 Task: Look for space in Barra Velha, Brazil from 7th July, 2023 to 14th July, 2023 for 1 adult in price range Rs.6000 to Rs.14000. Place can be shared room with 1  bedroom having 1 bed and 1 bathroom. Property type can be house, flat, guest house, hotel. Amenities needed are: wifi, washing machine. Booking option can be shelf check-in. Required host language is Spanish.
Action: Mouse moved to (573, 118)
Screenshot: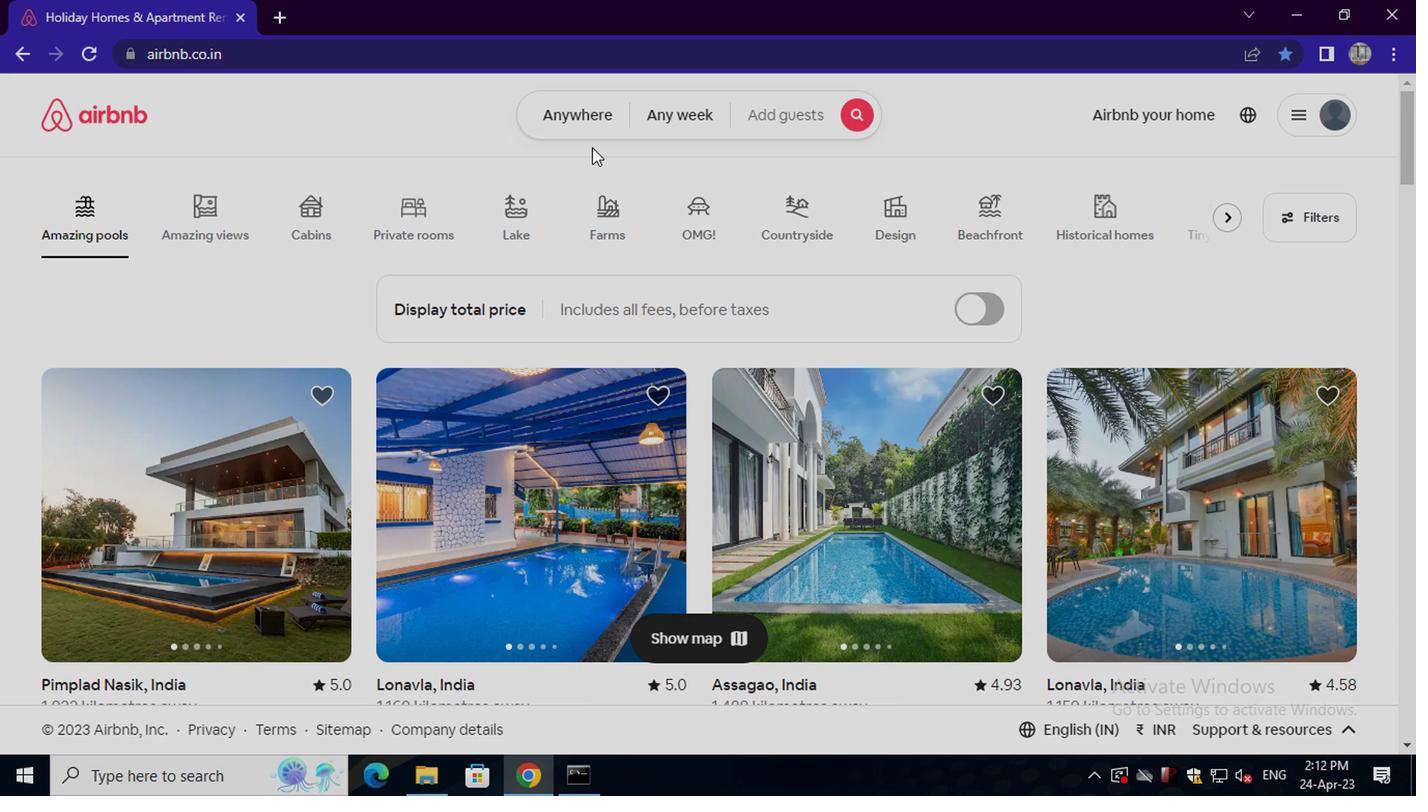 
Action: Mouse pressed left at (573, 118)
Screenshot: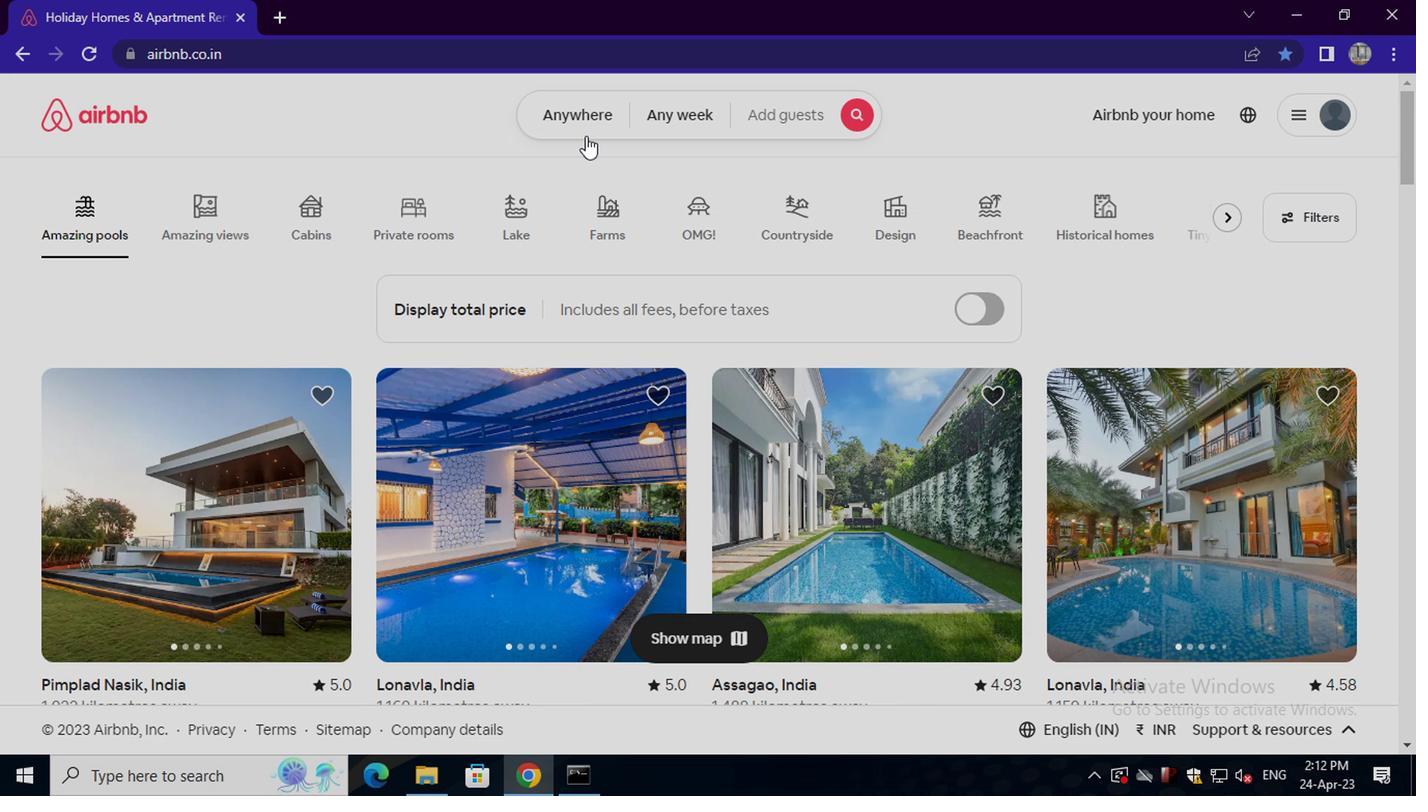 
Action: Mouse moved to (427, 197)
Screenshot: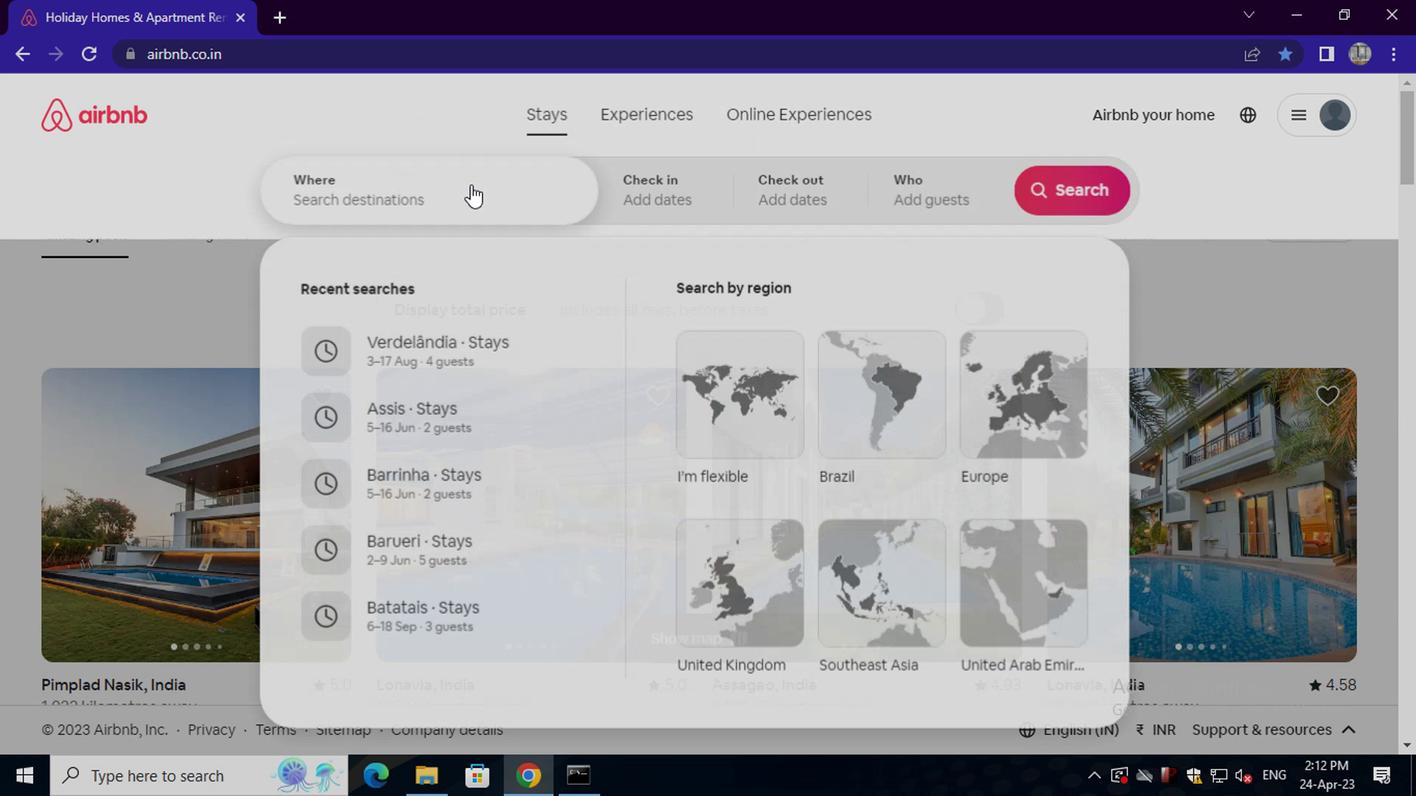 
Action: Mouse pressed left at (427, 197)
Screenshot: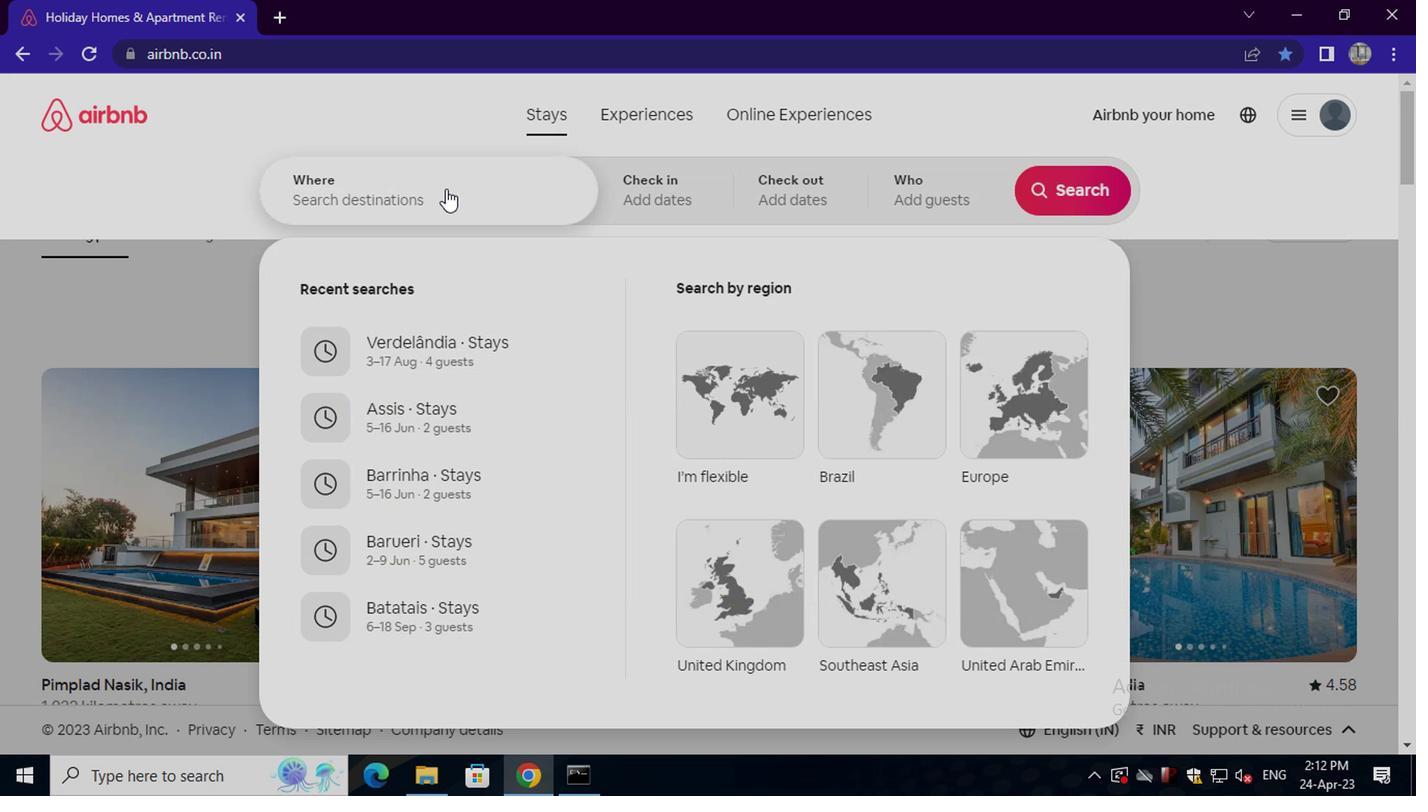 
Action: Key pressed barra<Key.space>velha,<Key.space>brazil<Key.enter>
Screenshot: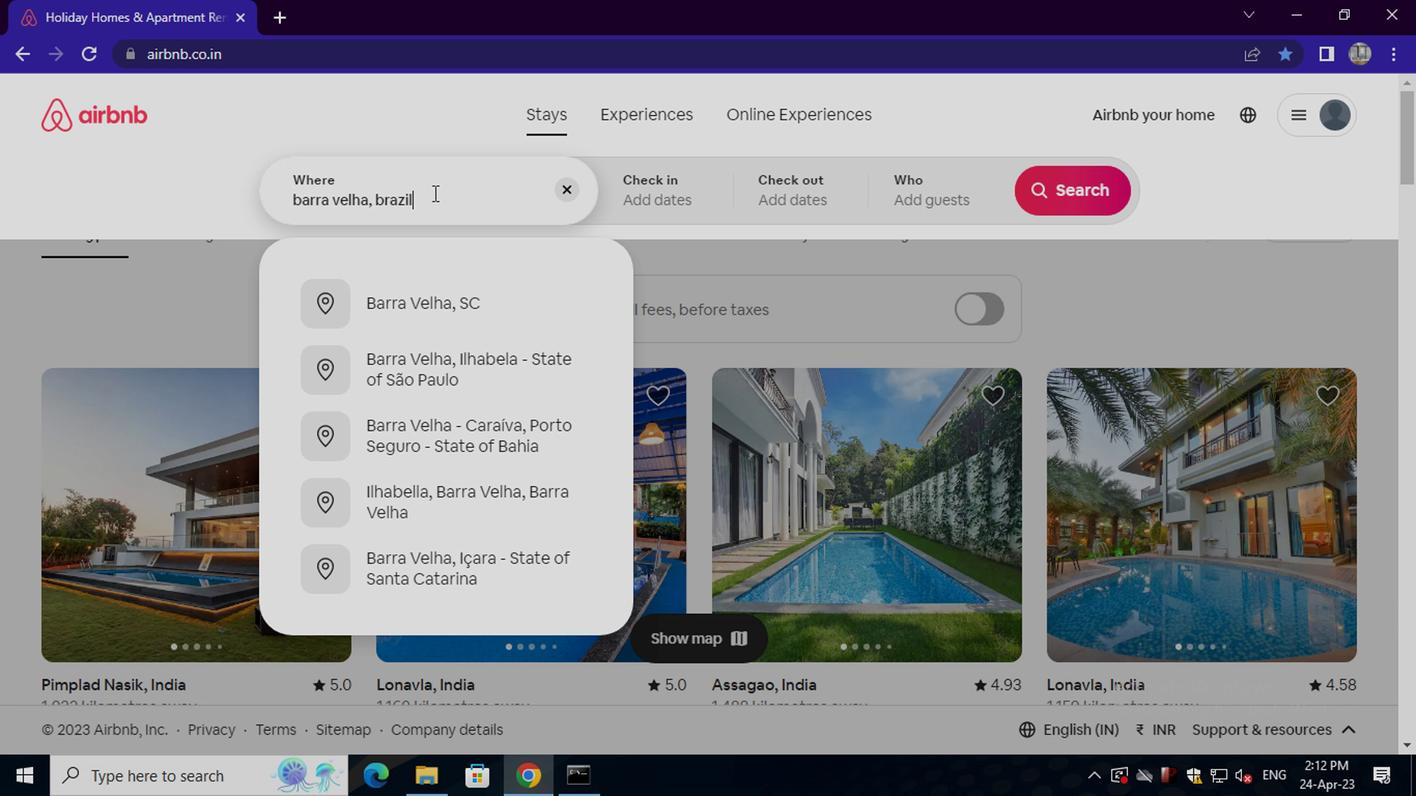 
Action: Mouse moved to (1047, 348)
Screenshot: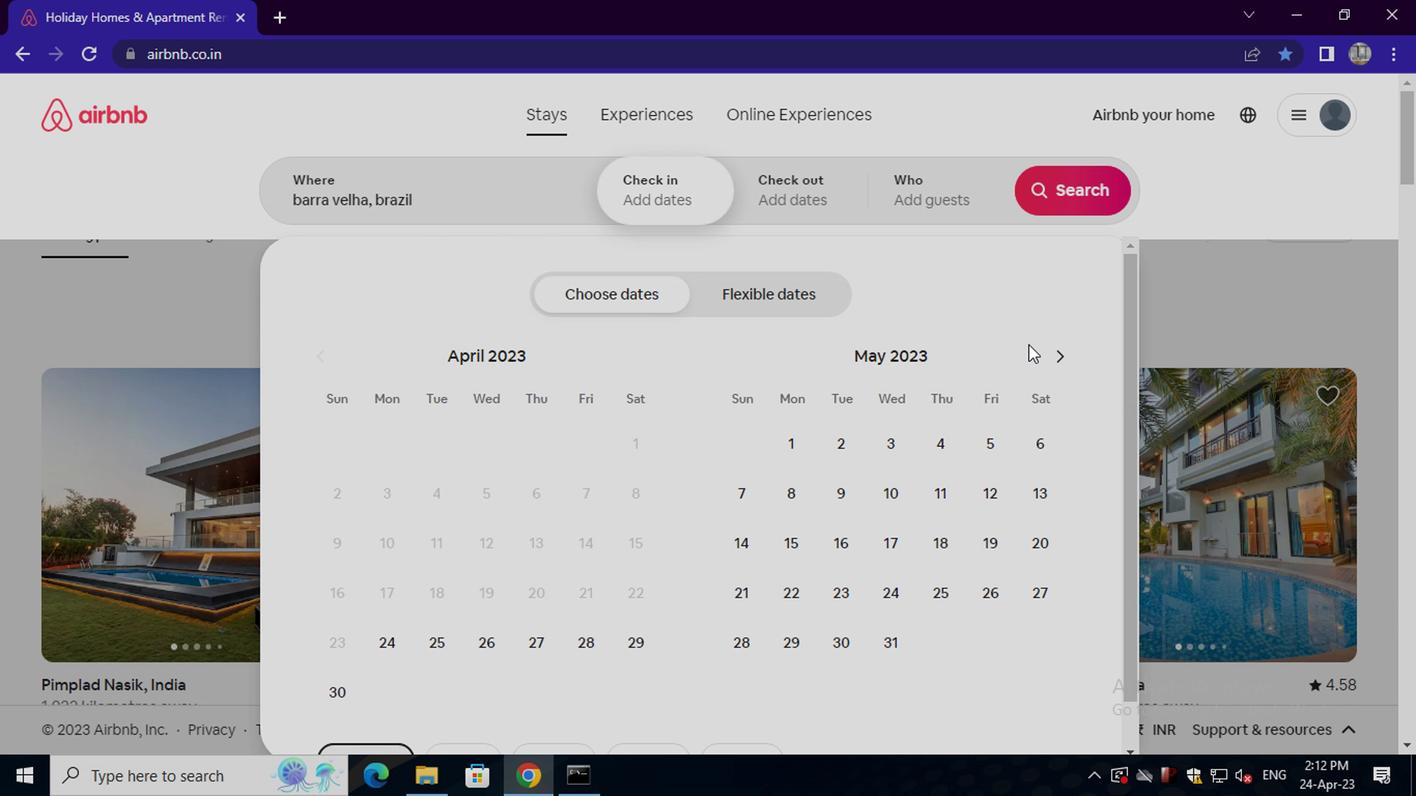 
Action: Mouse pressed left at (1047, 348)
Screenshot: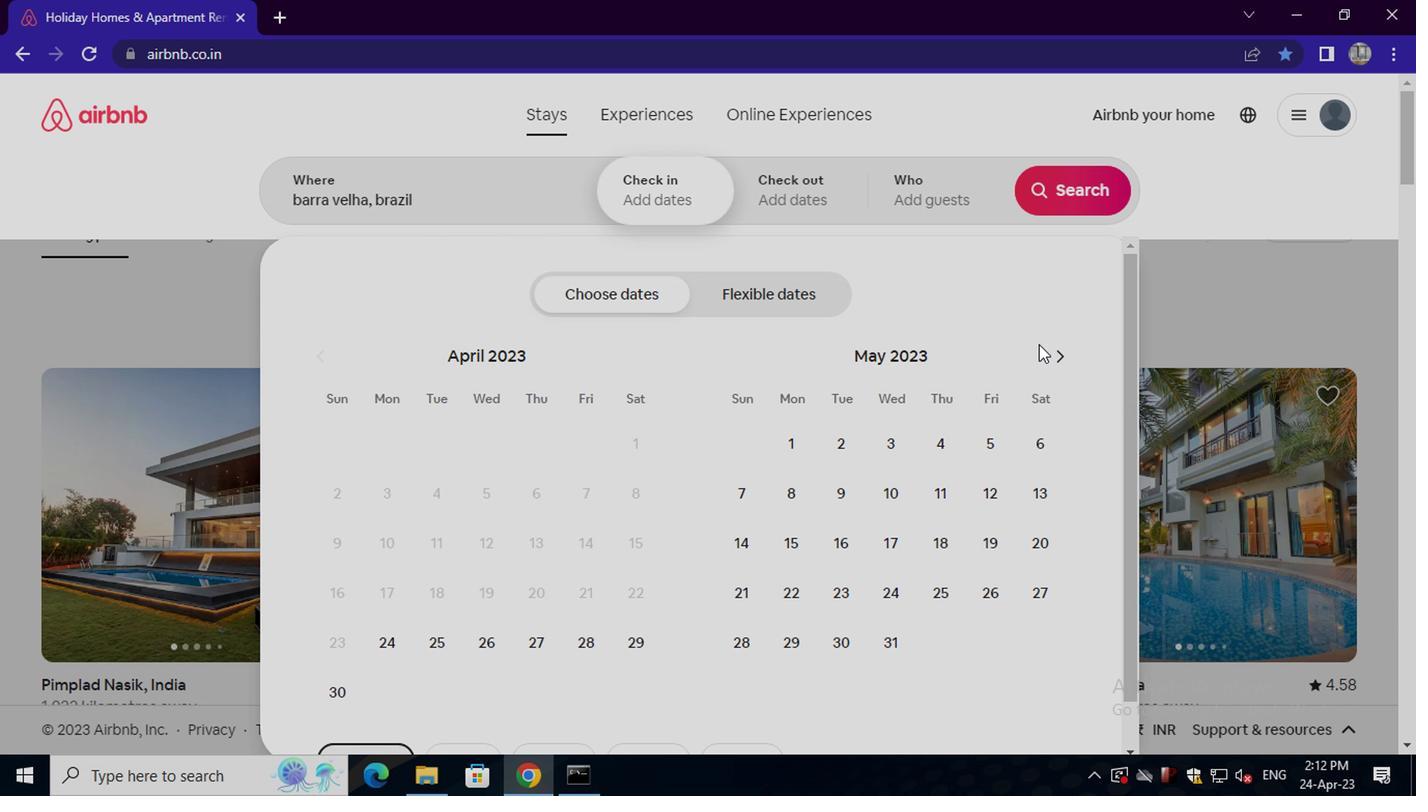 
Action: Mouse pressed left at (1047, 348)
Screenshot: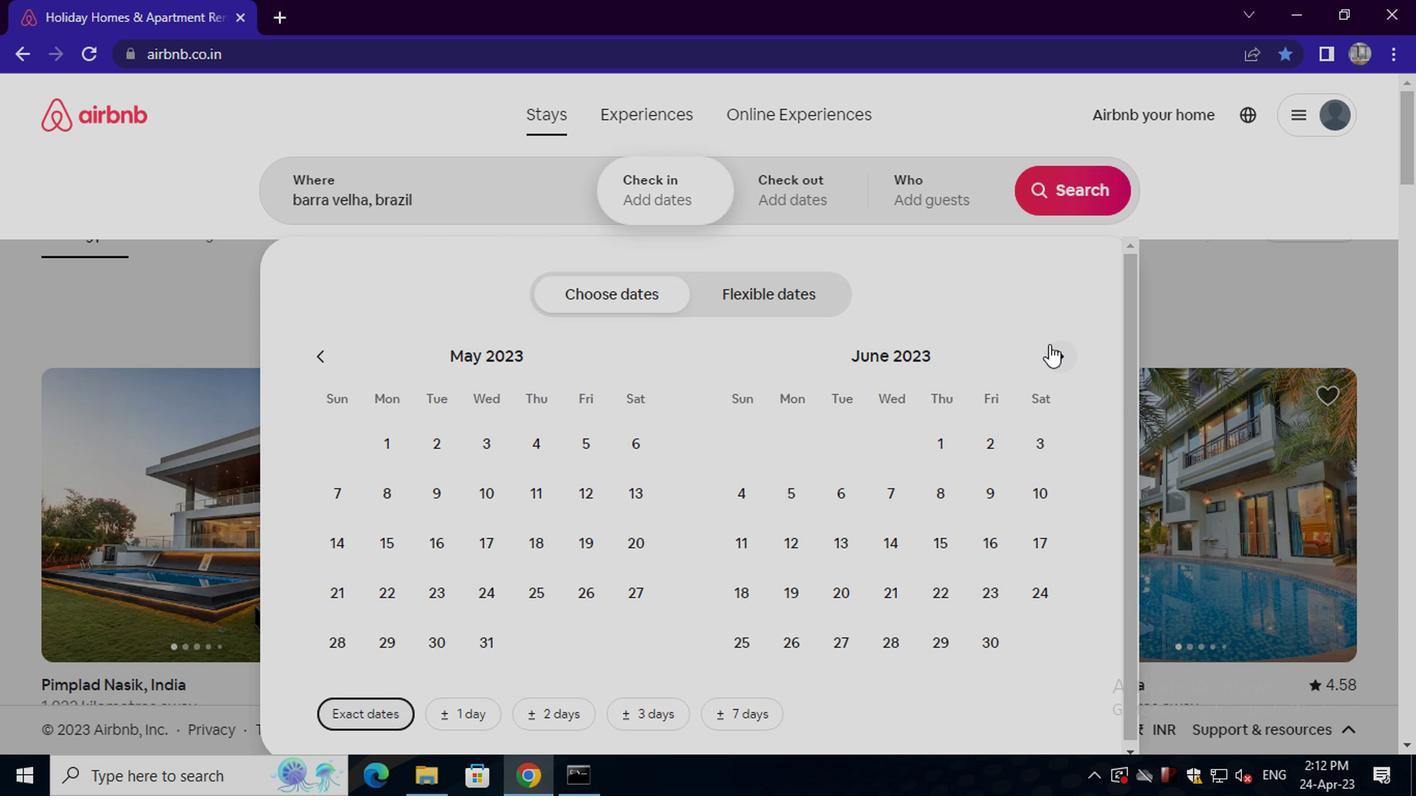 
Action: Mouse moved to (980, 479)
Screenshot: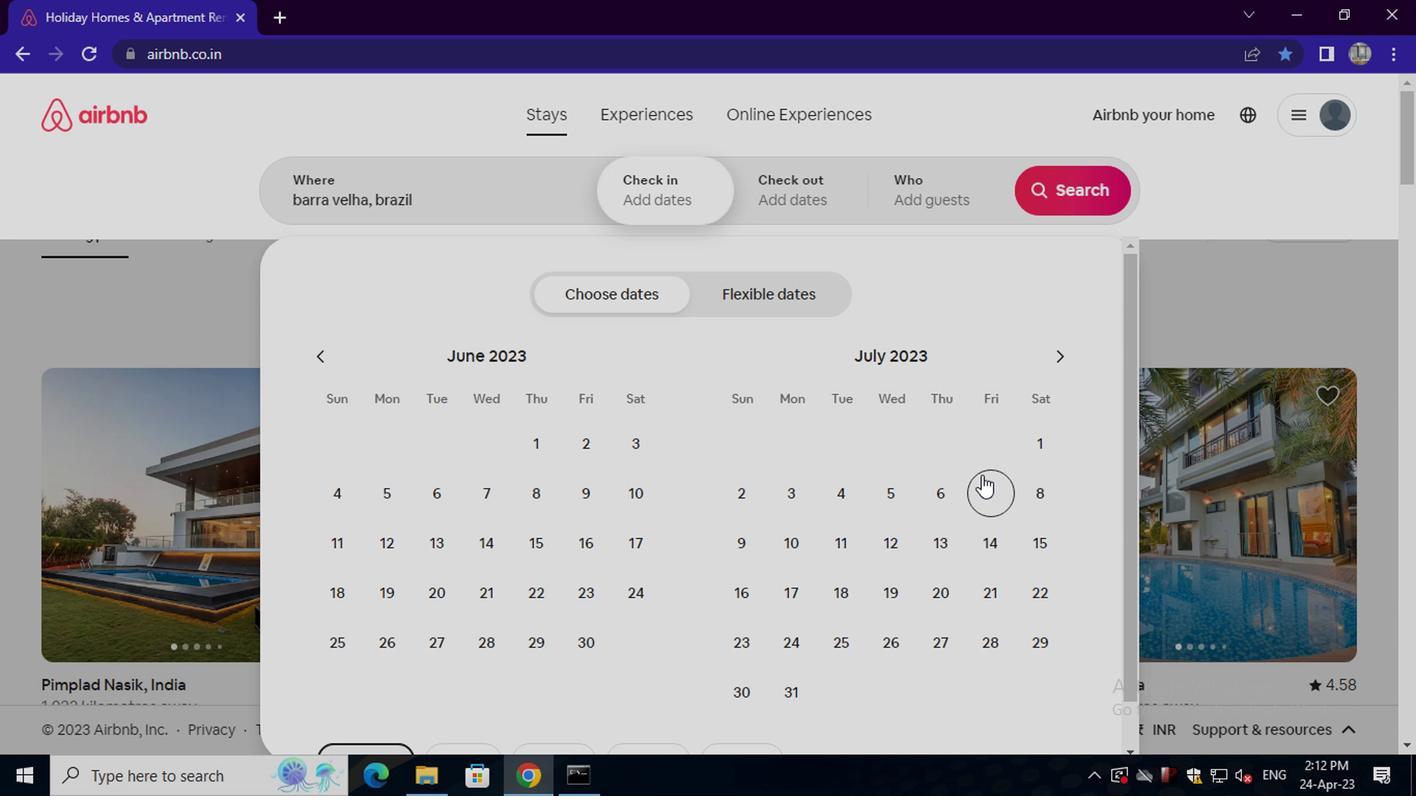 
Action: Mouse pressed left at (980, 479)
Screenshot: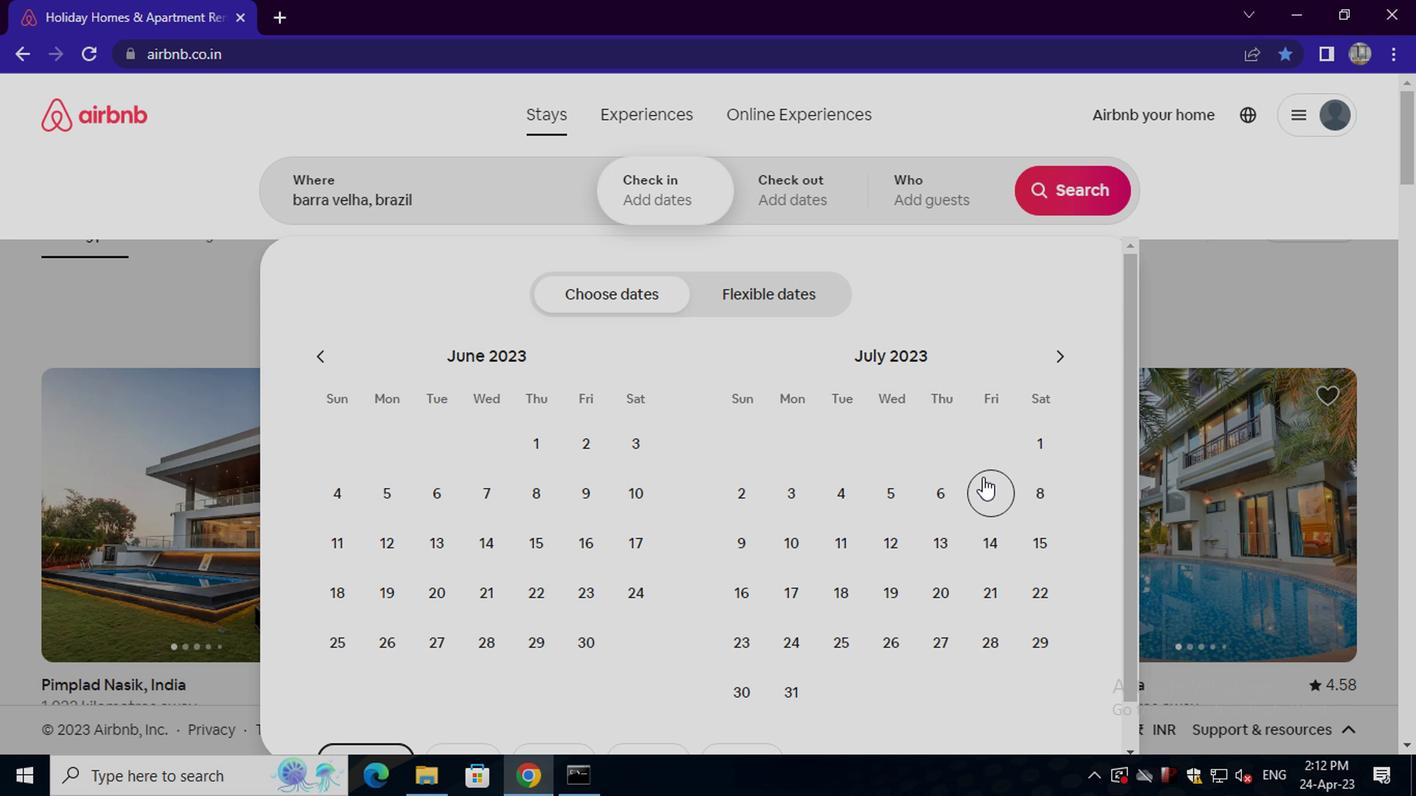 
Action: Mouse moved to (986, 550)
Screenshot: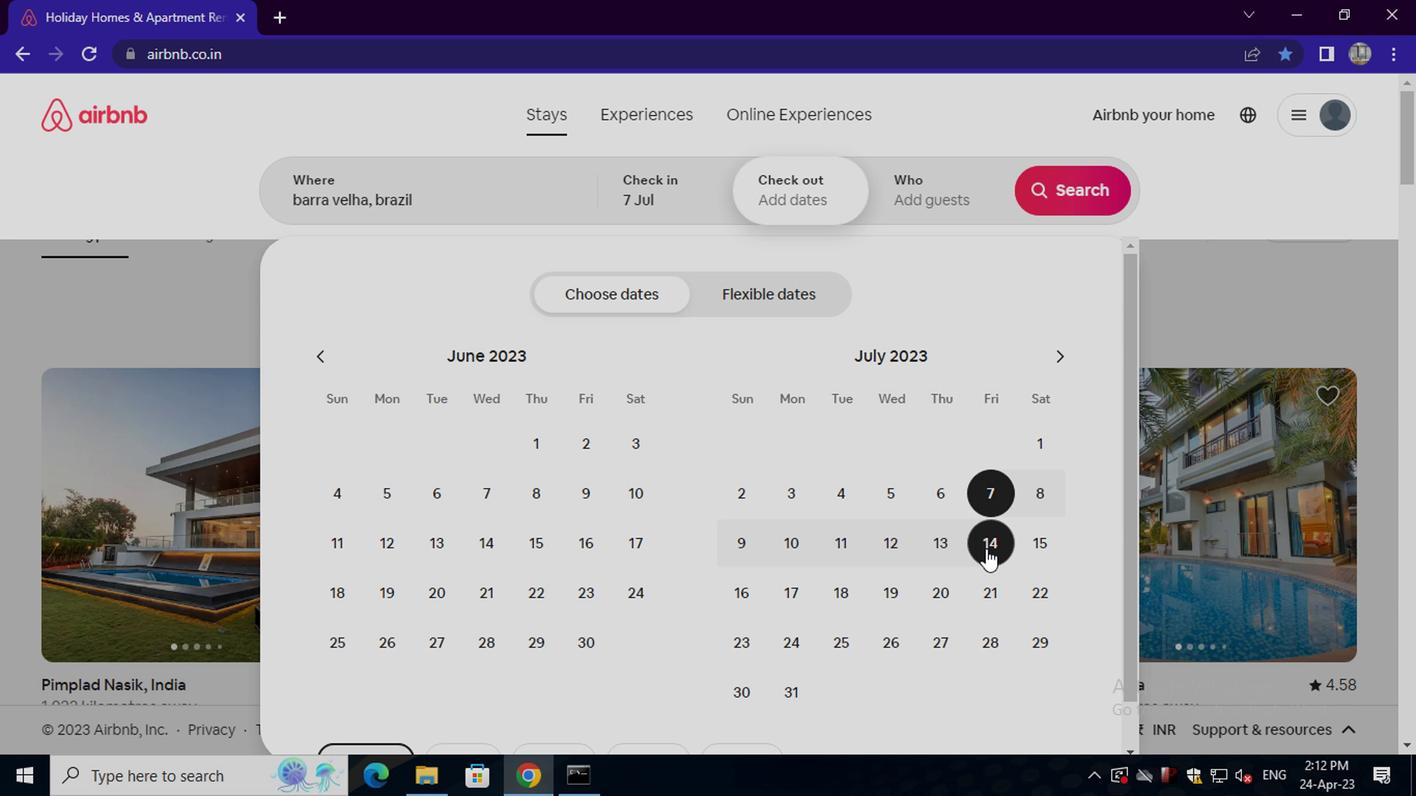 
Action: Mouse pressed left at (986, 550)
Screenshot: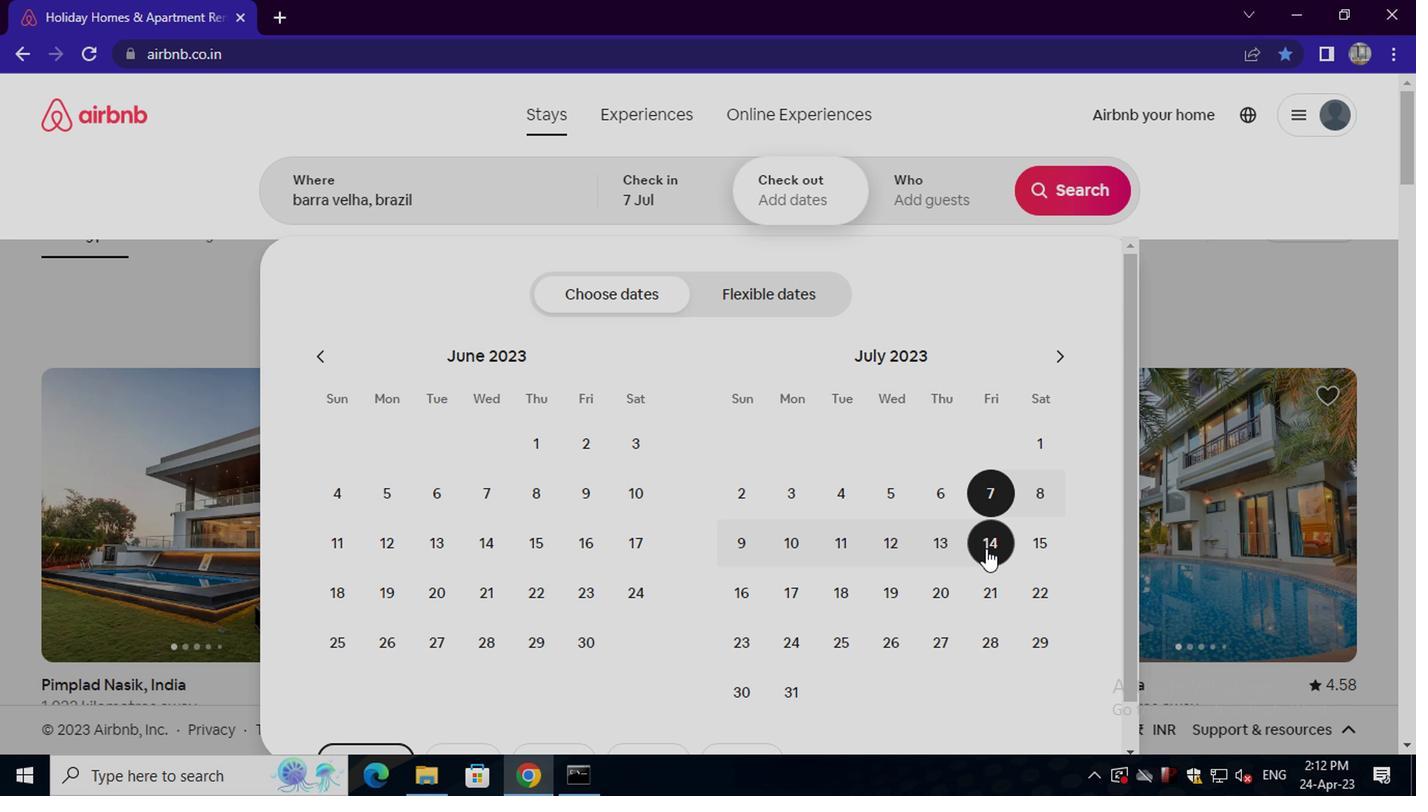 
Action: Mouse moved to (955, 210)
Screenshot: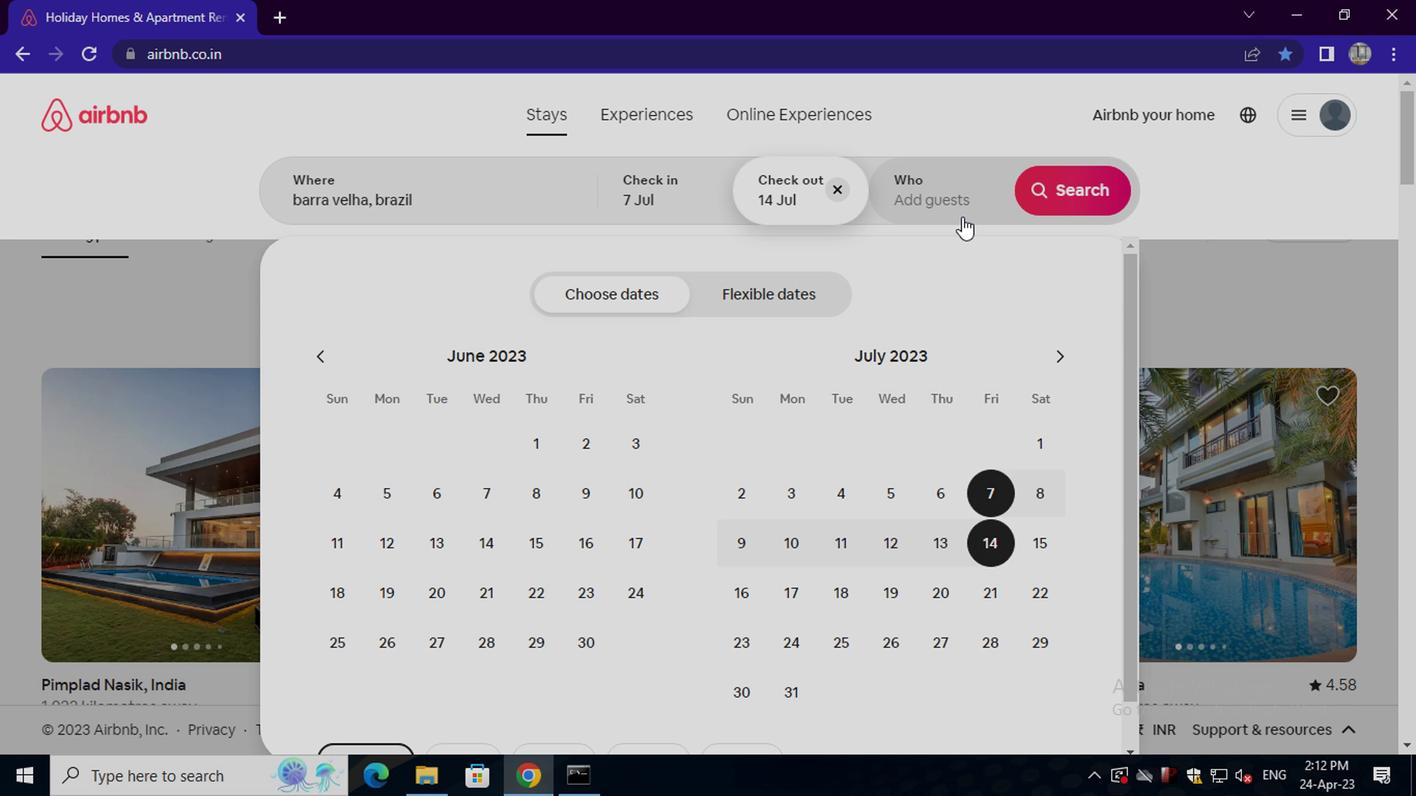 
Action: Mouse pressed left at (955, 210)
Screenshot: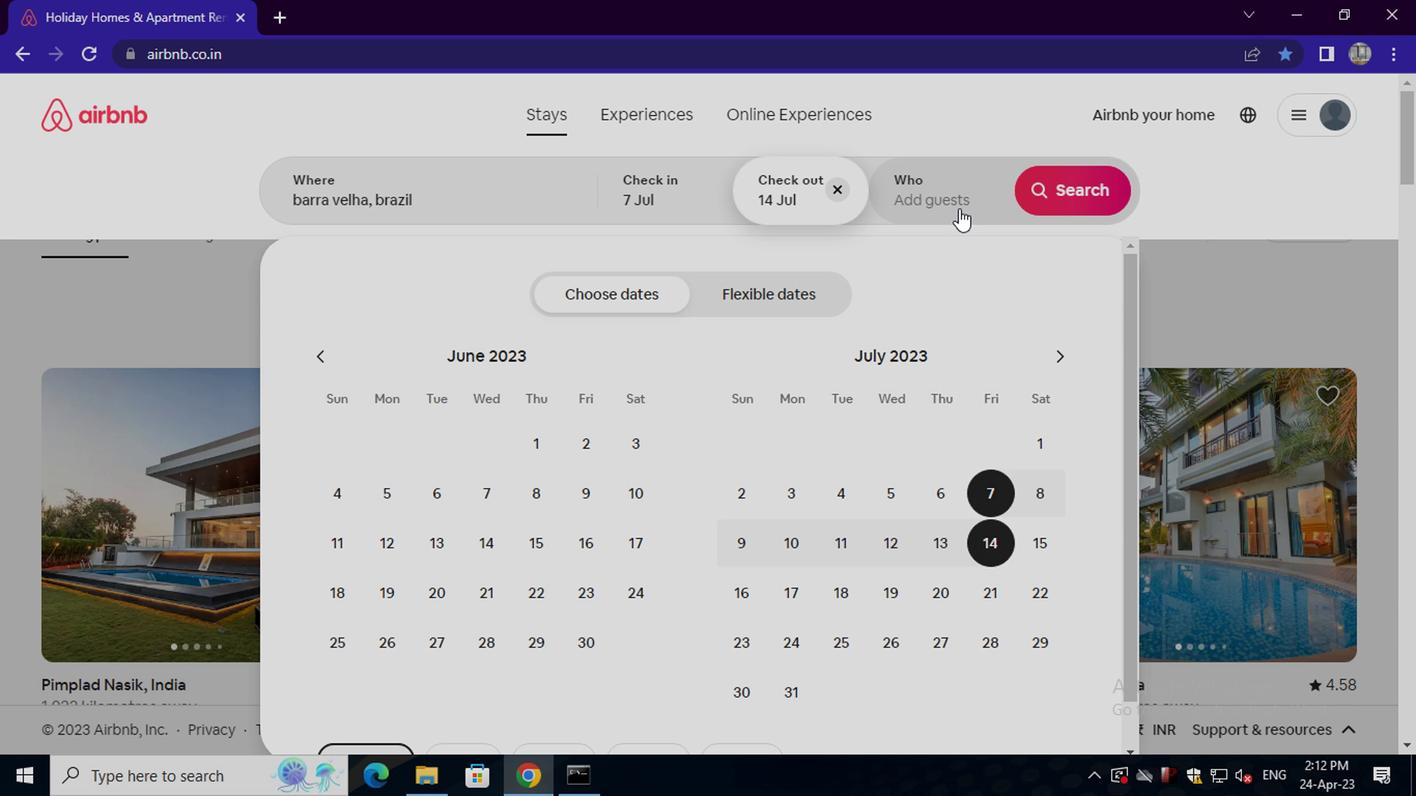 
Action: Mouse moved to (1075, 311)
Screenshot: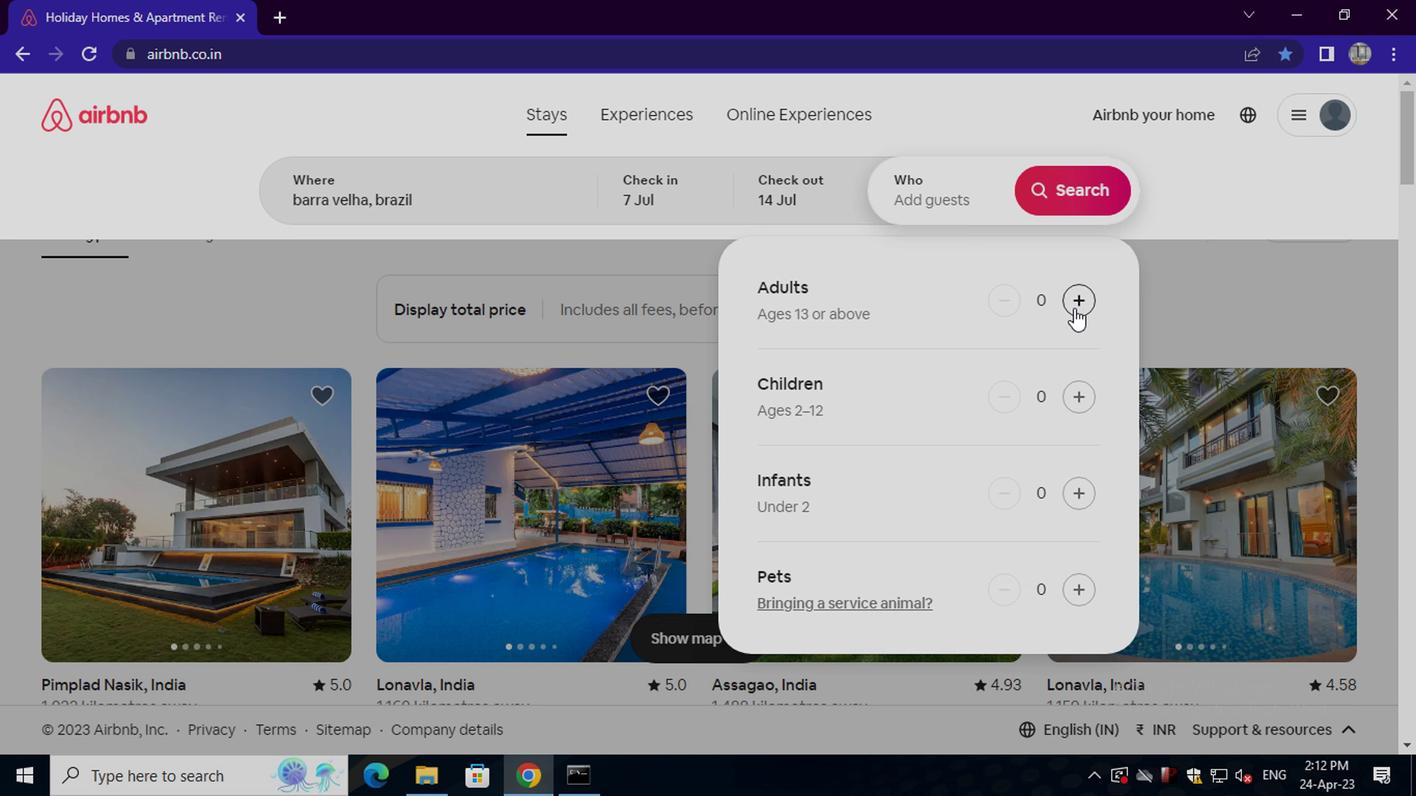 
Action: Mouse pressed left at (1075, 311)
Screenshot: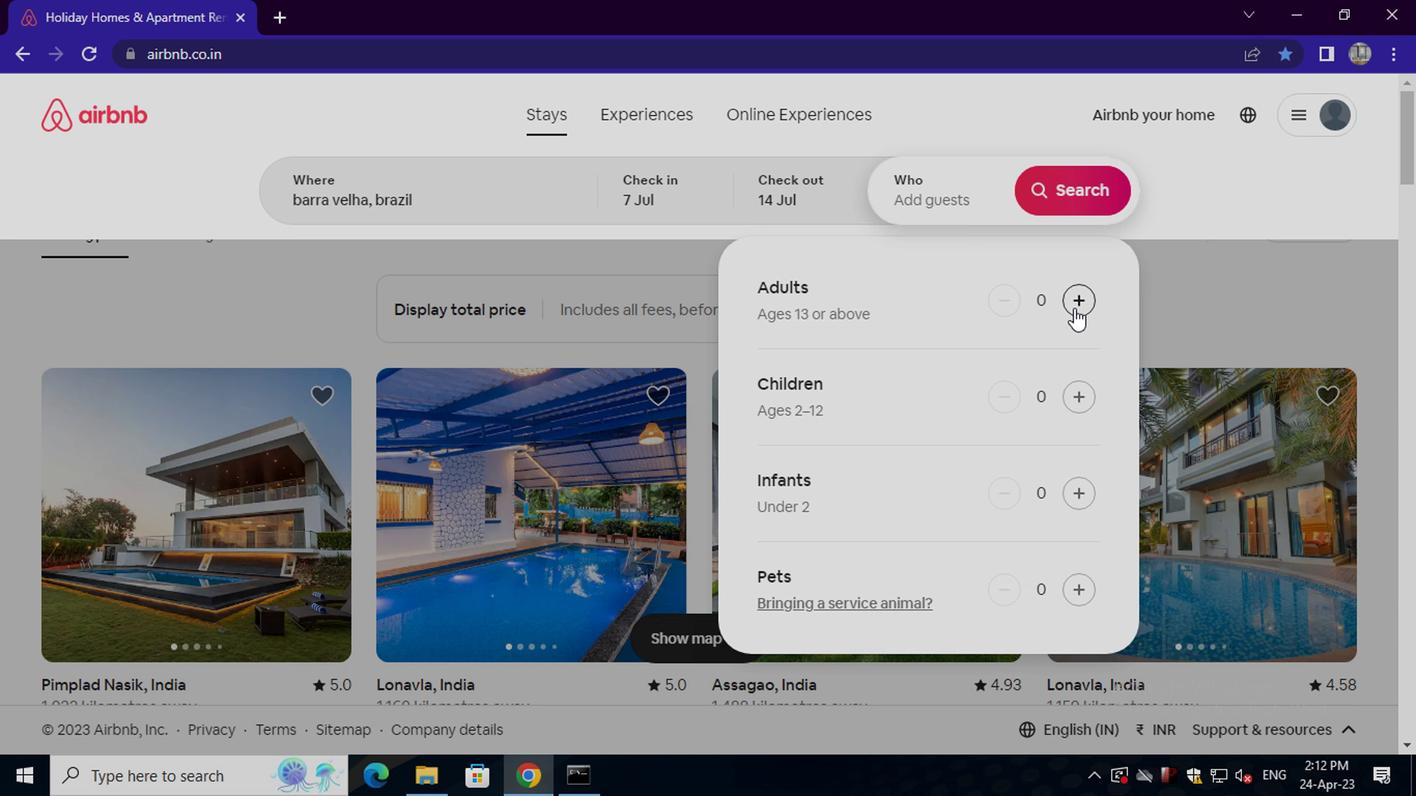
Action: Mouse moved to (1077, 196)
Screenshot: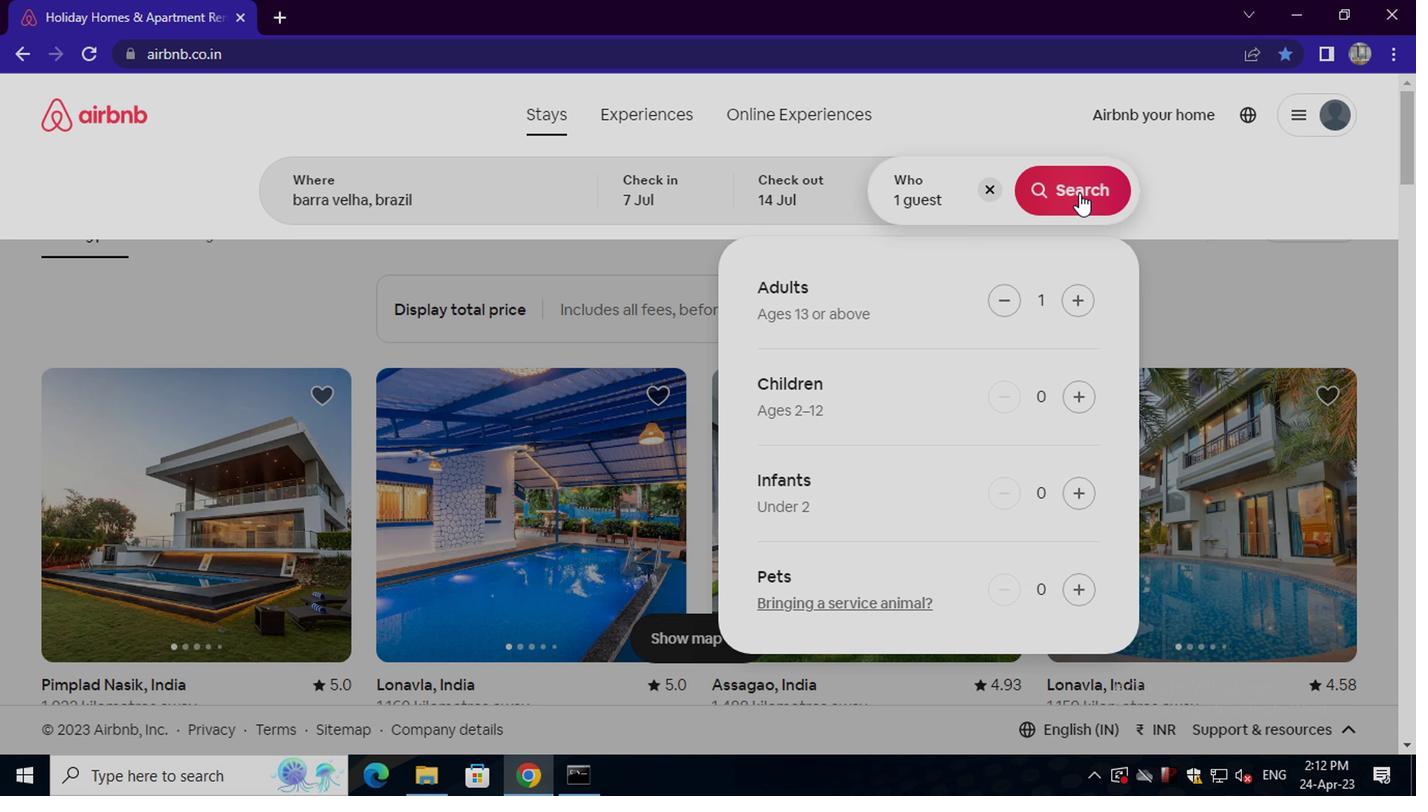 
Action: Mouse pressed left at (1077, 196)
Screenshot: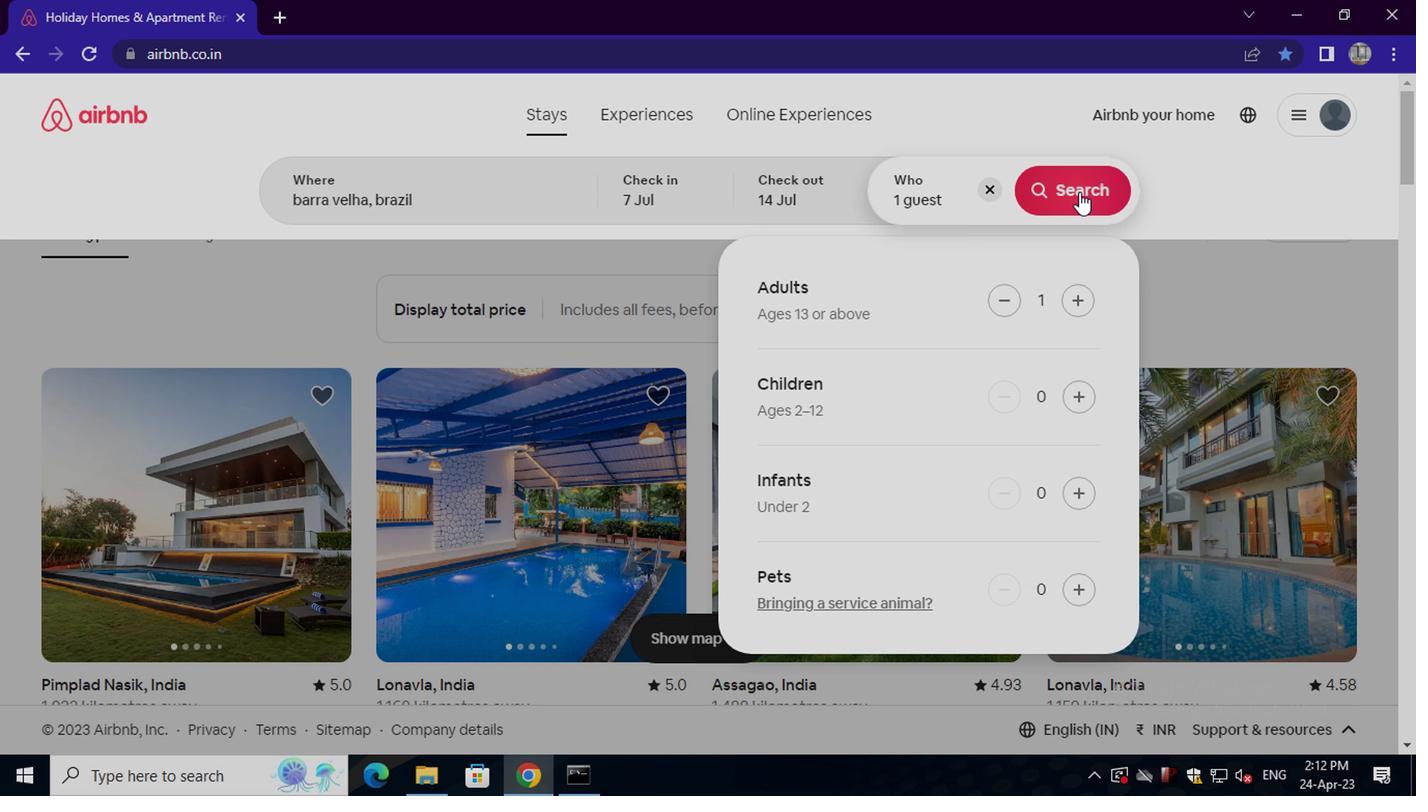 
Action: Mouse moved to (1326, 192)
Screenshot: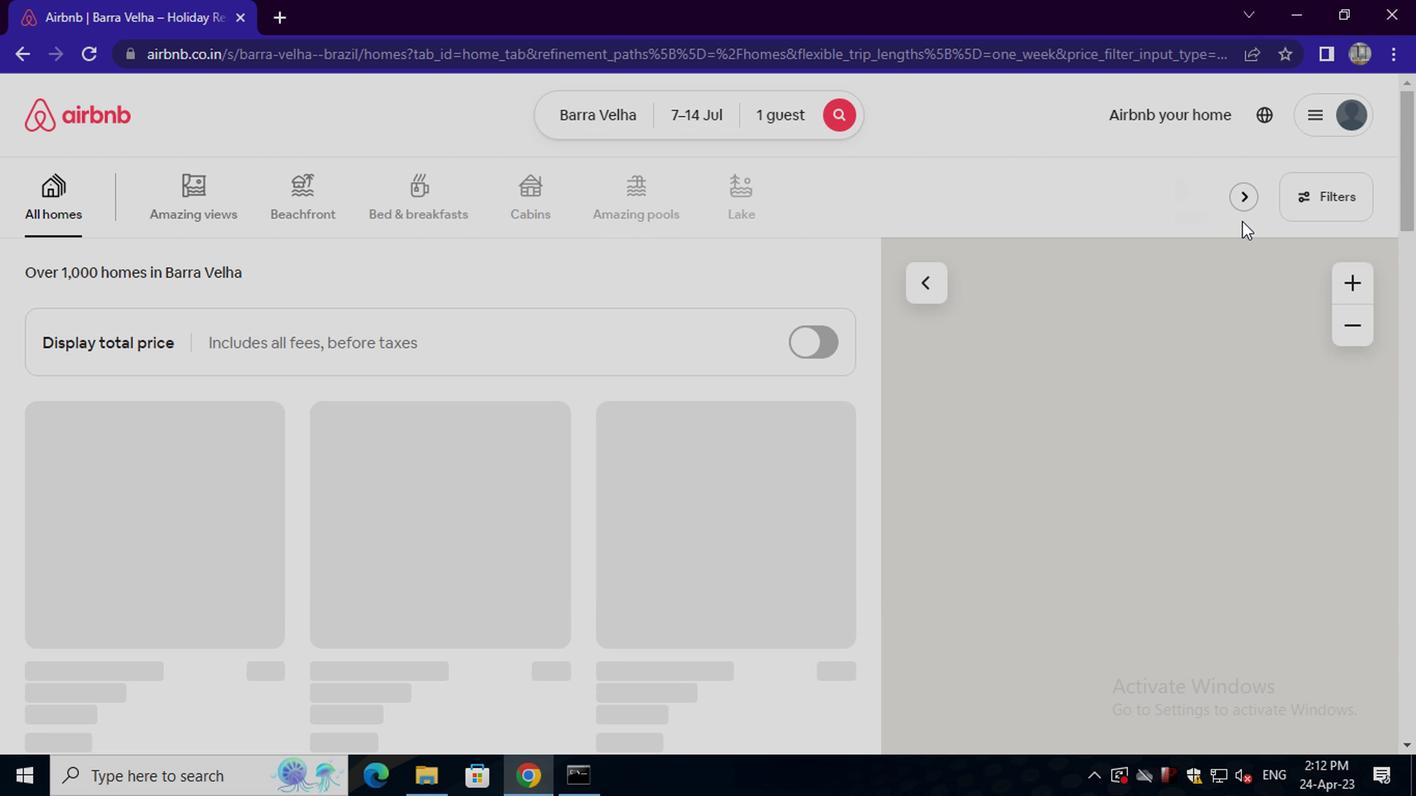 
Action: Mouse pressed left at (1326, 192)
Screenshot: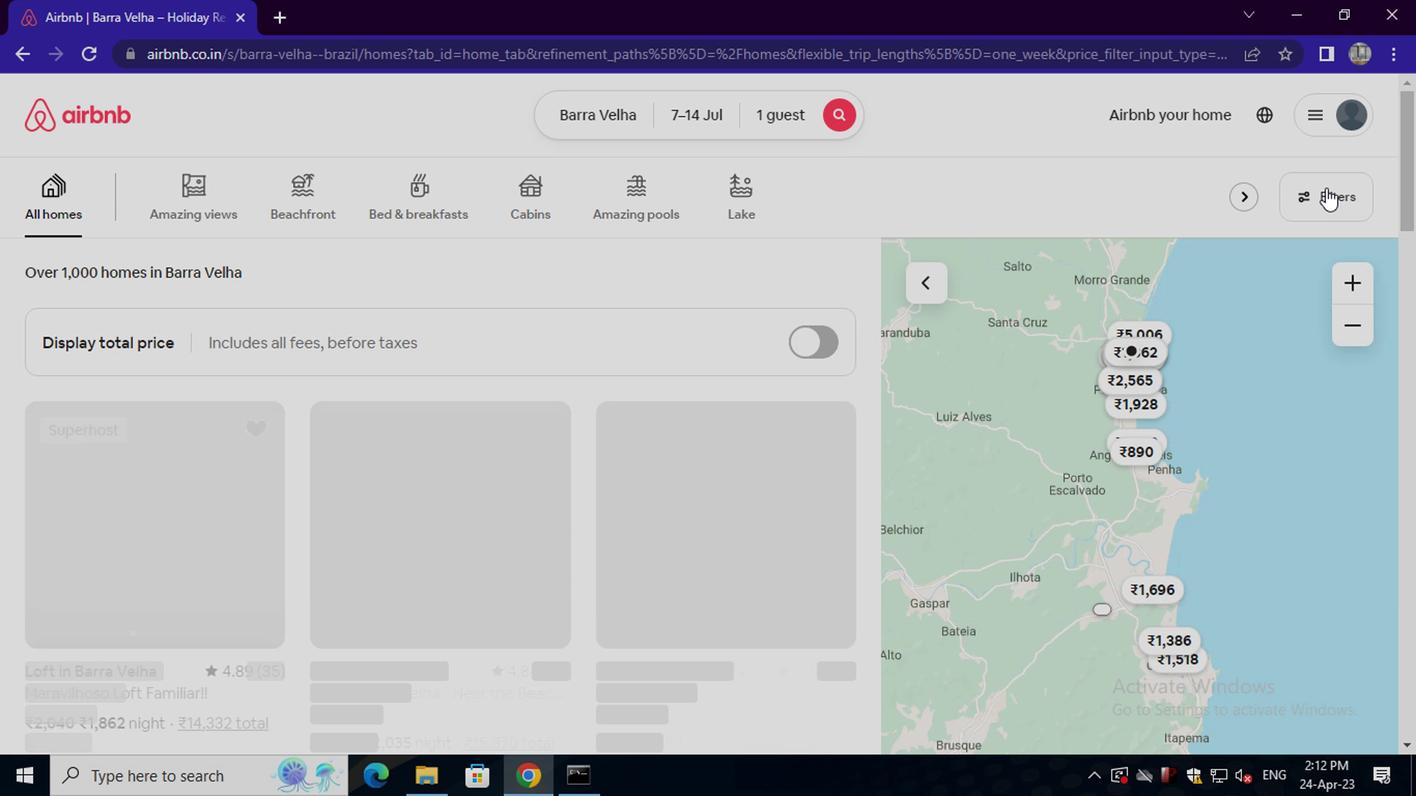 
Action: Mouse moved to (483, 444)
Screenshot: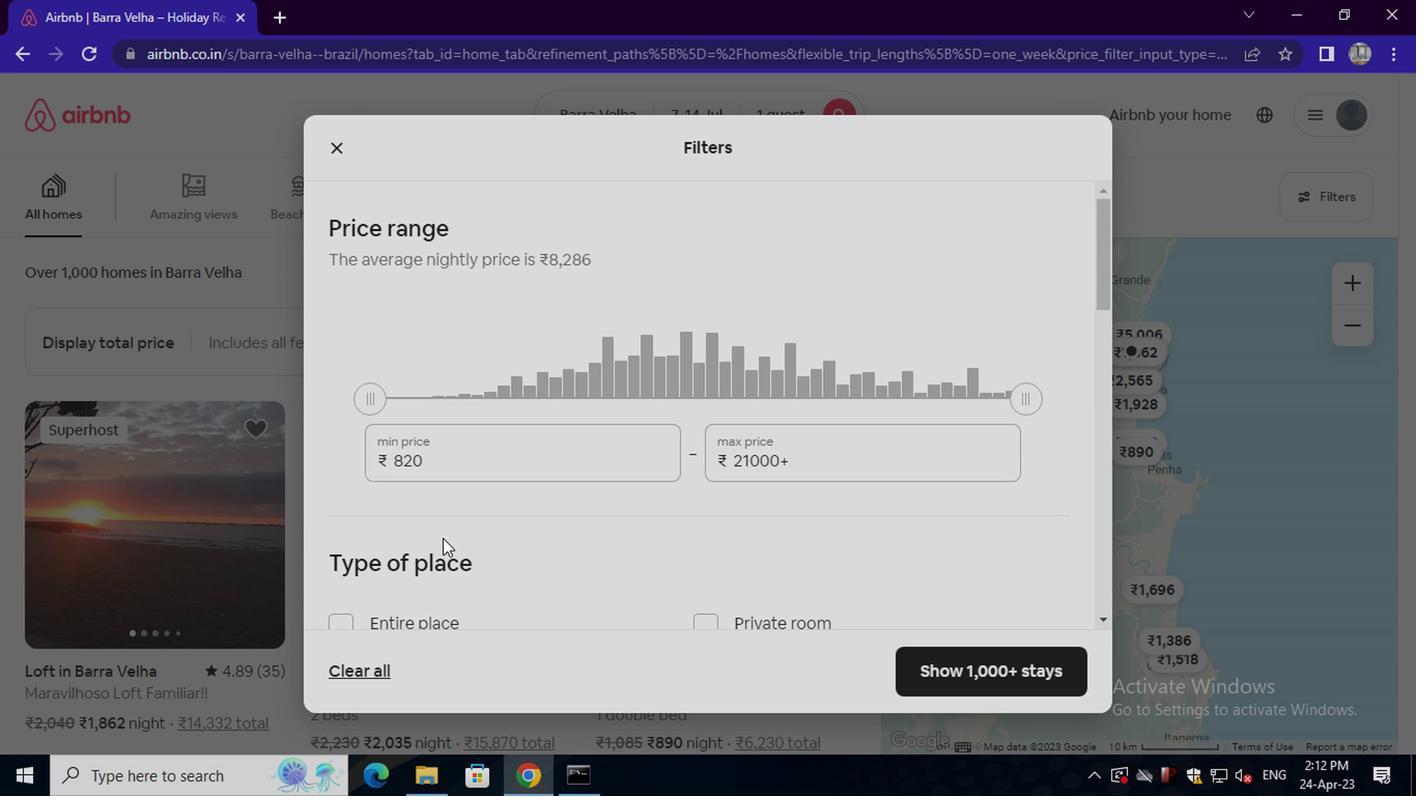 
Action: Mouse pressed left at (483, 444)
Screenshot: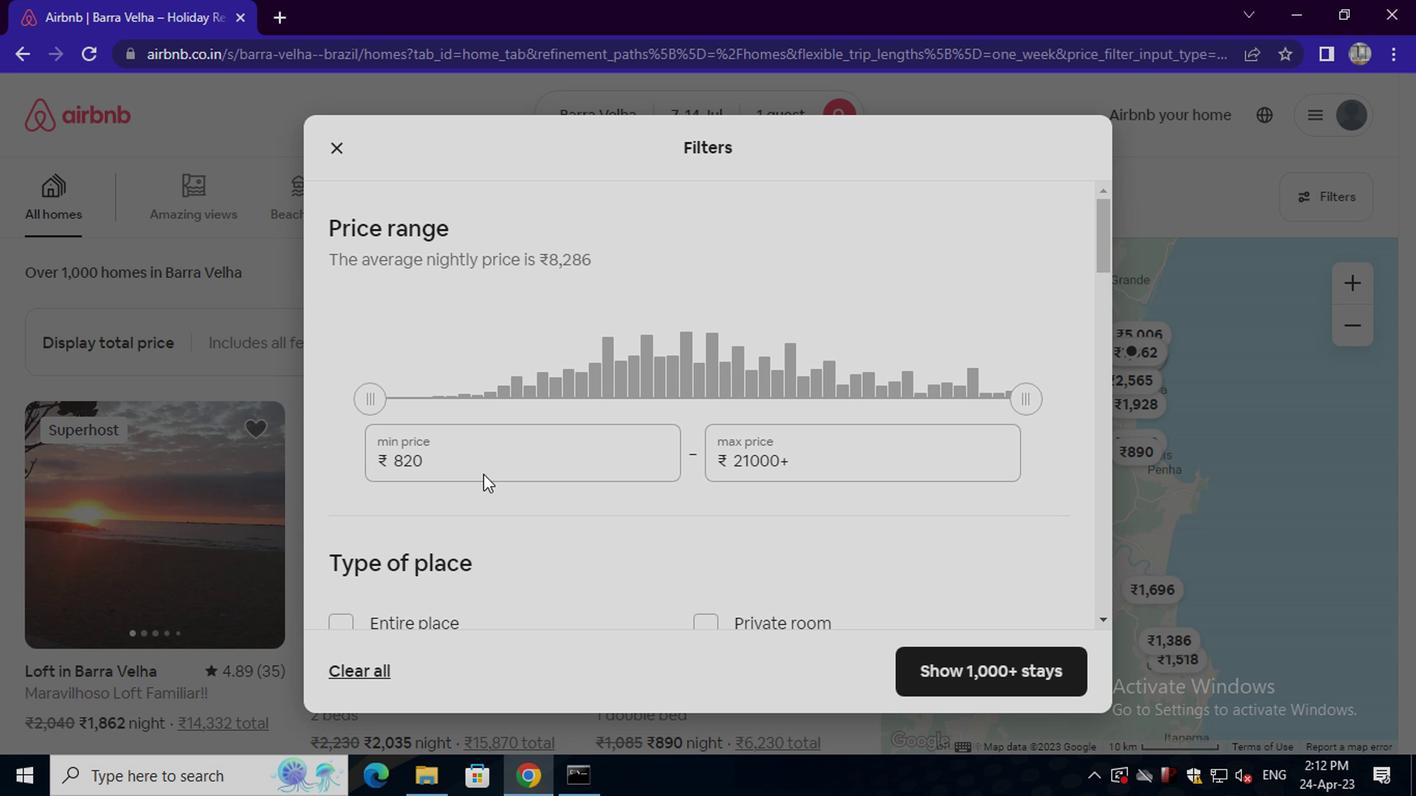 
Action: Mouse moved to (482, 452)
Screenshot: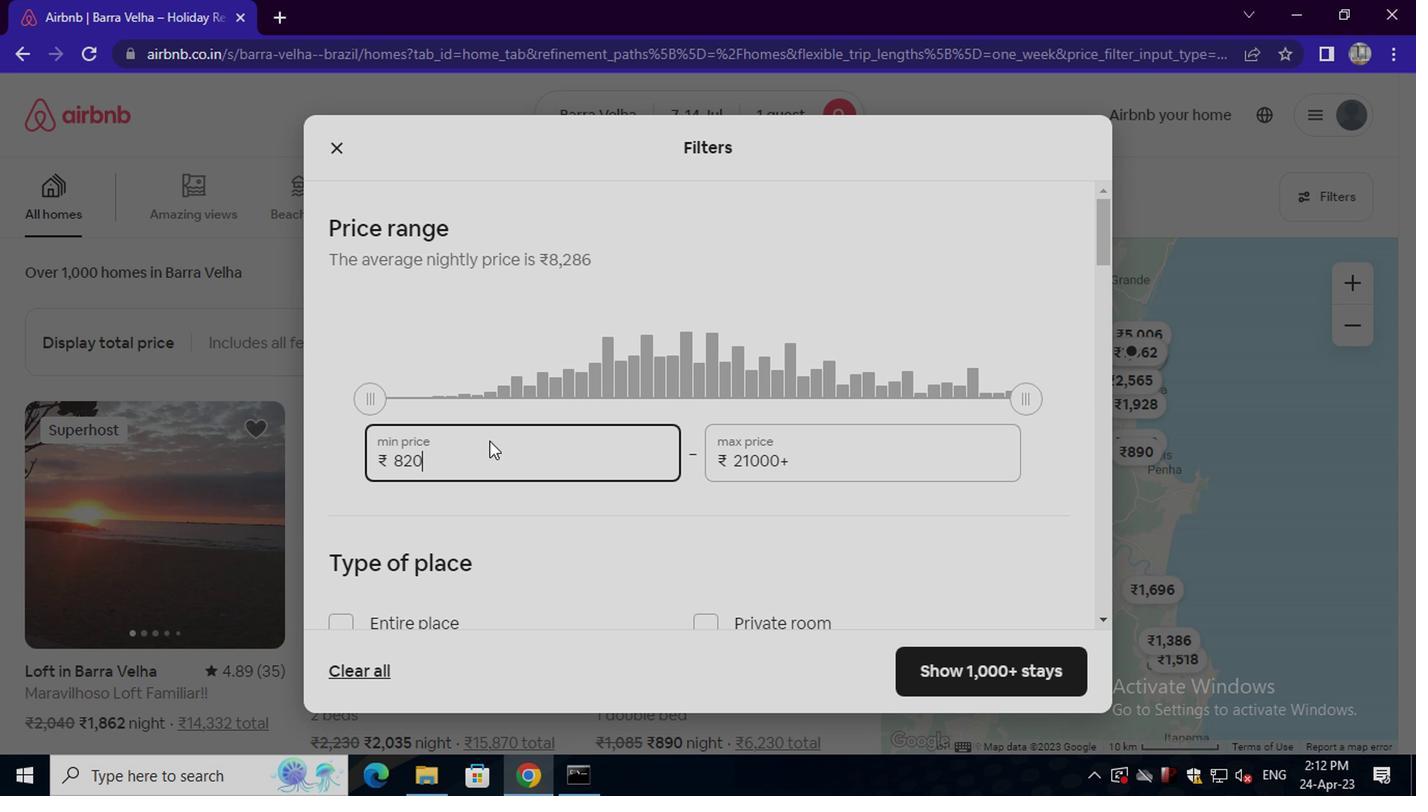 
Action: Key pressed <Key.backspace><Key.backspace><Key.backspace><Key.backspace><Key.backspace><Key.backspace><Key.backspace><Key.backspace><Key.backspace><Key.backspace>6000
Screenshot: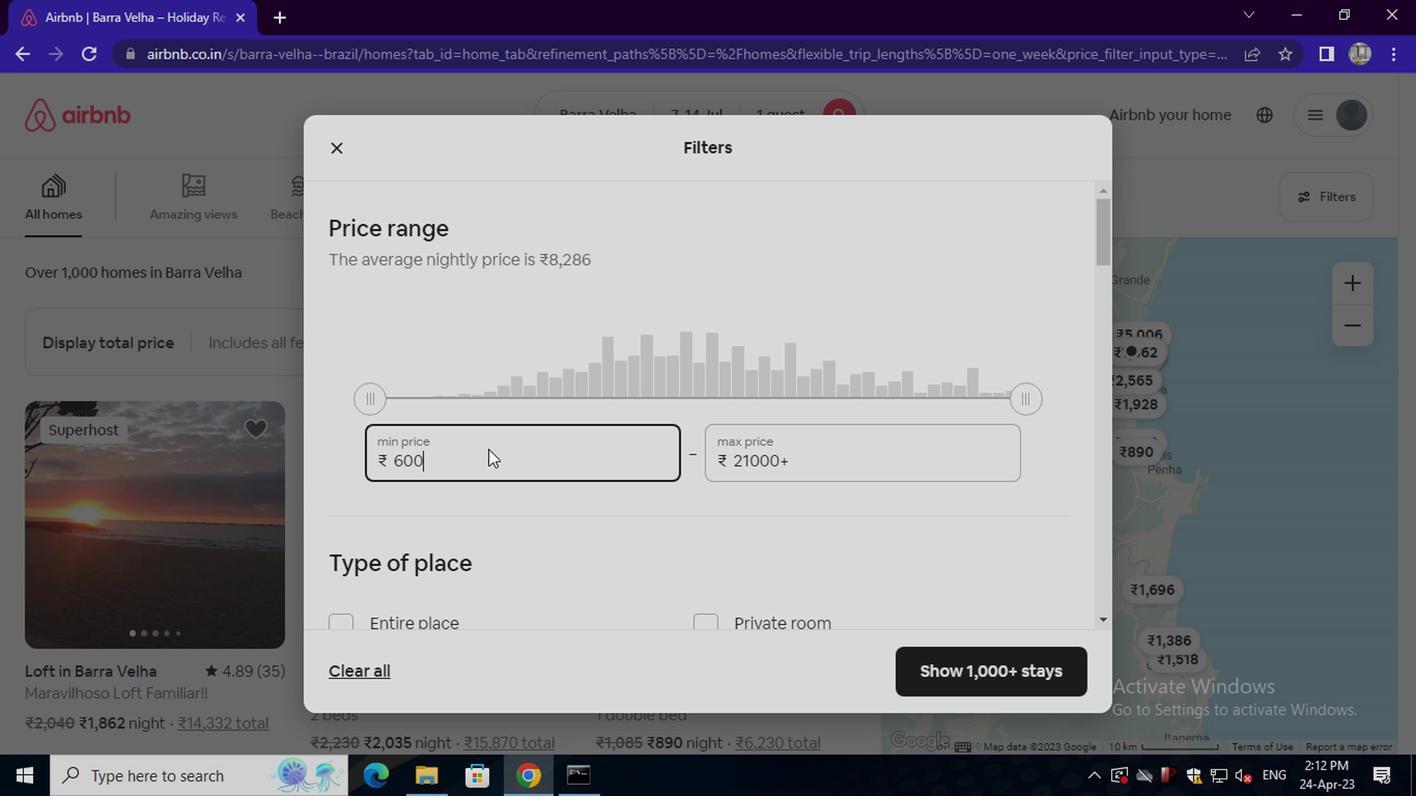 
Action: Mouse moved to (864, 458)
Screenshot: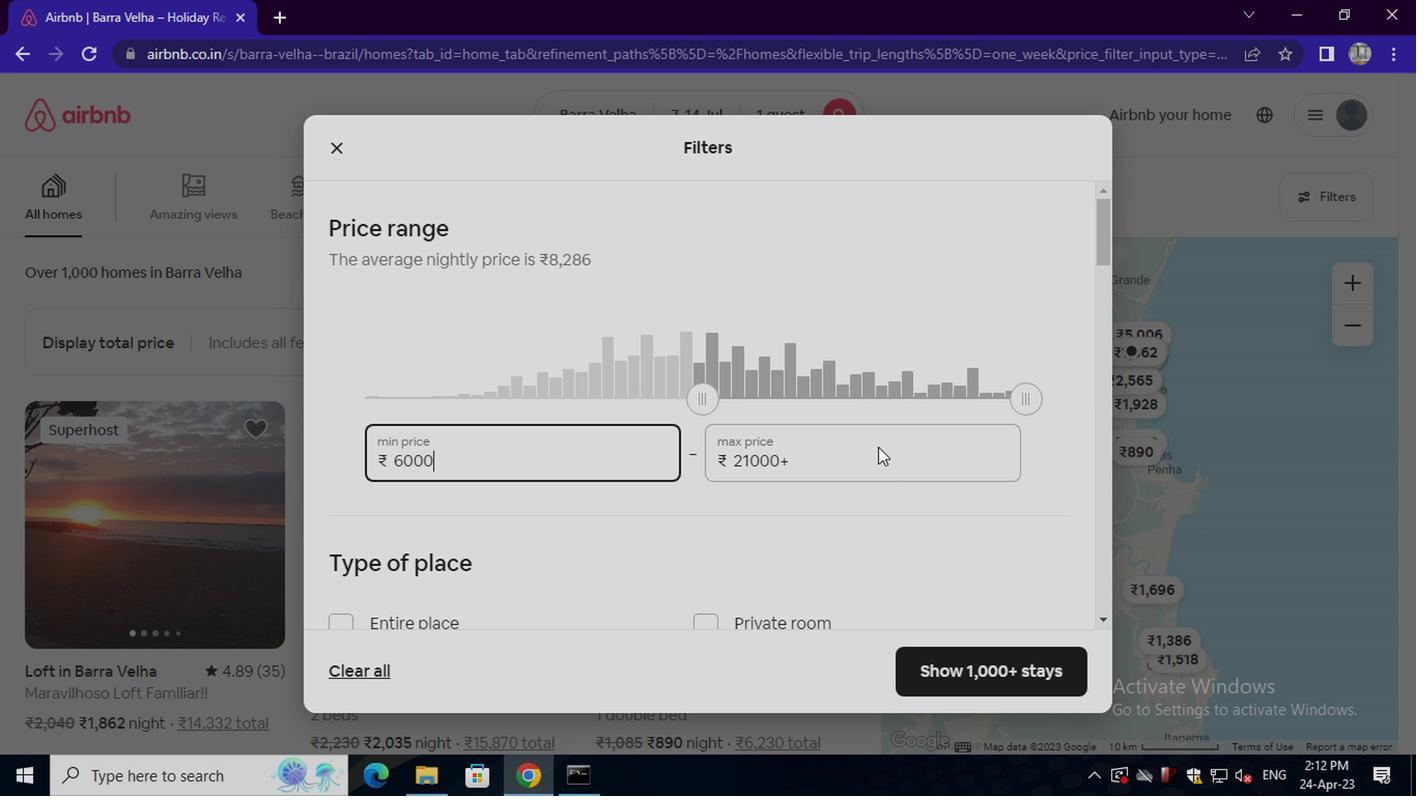 
Action: Mouse pressed left at (864, 458)
Screenshot: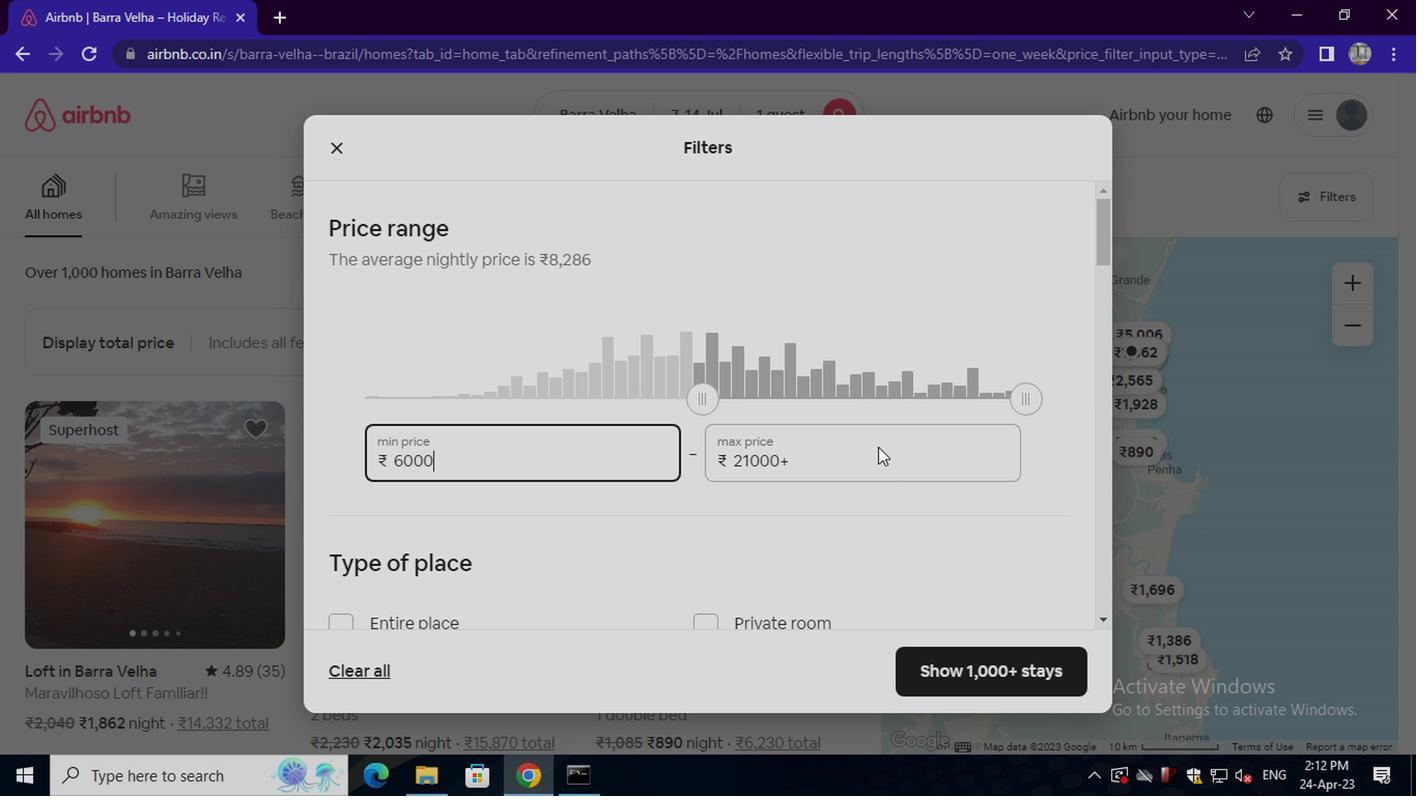 
Action: Mouse moved to (864, 458)
Screenshot: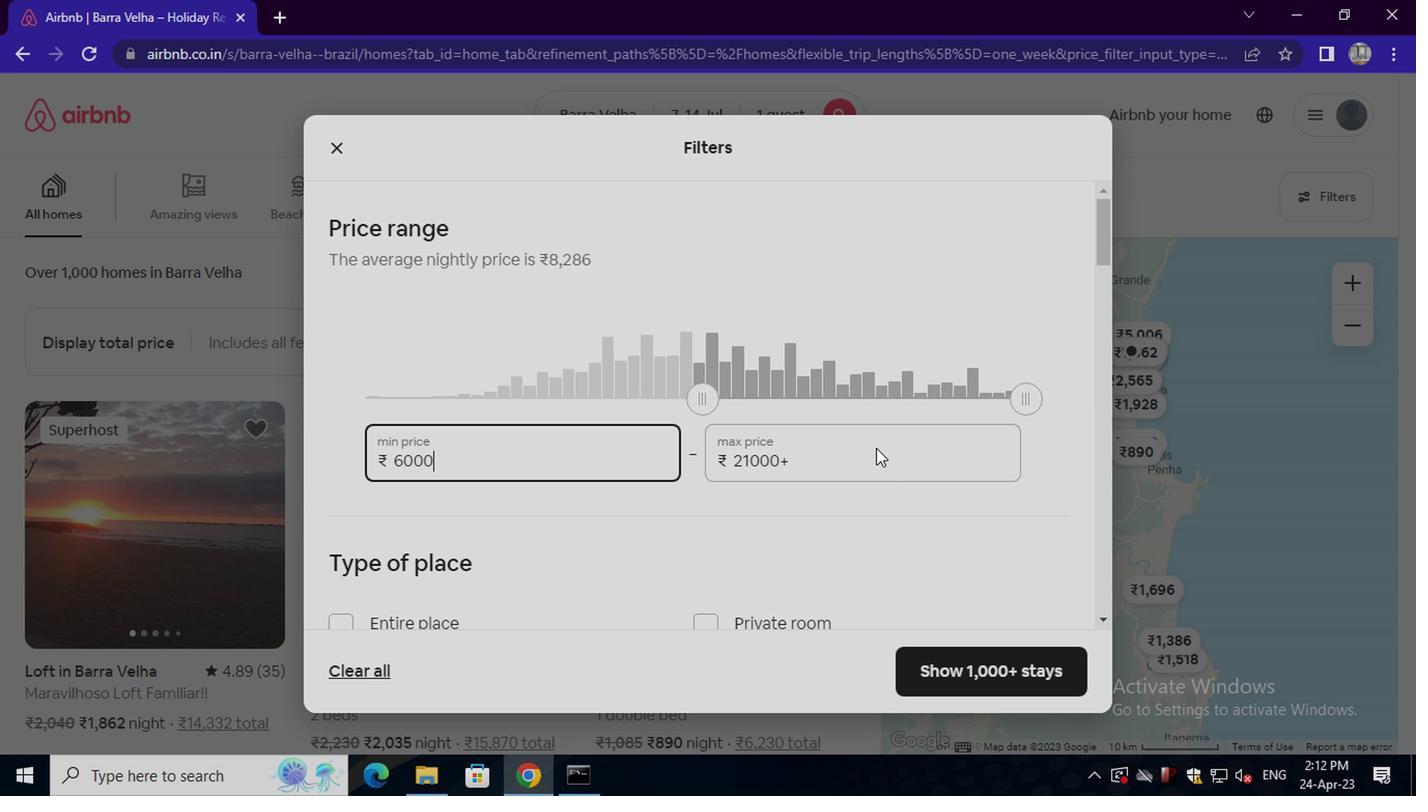 
Action: Key pressed <Key.backspace><Key.backspace><Key.backspace><Key.backspace><Key.backspace><Key.backspace><Key.backspace><Key.backspace><Key.backspace><Key.backspace><Key.backspace><Key.backspace><Key.backspace><Key.backspace>14000
Screenshot: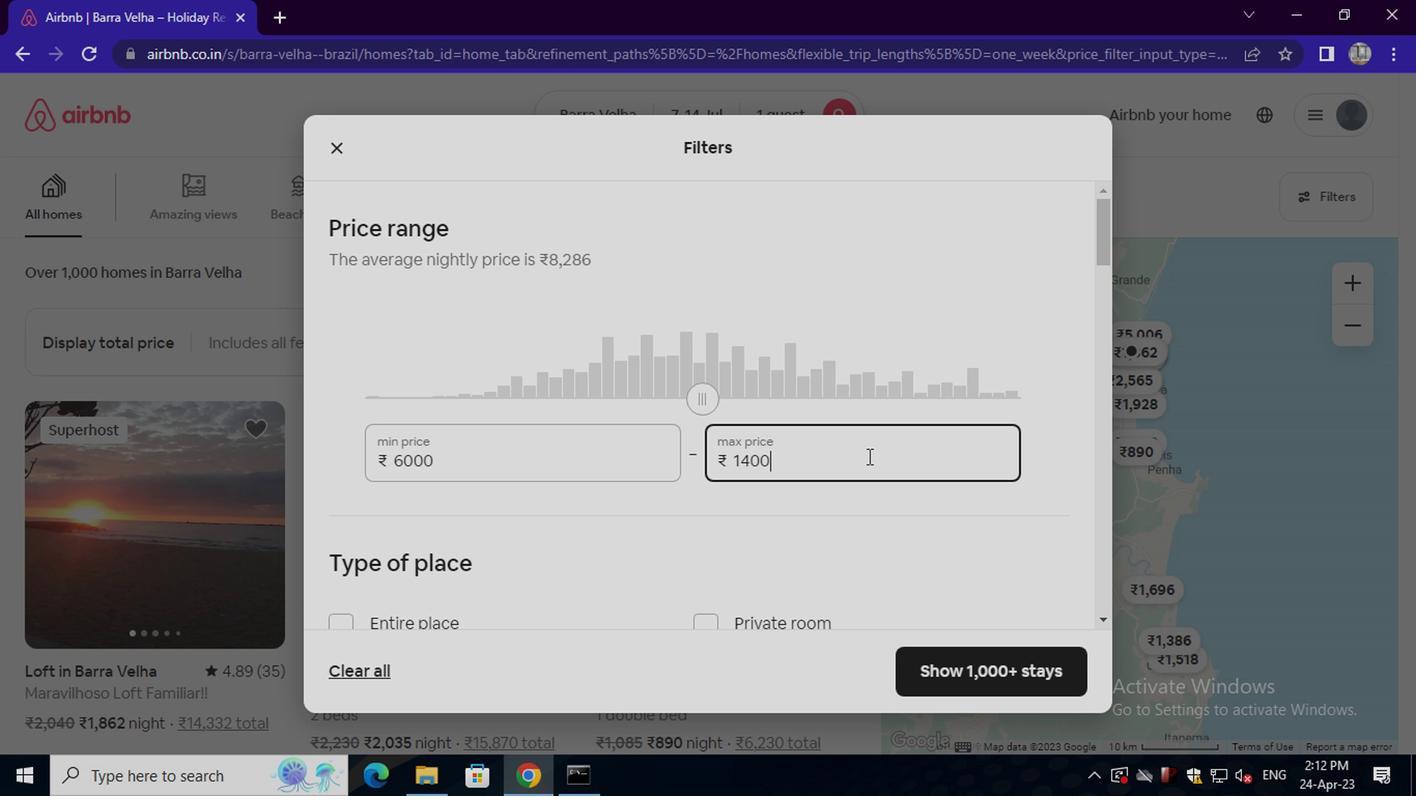 
Action: Mouse moved to (836, 471)
Screenshot: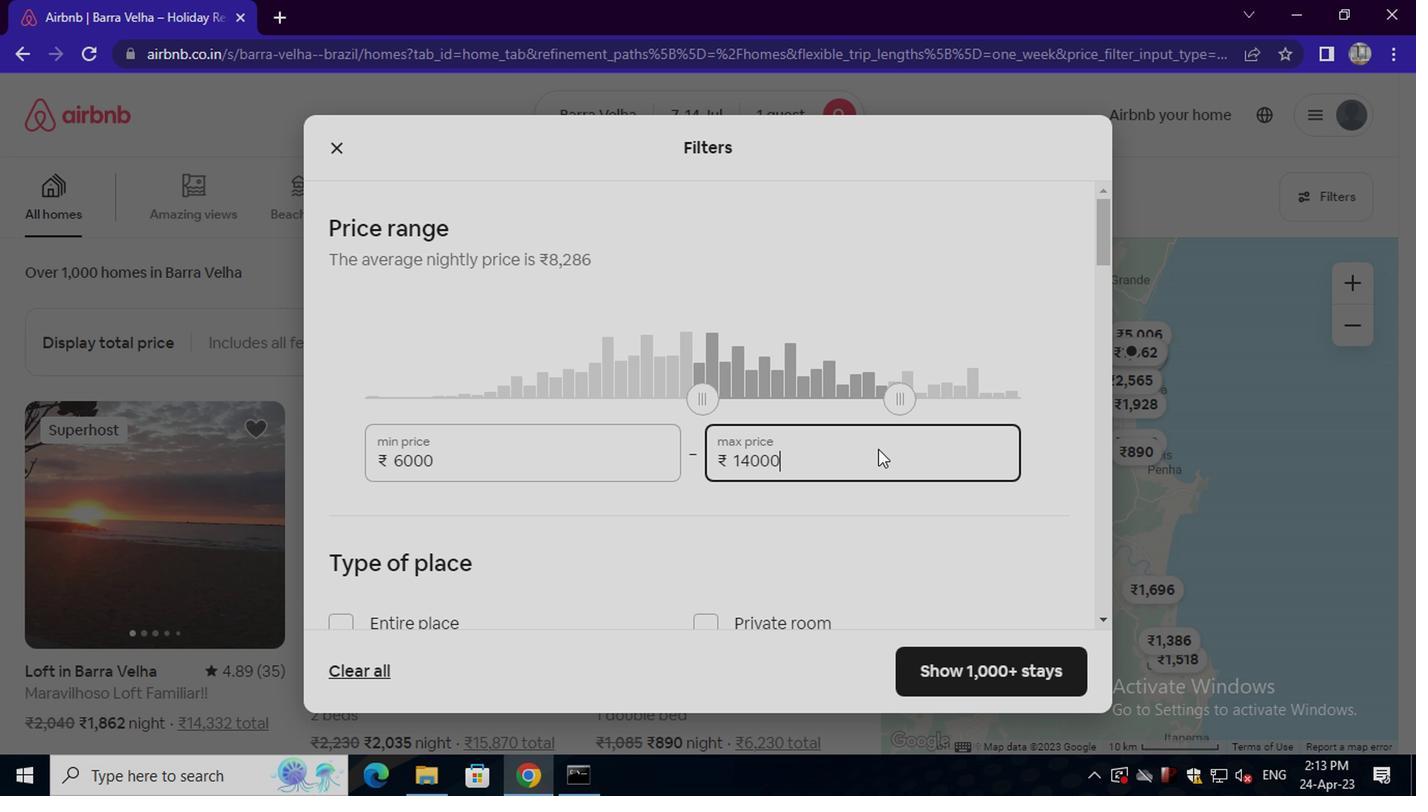 
Action: Mouse scrolled (836, 470) with delta (0, 0)
Screenshot: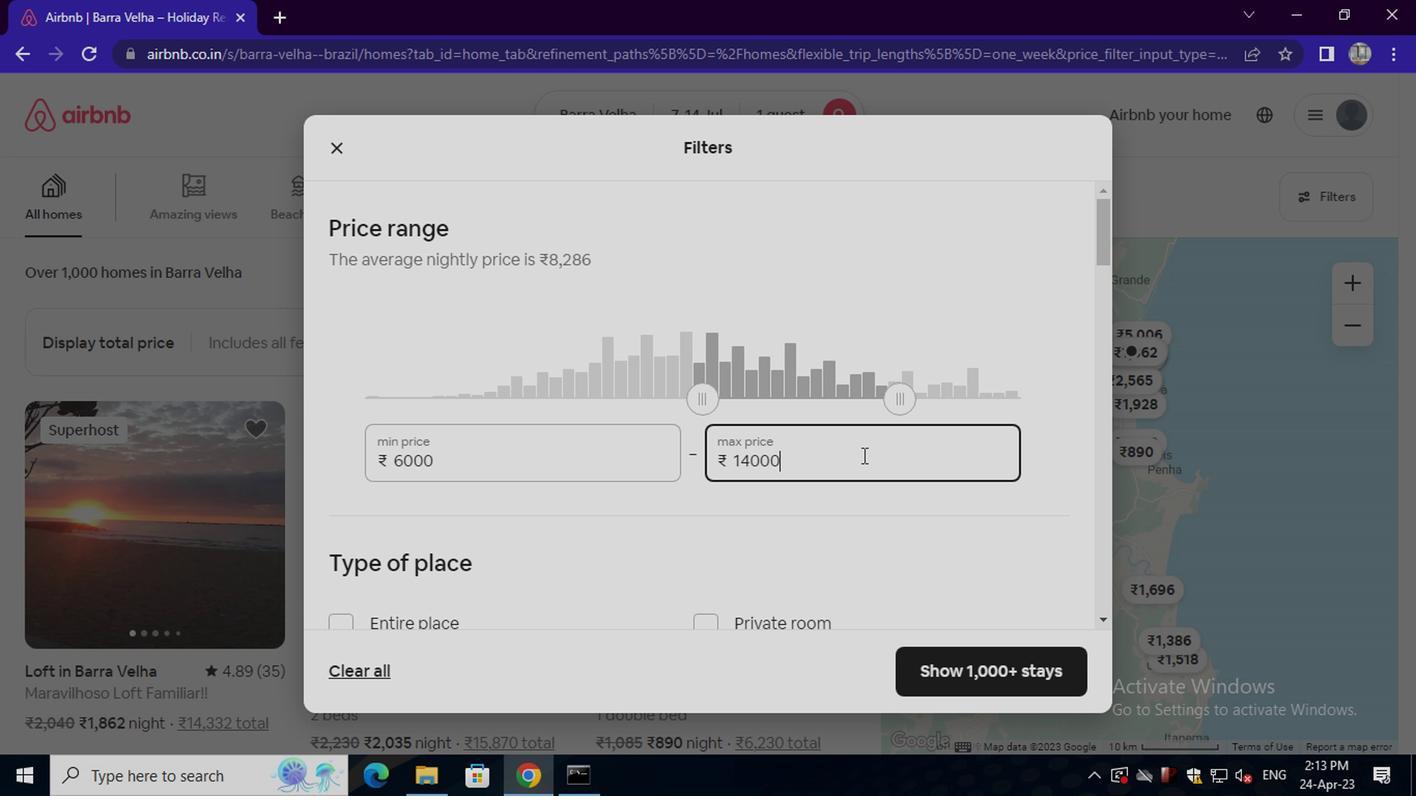 
Action: Mouse scrolled (836, 470) with delta (0, 0)
Screenshot: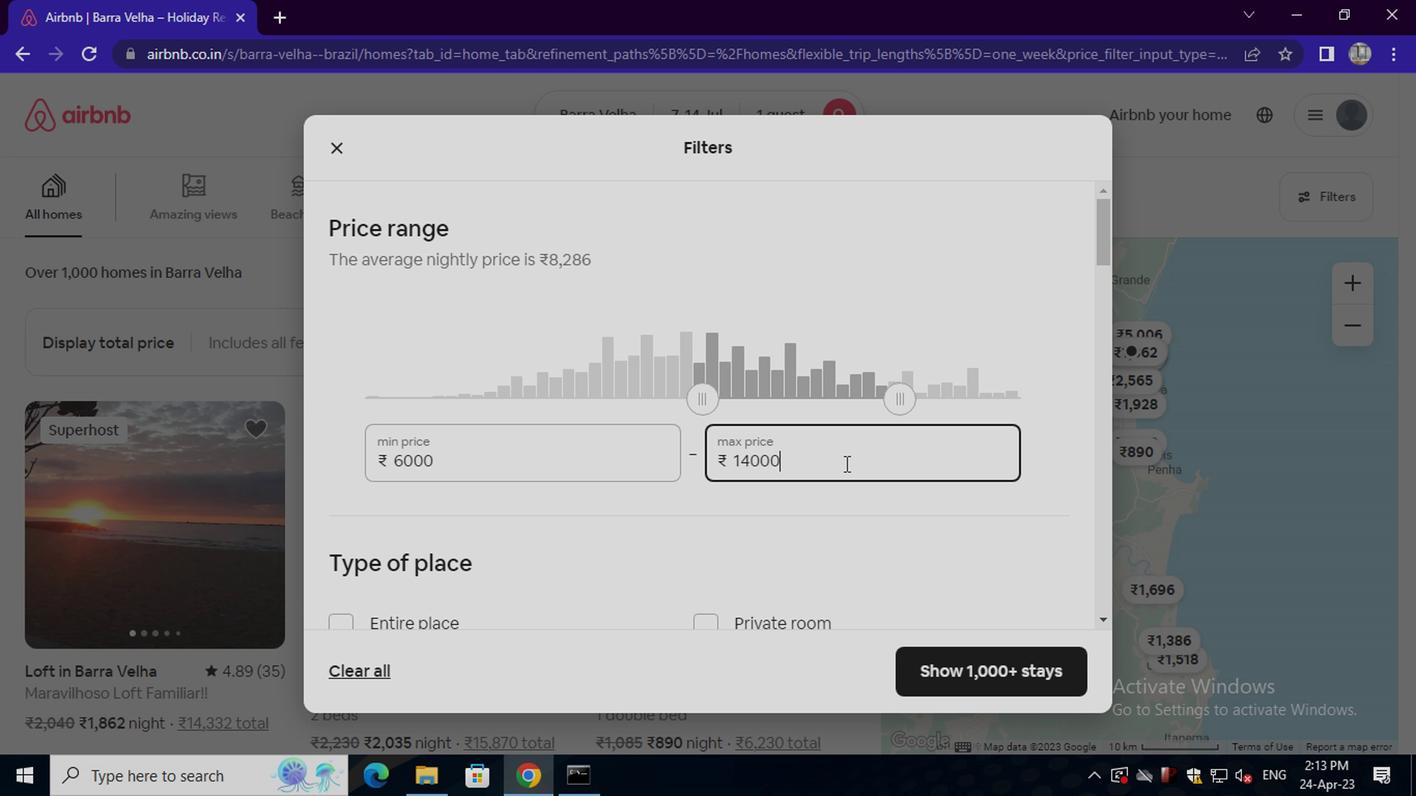 
Action: Mouse moved to (390, 504)
Screenshot: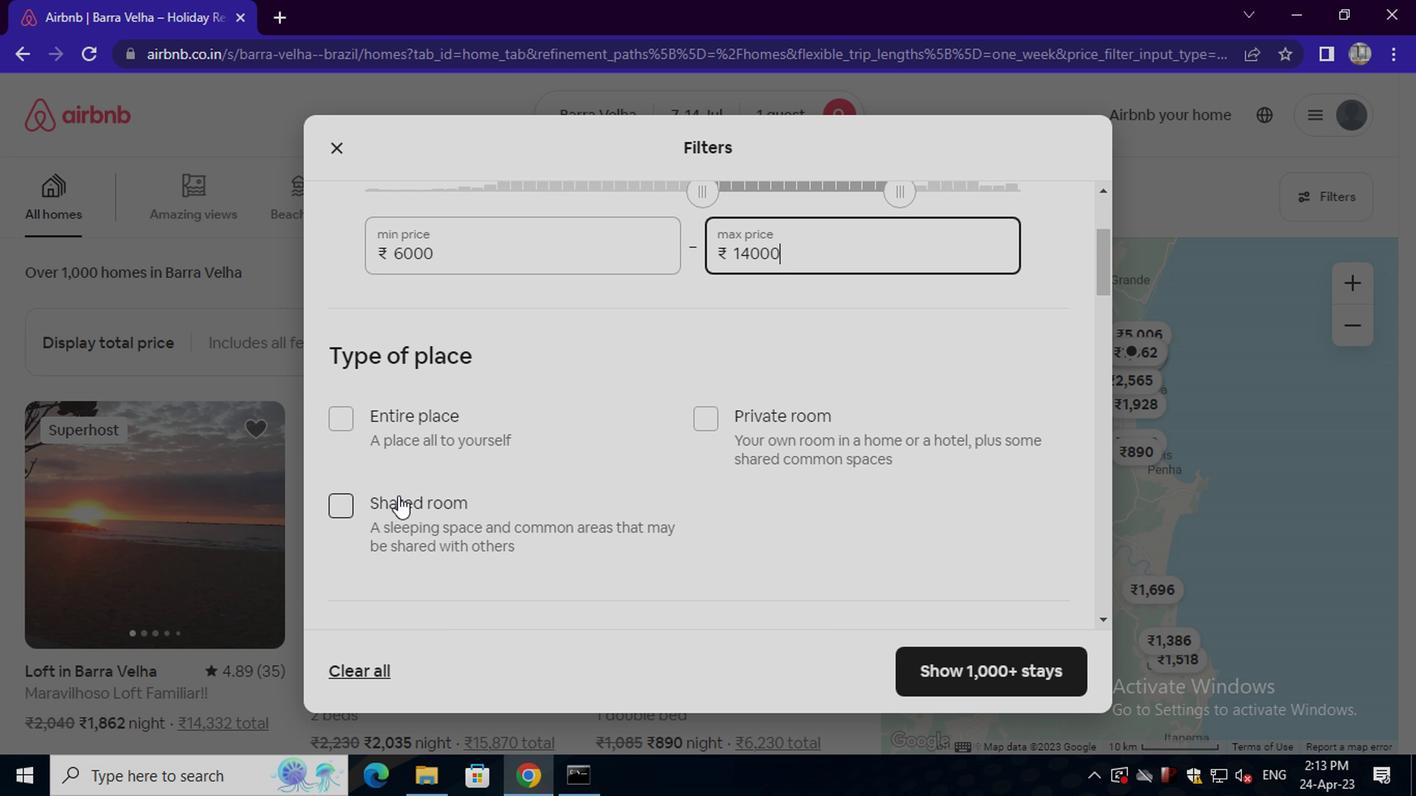 
Action: Mouse pressed left at (390, 504)
Screenshot: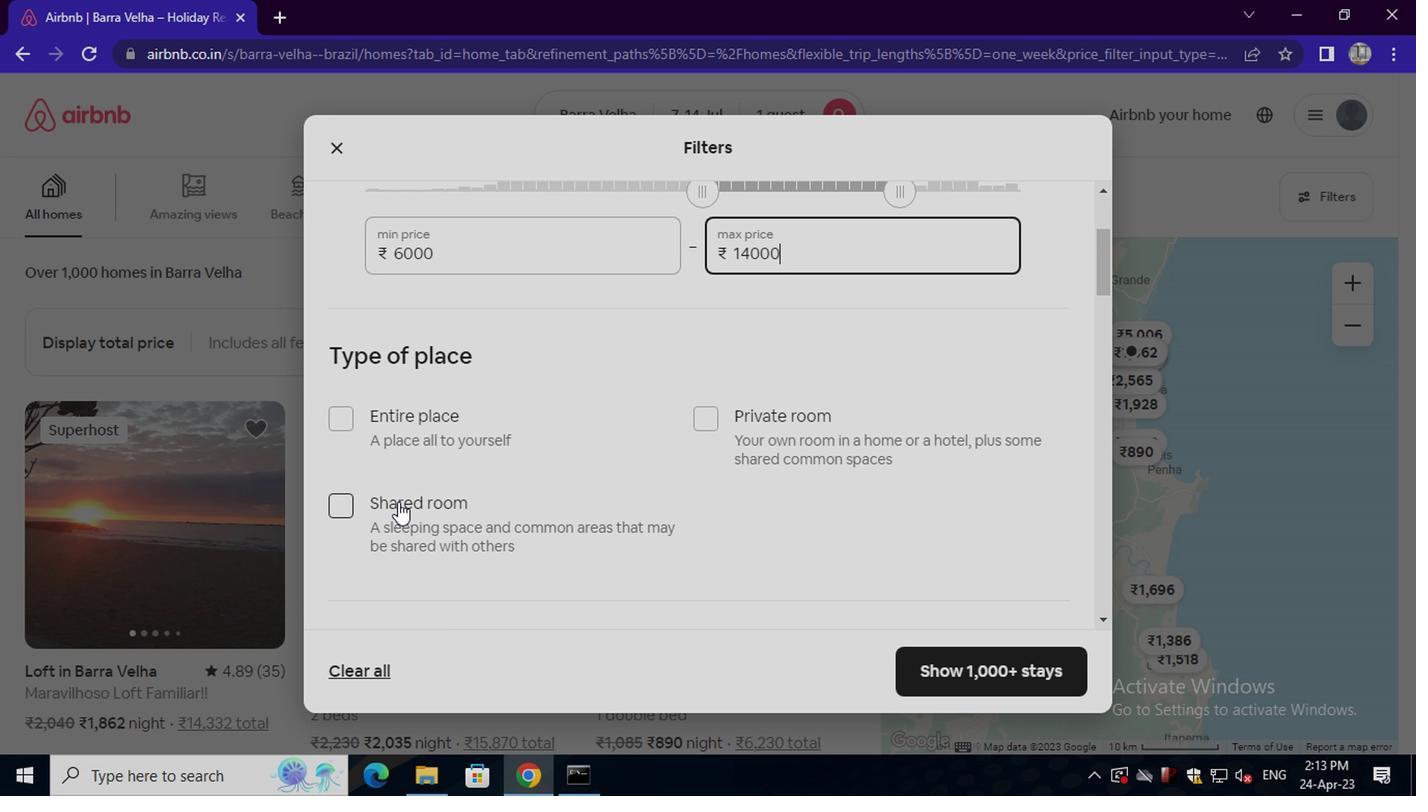 
Action: Mouse scrolled (390, 503) with delta (0, -1)
Screenshot: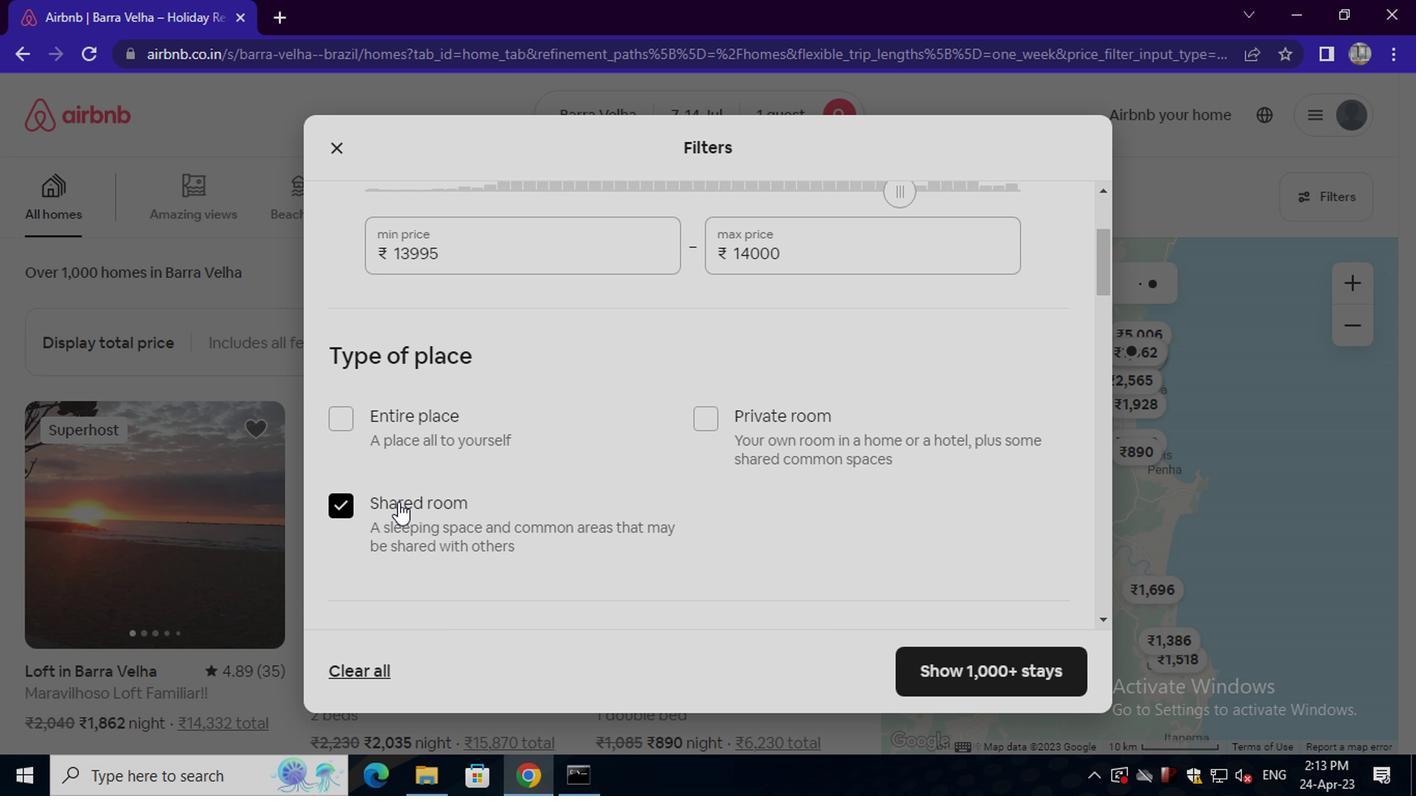 
Action: Mouse scrolled (390, 503) with delta (0, -1)
Screenshot: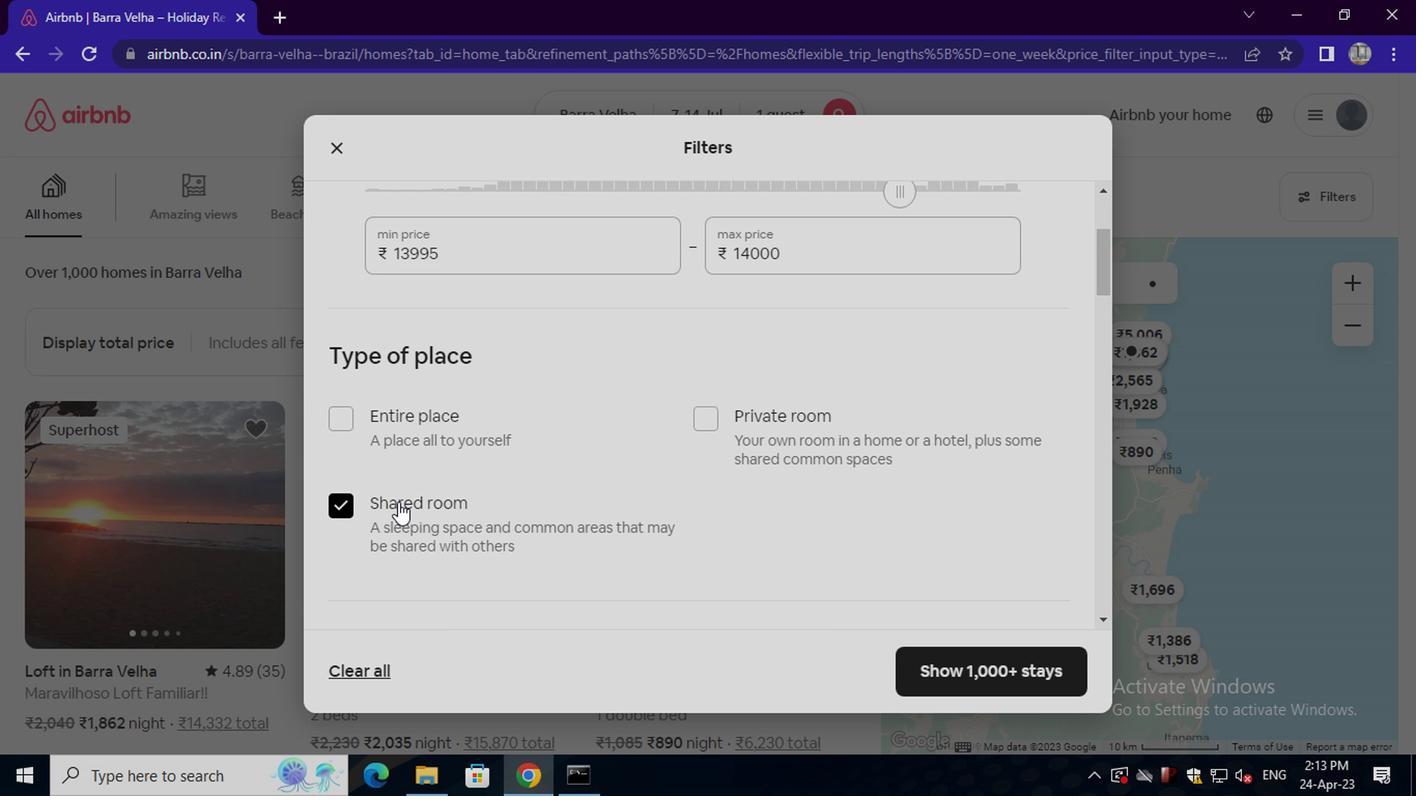 
Action: Mouse scrolled (390, 503) with delta (0, -1)
Screenshot: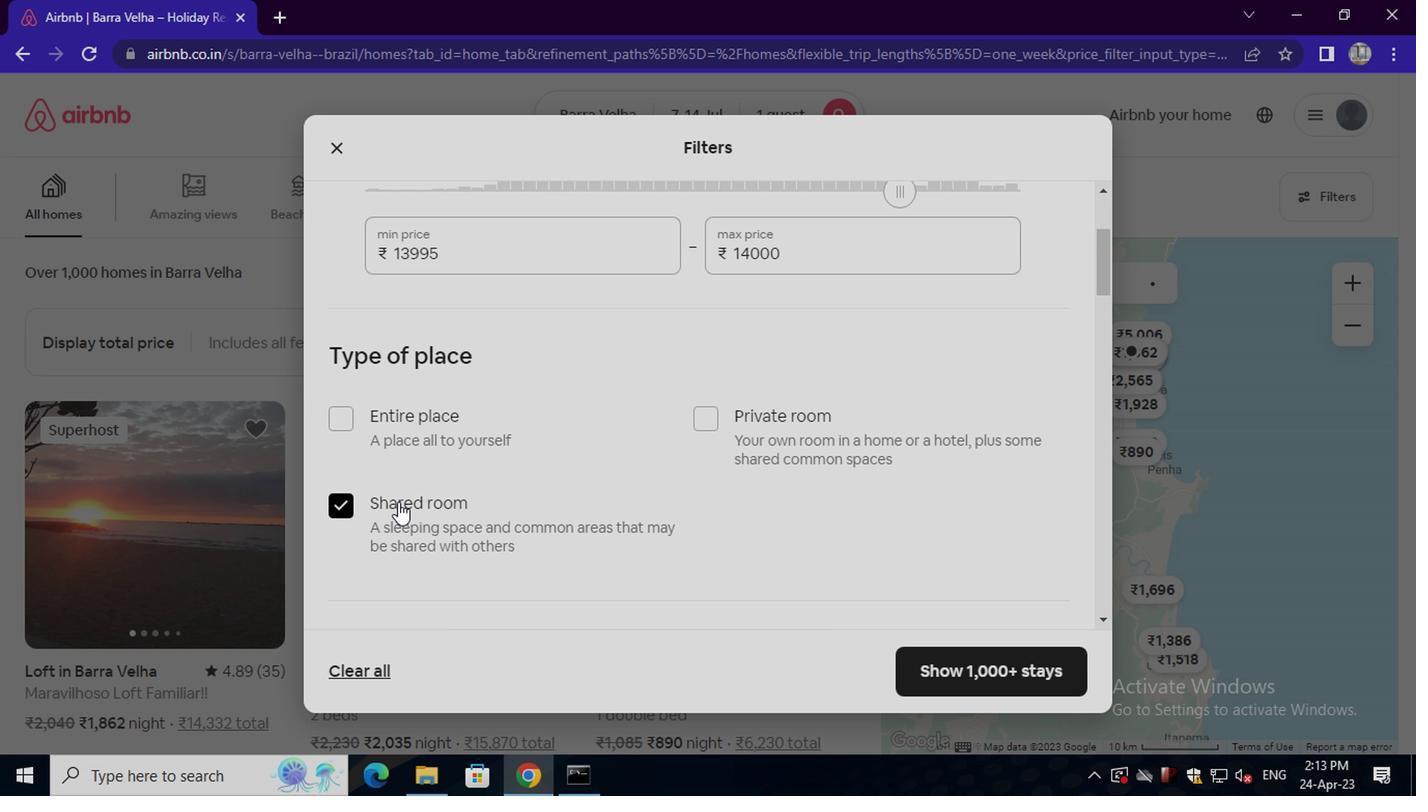 
Action: Mouse moved to (435, 452)
Screenshot: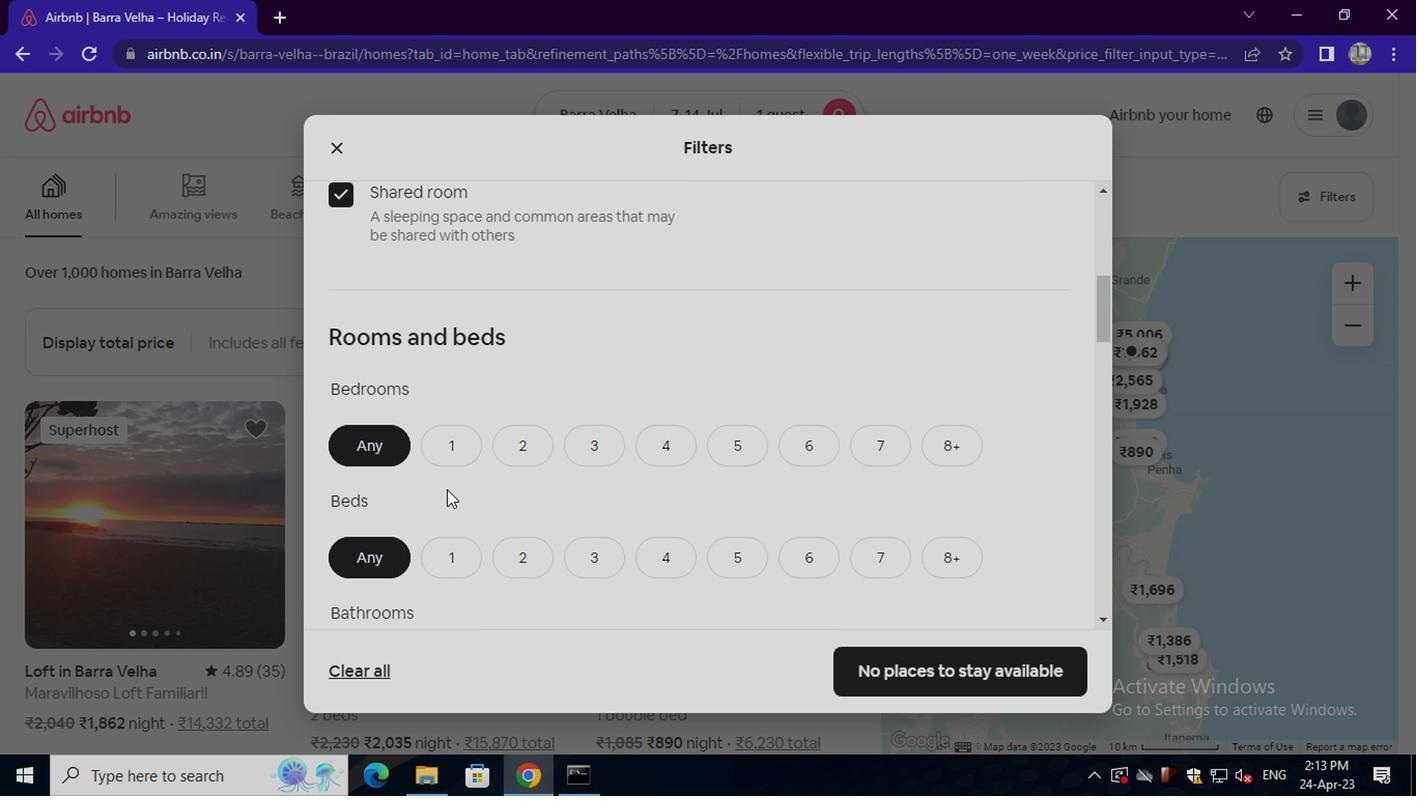 
Action: Mouse pressed left at (435, 452)
Screenshot: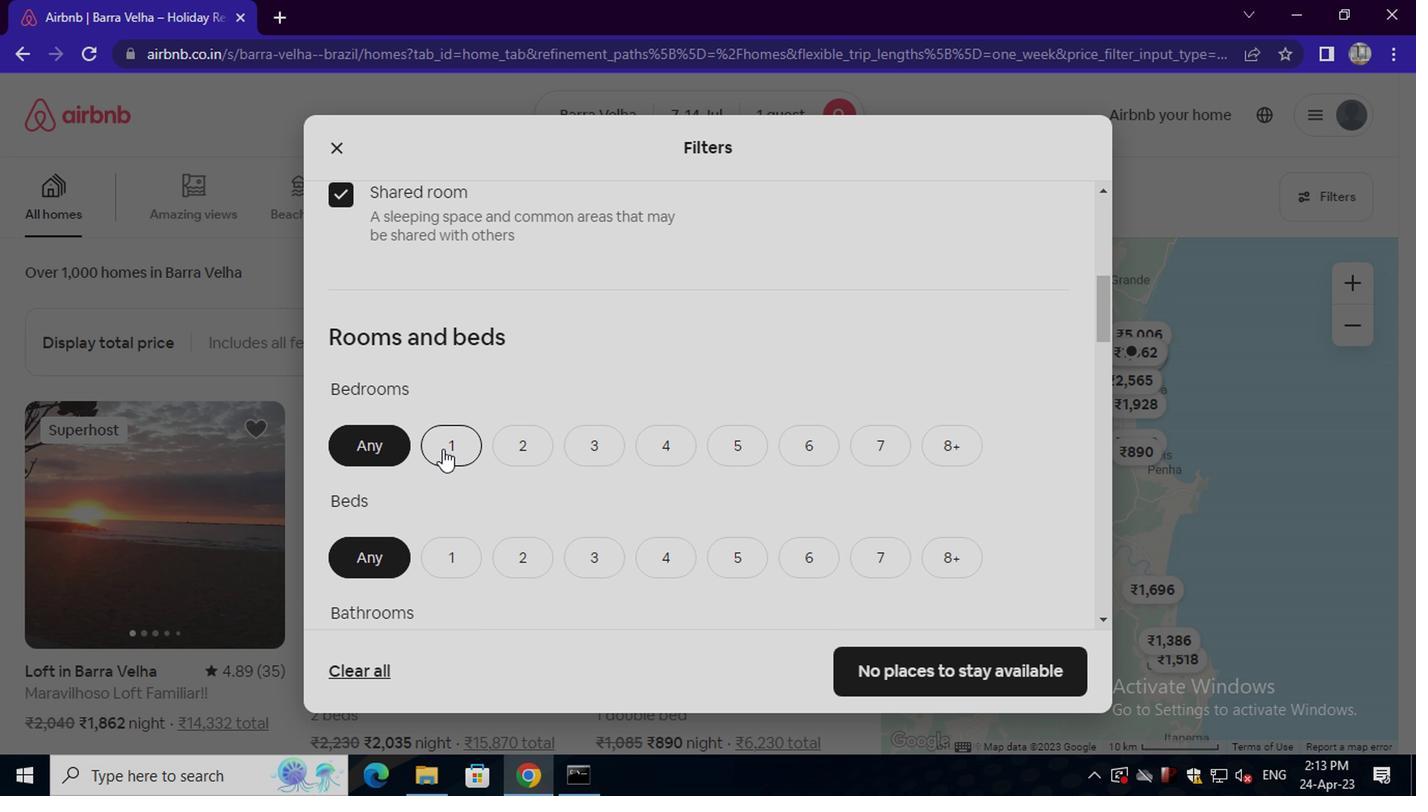 
Action: Mouse scrolled (435, 450) with delta (0, -1)
Screenshot: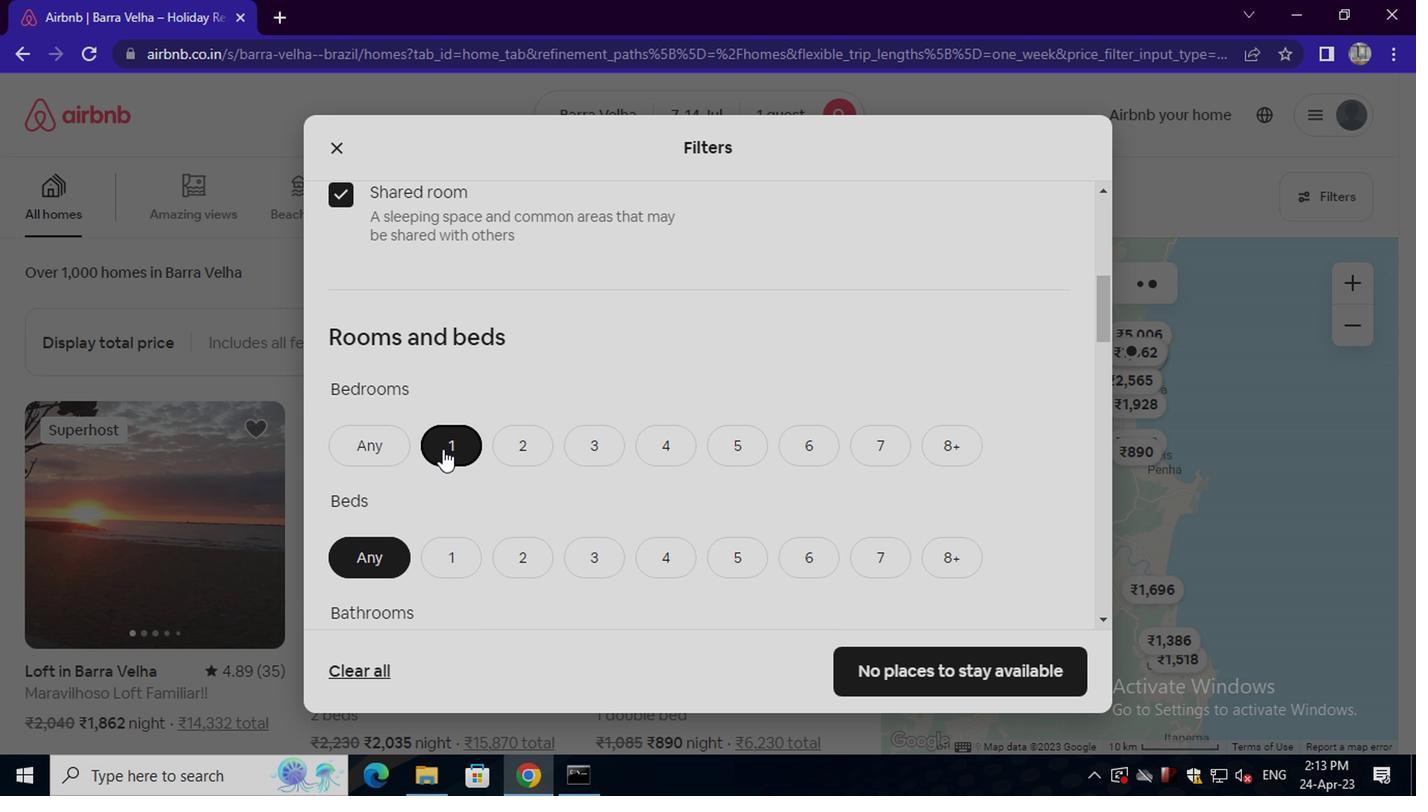 
Action: Mouse moved to (437, 452)
Screenshot: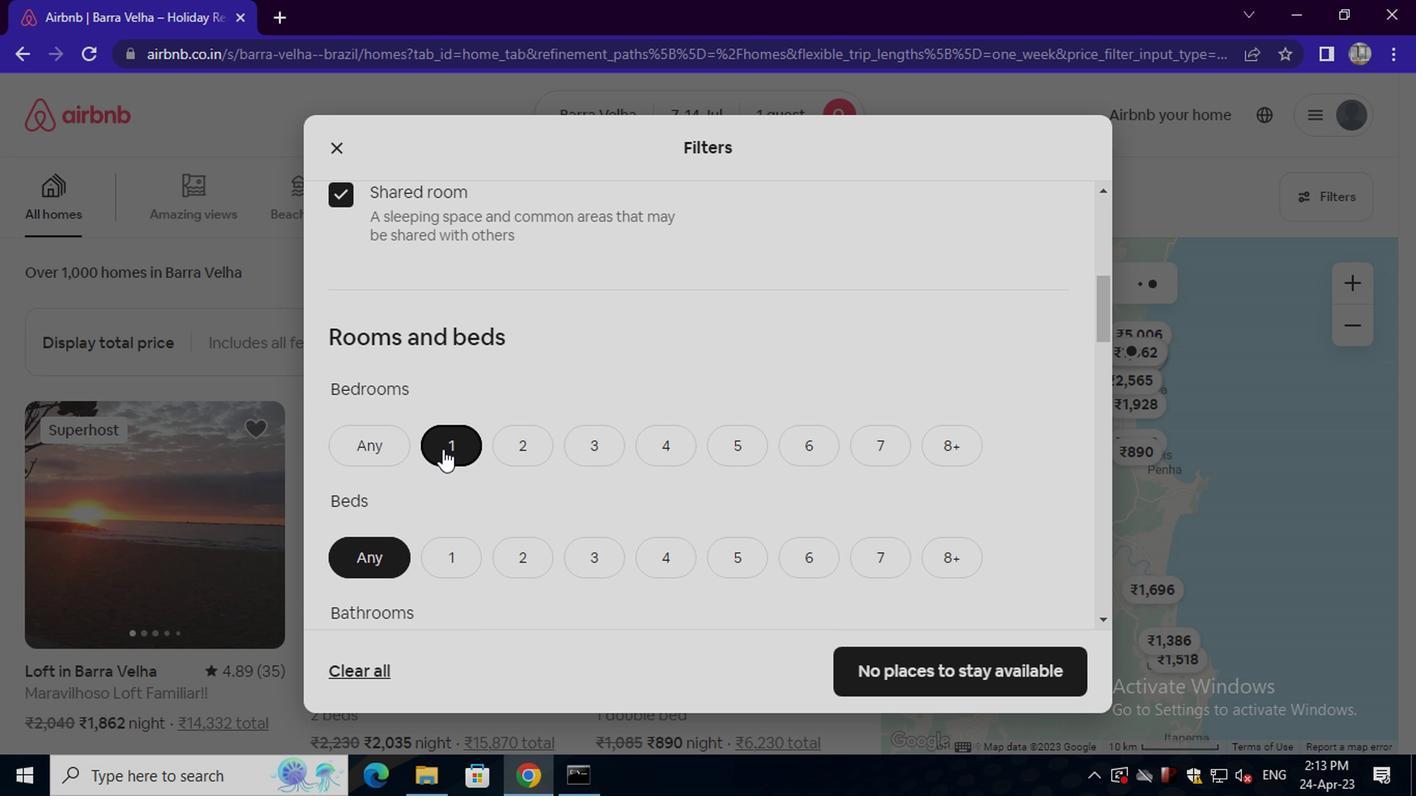 
Action: Mouse scrolled (437, 450) with delta (0, -1)
Screenshot: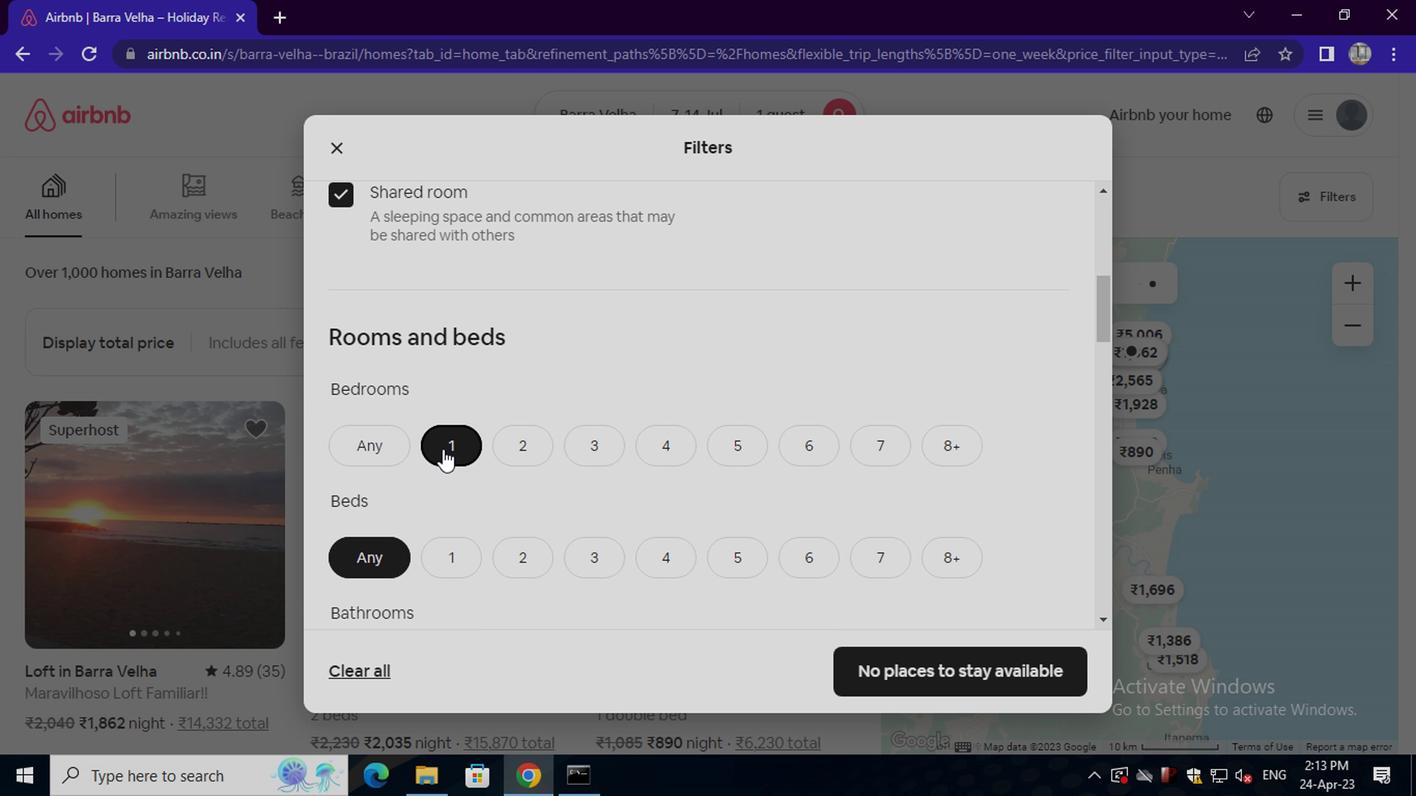 
Action: Mouse moved to (447, 355)
Screenshot: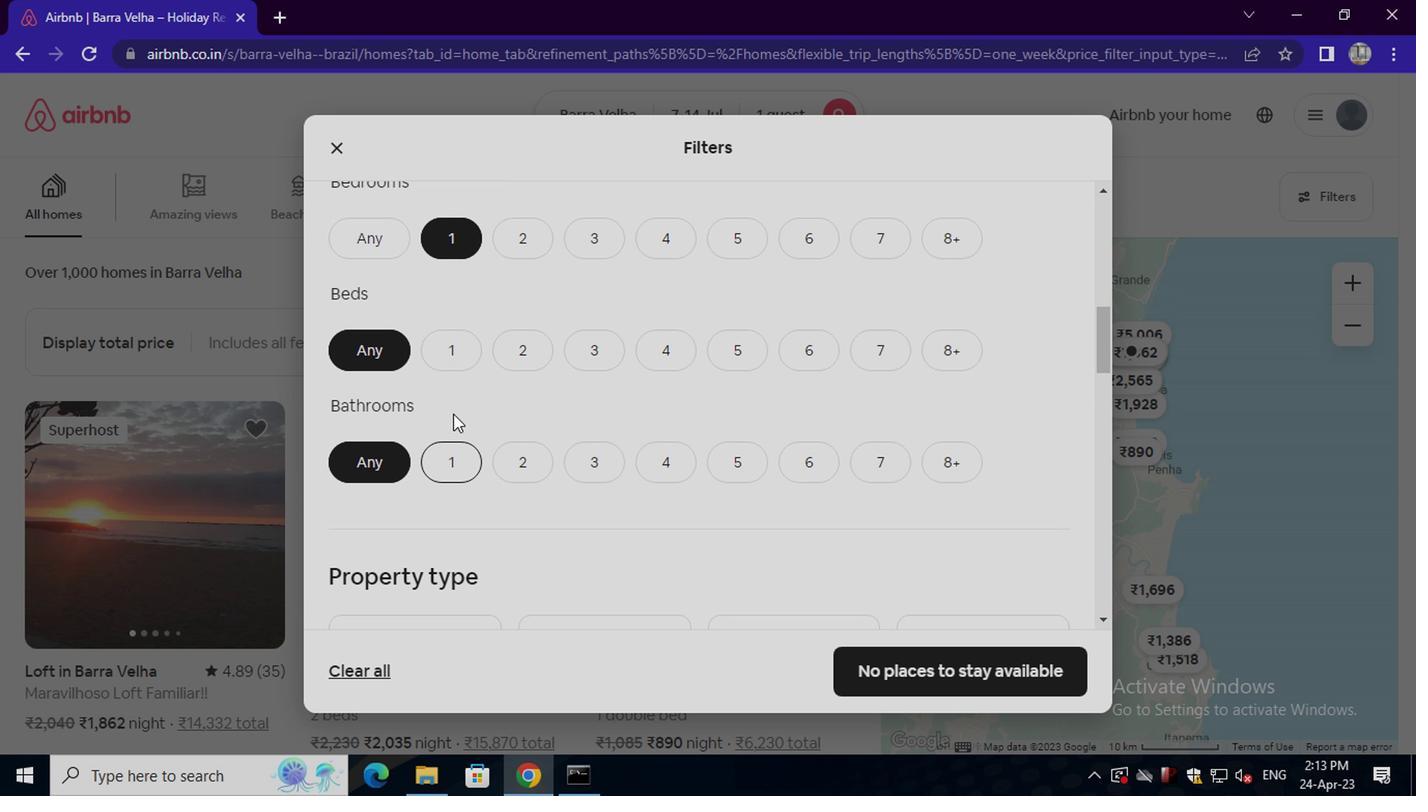 
Action: Mouse pressed left at (447, 355)
Screenshot: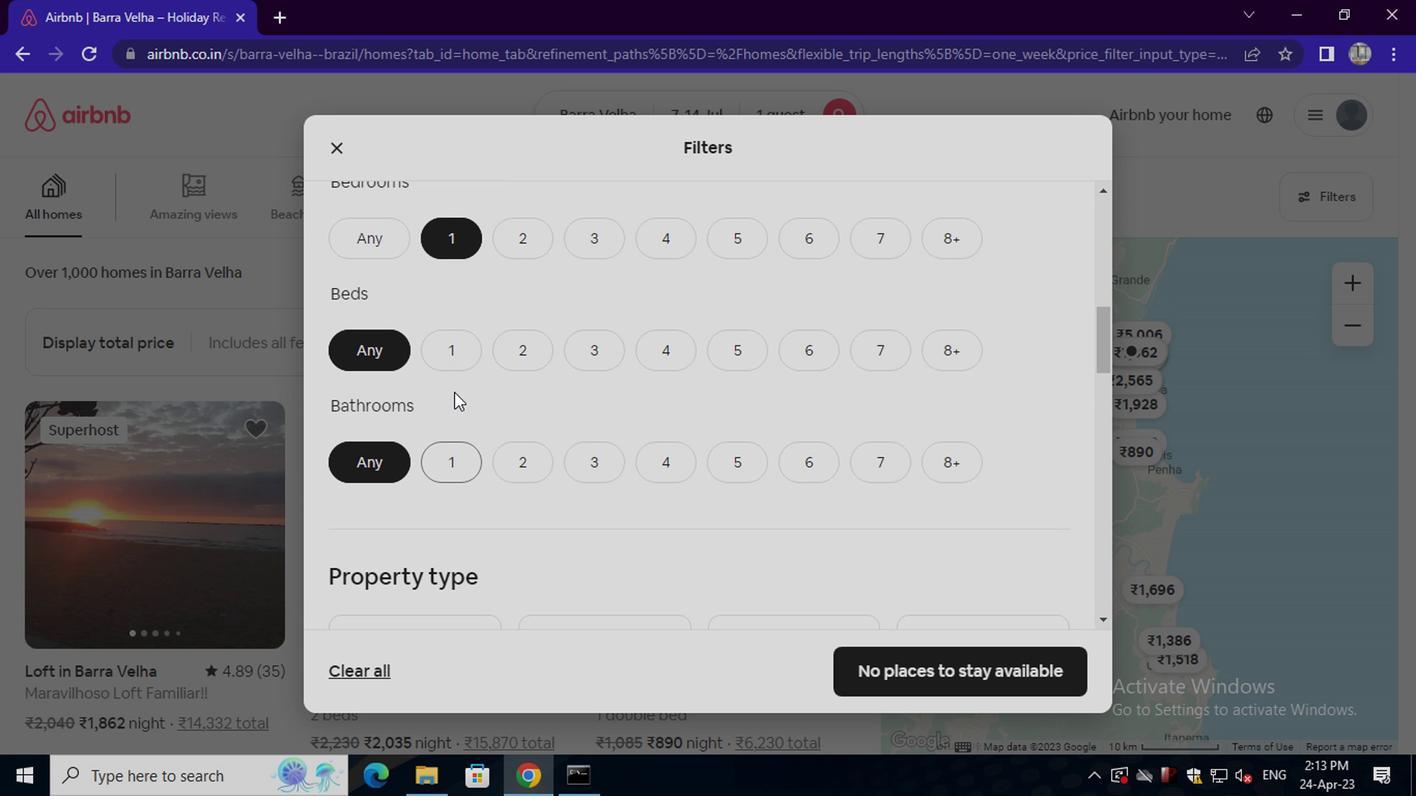
Action: Mouse moved to (430, 471)
Screenshot: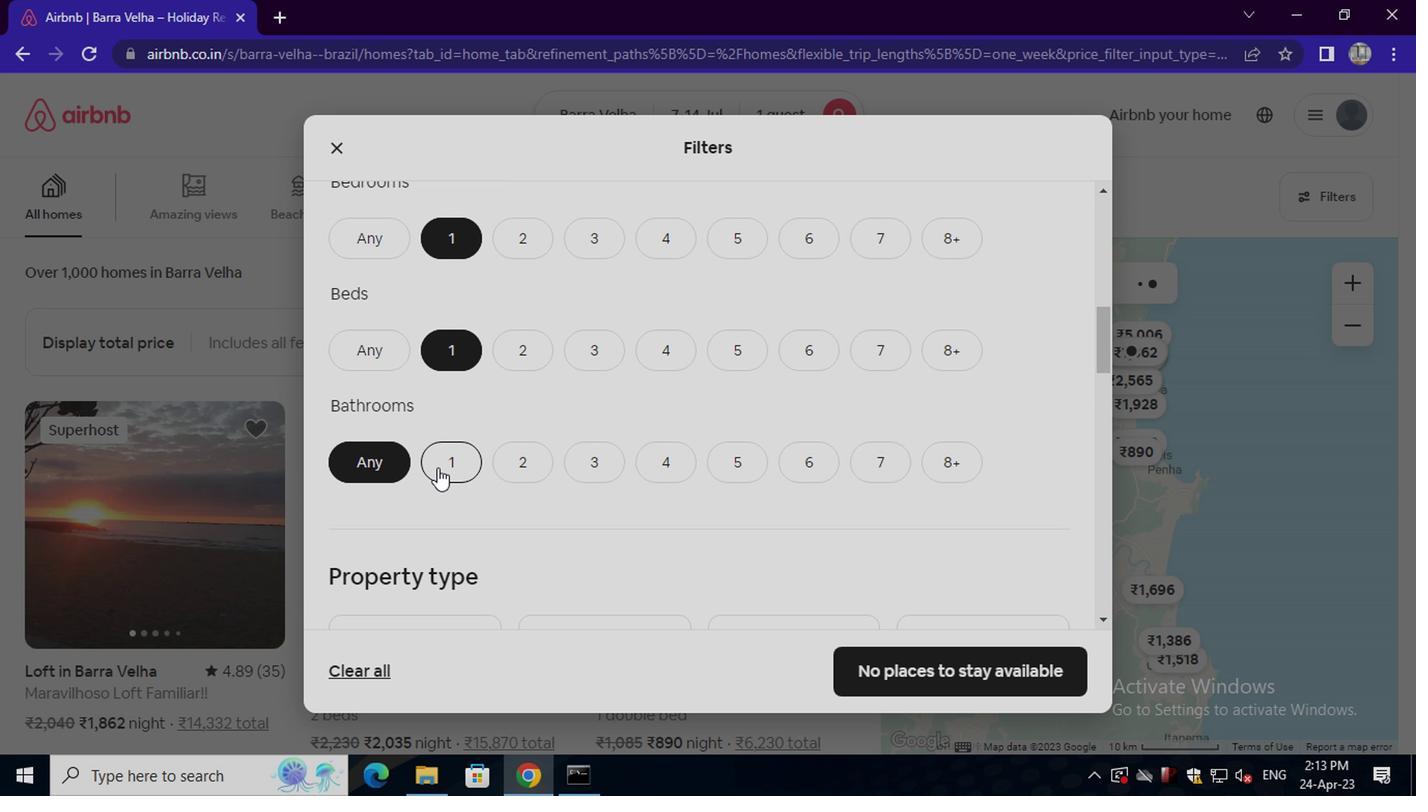 
Action: Mouse pressed left at (430, 471)
Screenshot: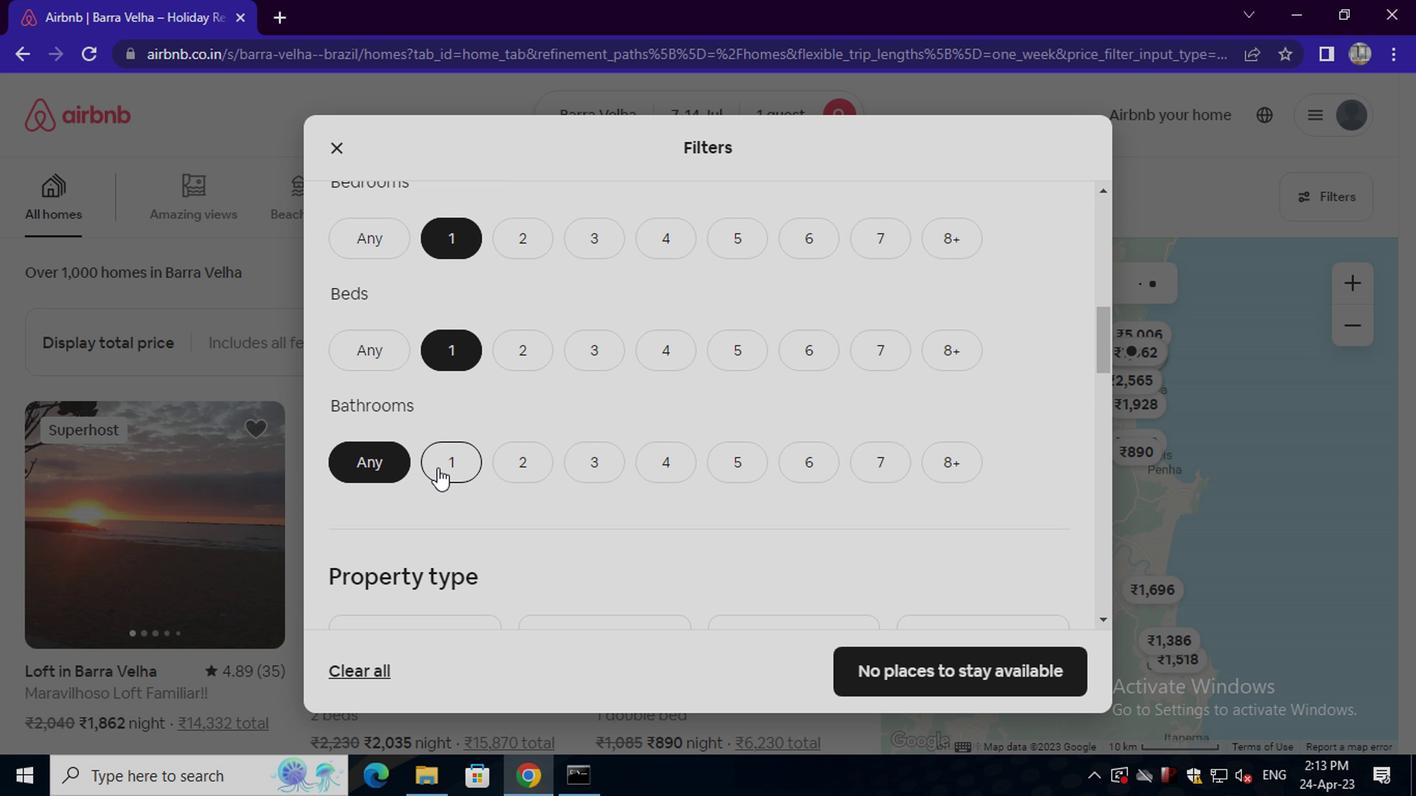 
Action: Mouse scrolled (430, 470) with delta (0, 0)
Screenshot: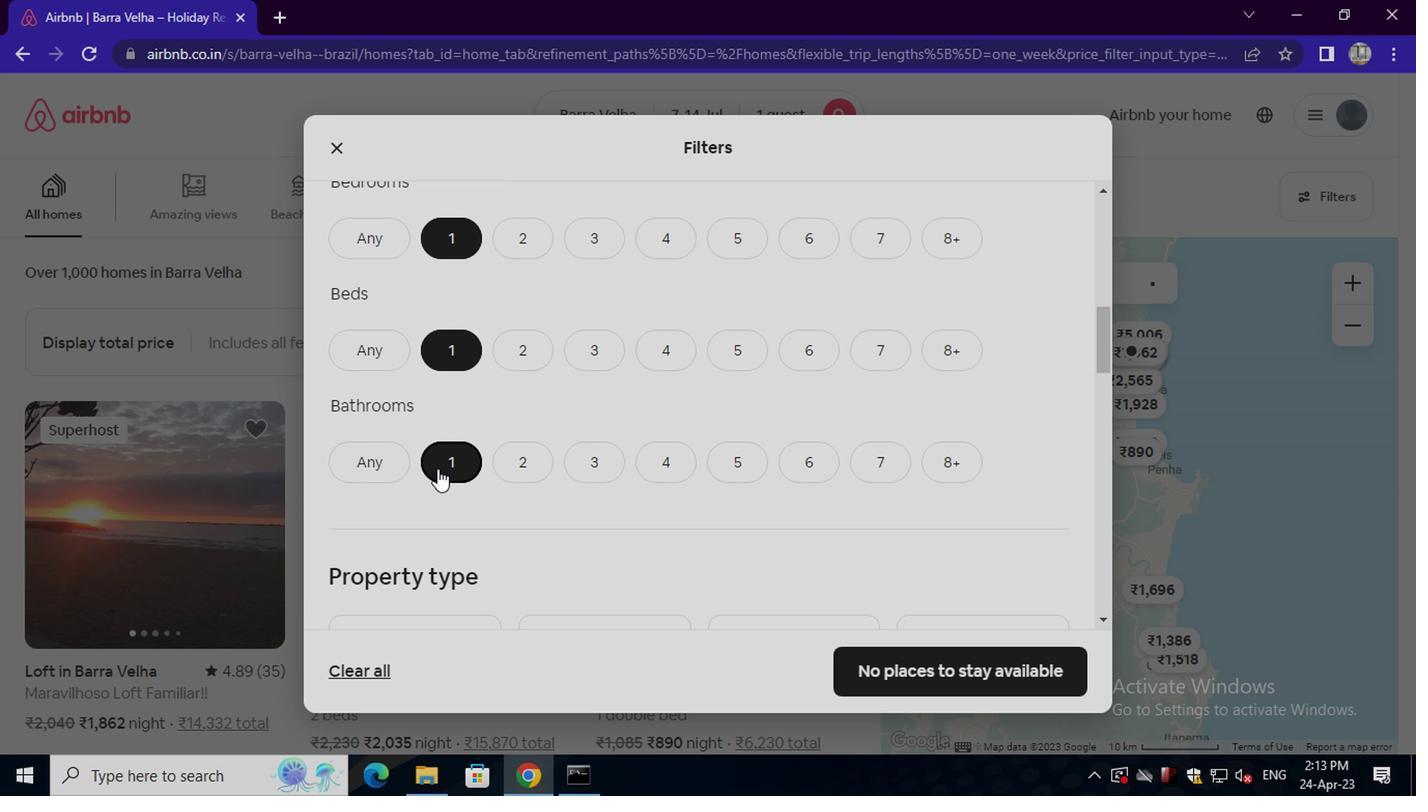 
Action: Mouse scrolled (430, 470) with delta (0, 0)
Screenshot: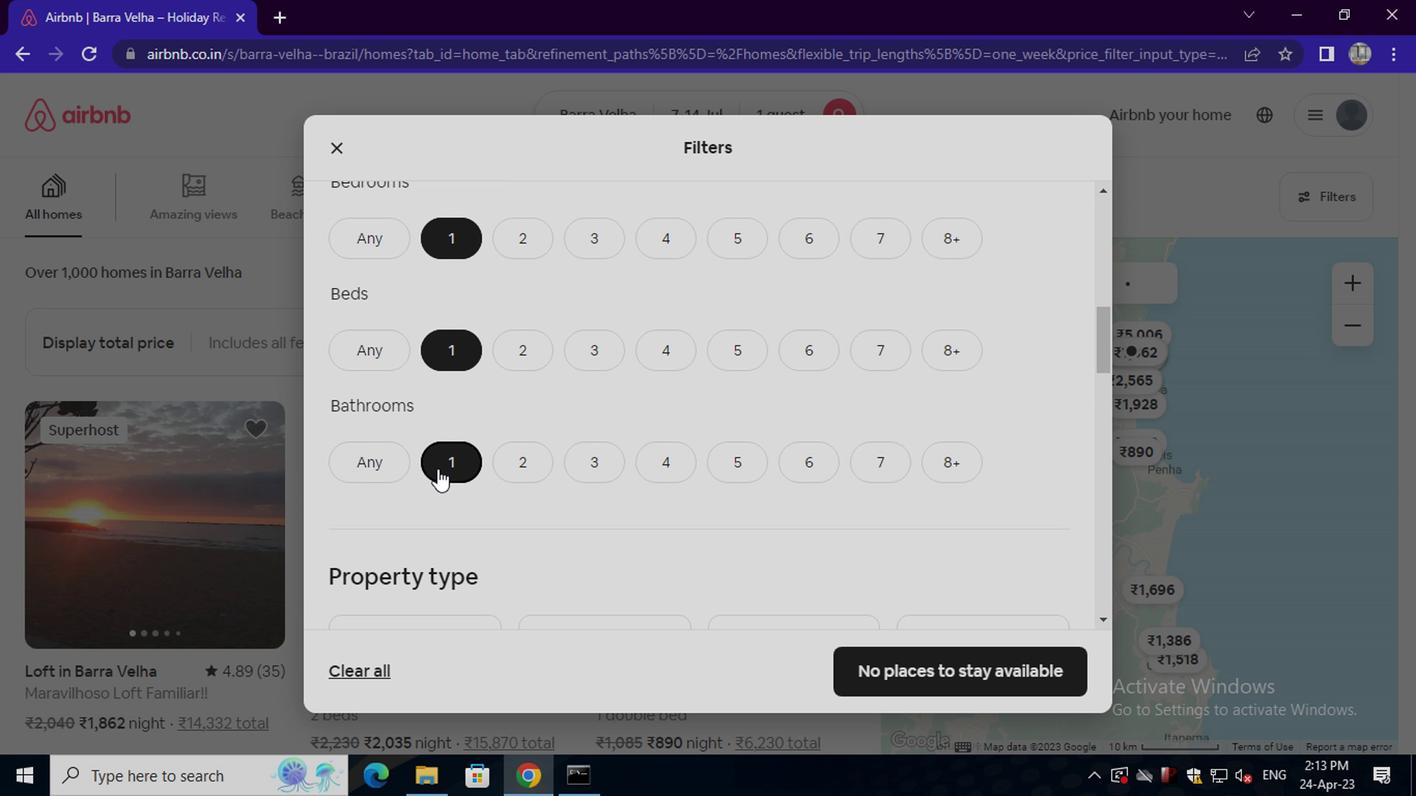 
Action: Mouse pressed left at (430, 471)
Screenshot: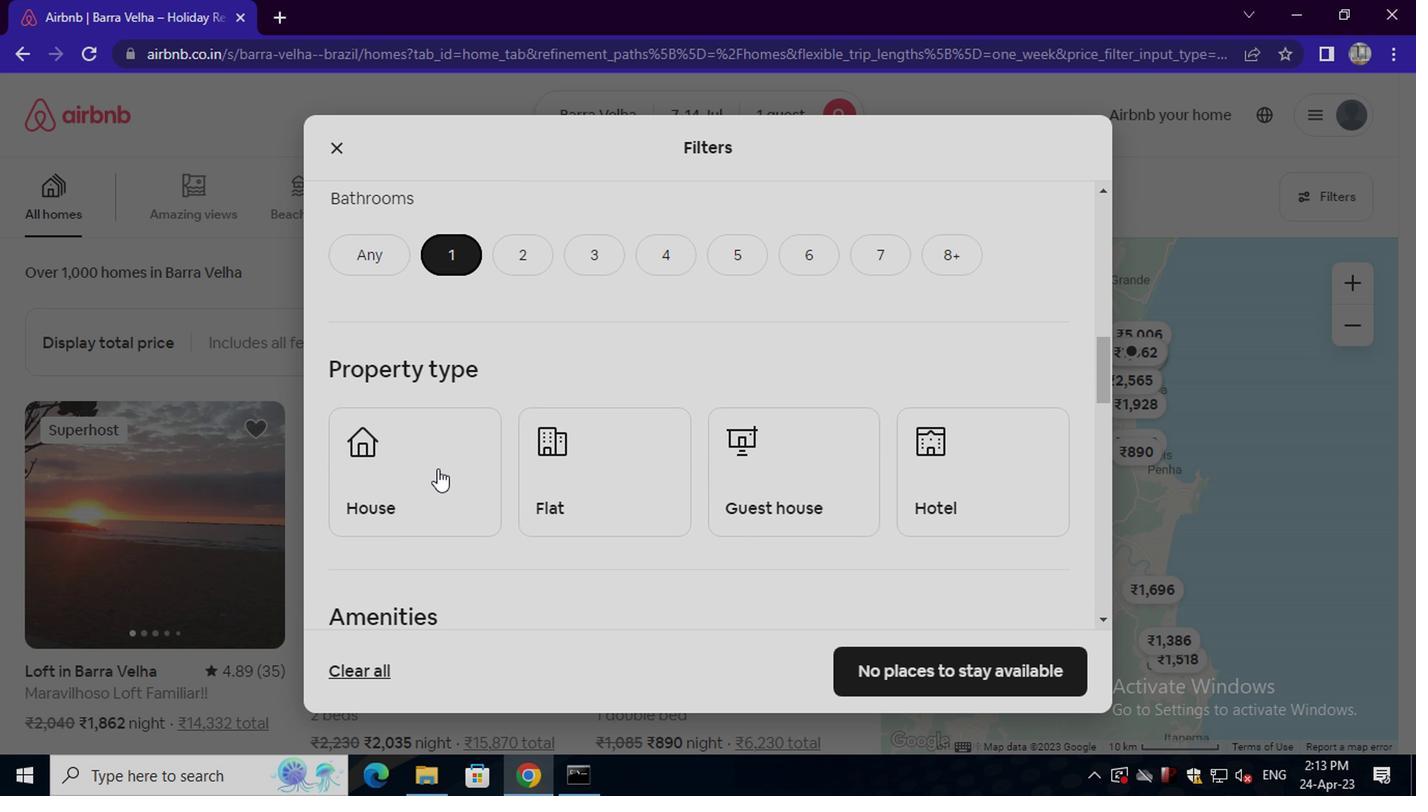 
Action: Mouse moved to (573, 472)
Screenshot: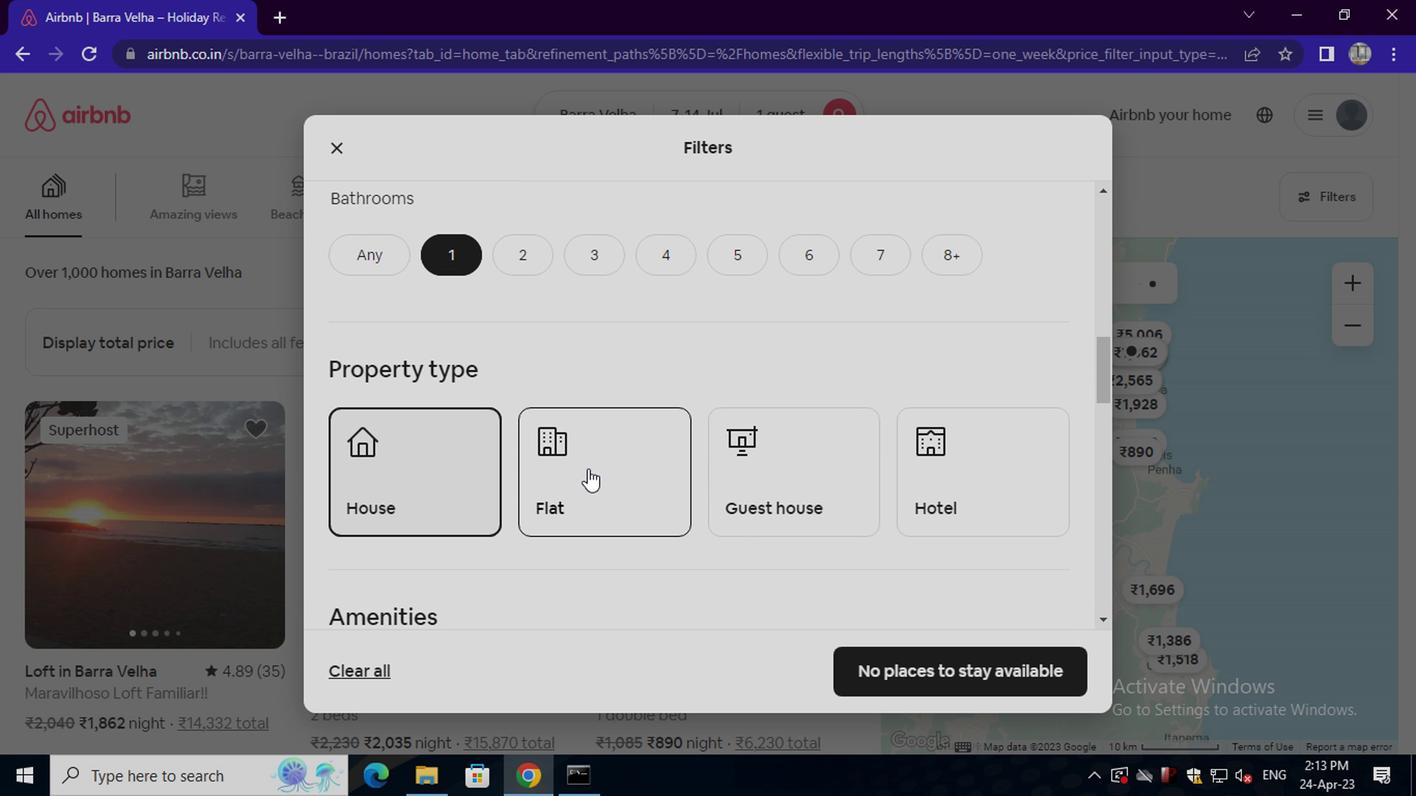 
Action: Mouse pressed left at (573, 472)
Screenshot: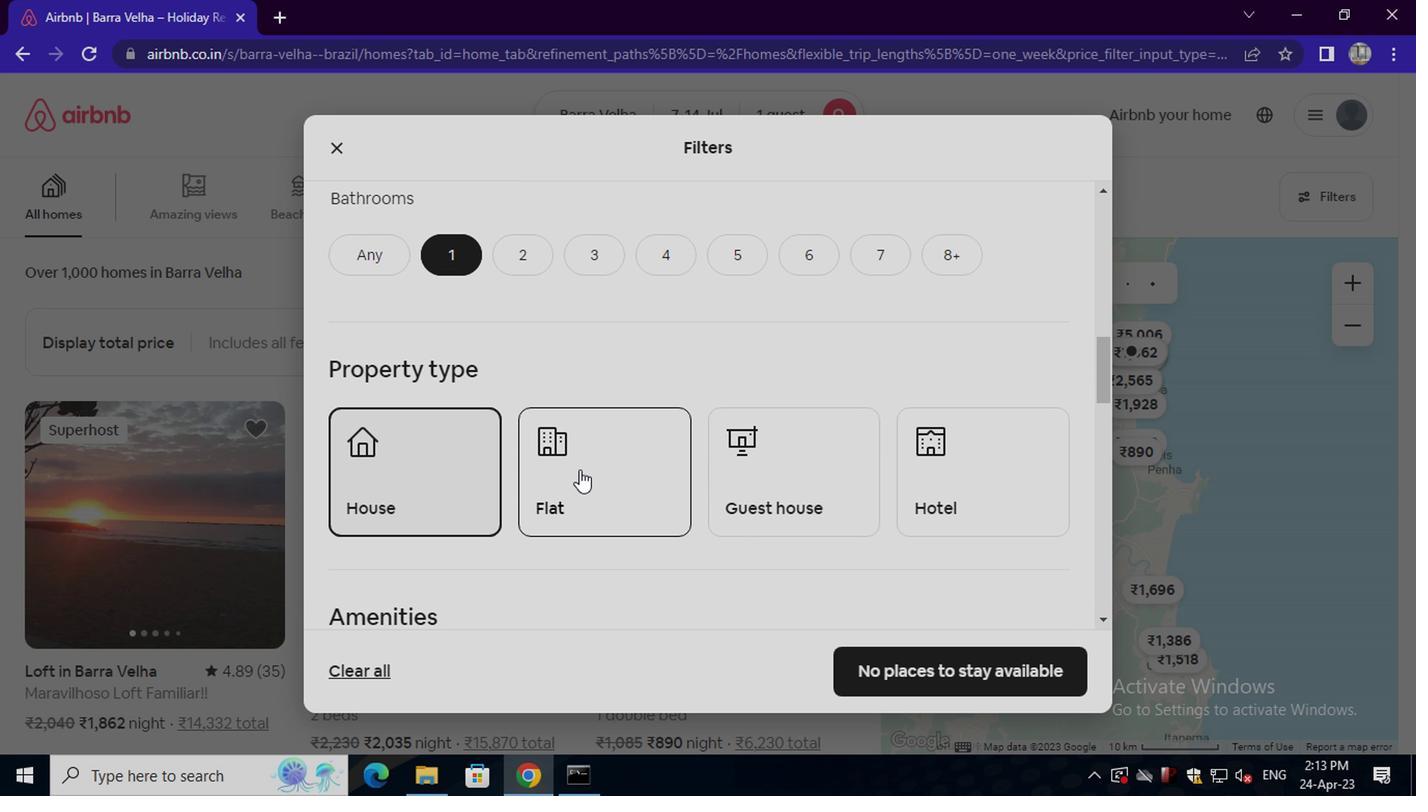 
Action: Mouse moved to (722, 473)
Screenshot: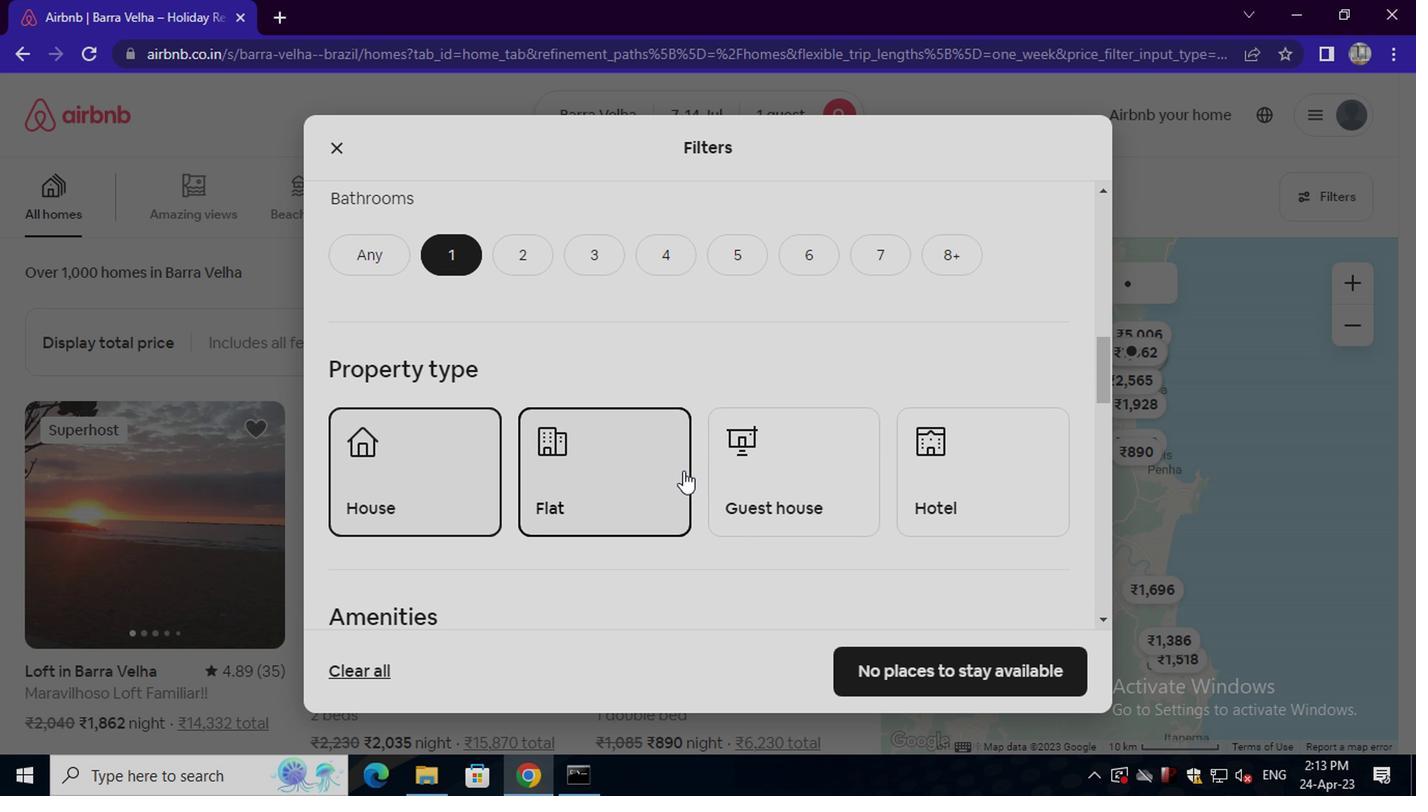 
Action: Mouse pressed left at (722, 473)
Screenshot: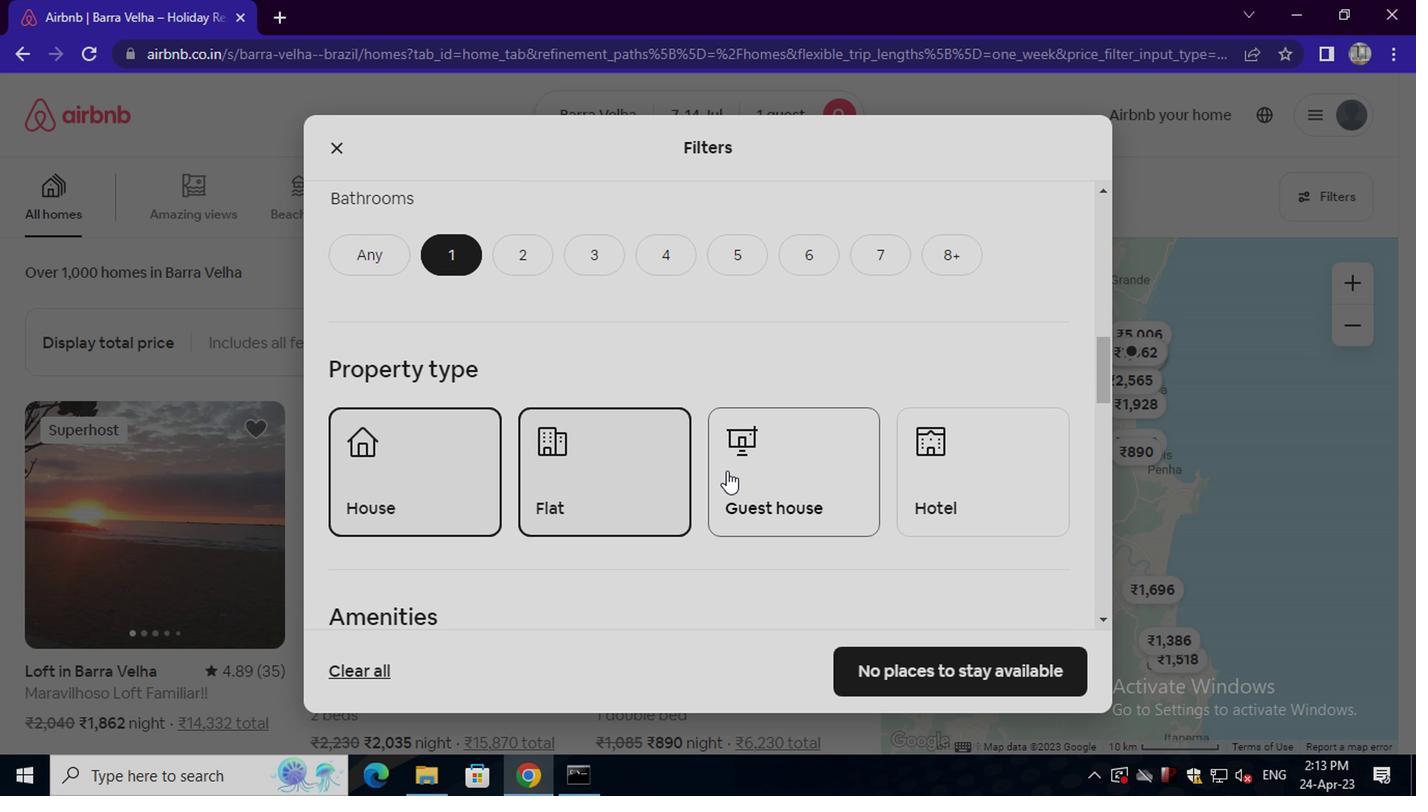 
Action: Mouse moved to (942, 483)
Screenshot: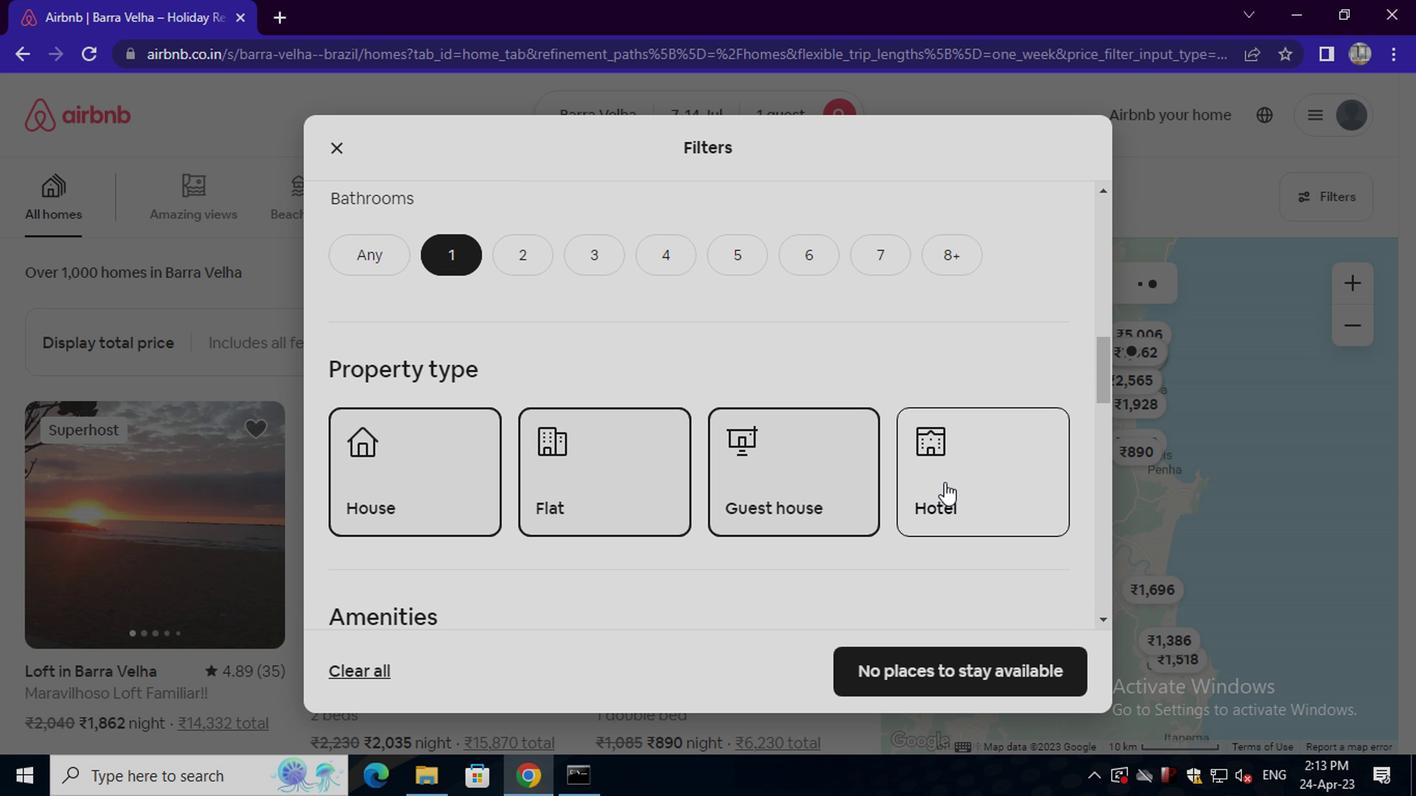 
Action: Mouse pressed left at (942, 483)
Screenshot: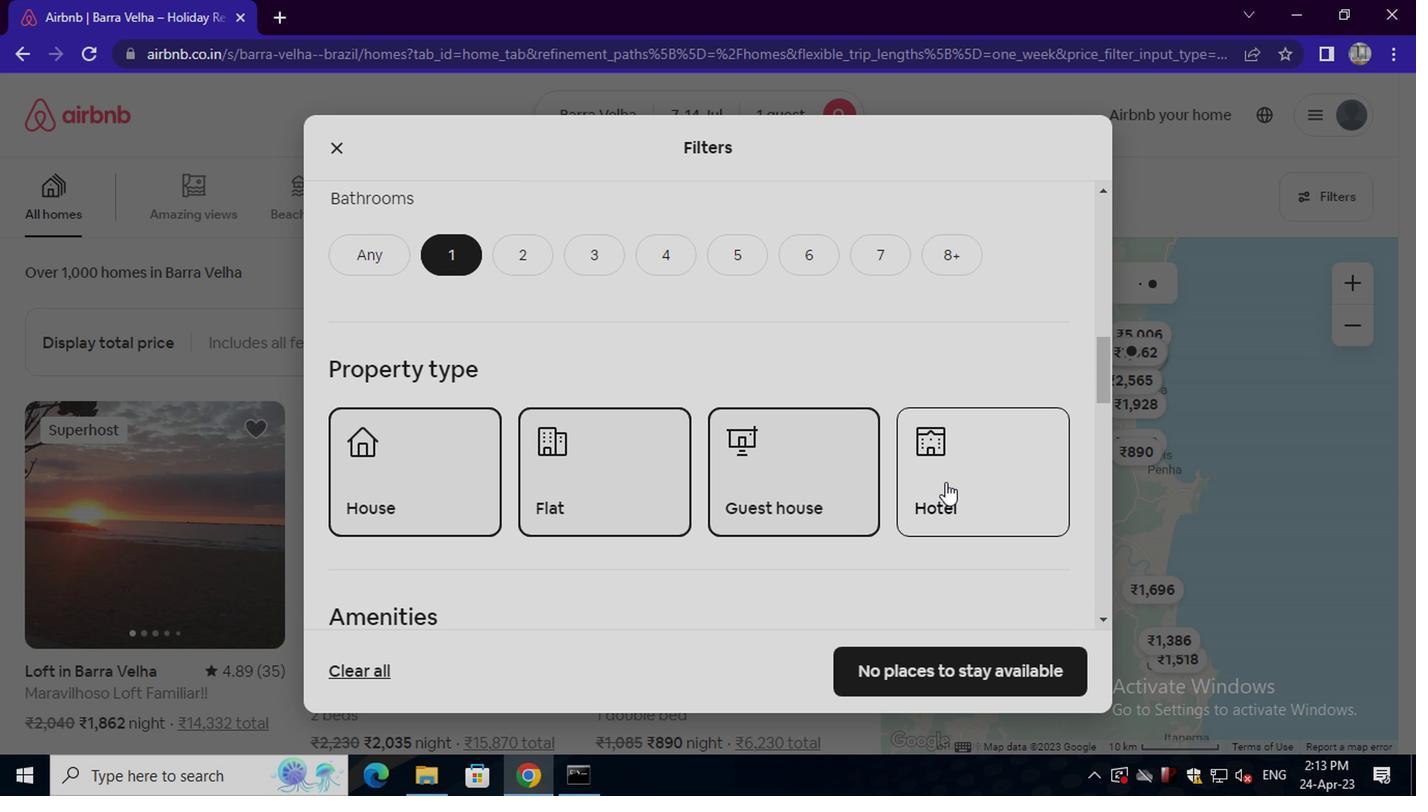 
Action: Mouse moved to (946, 483)
Screenshot: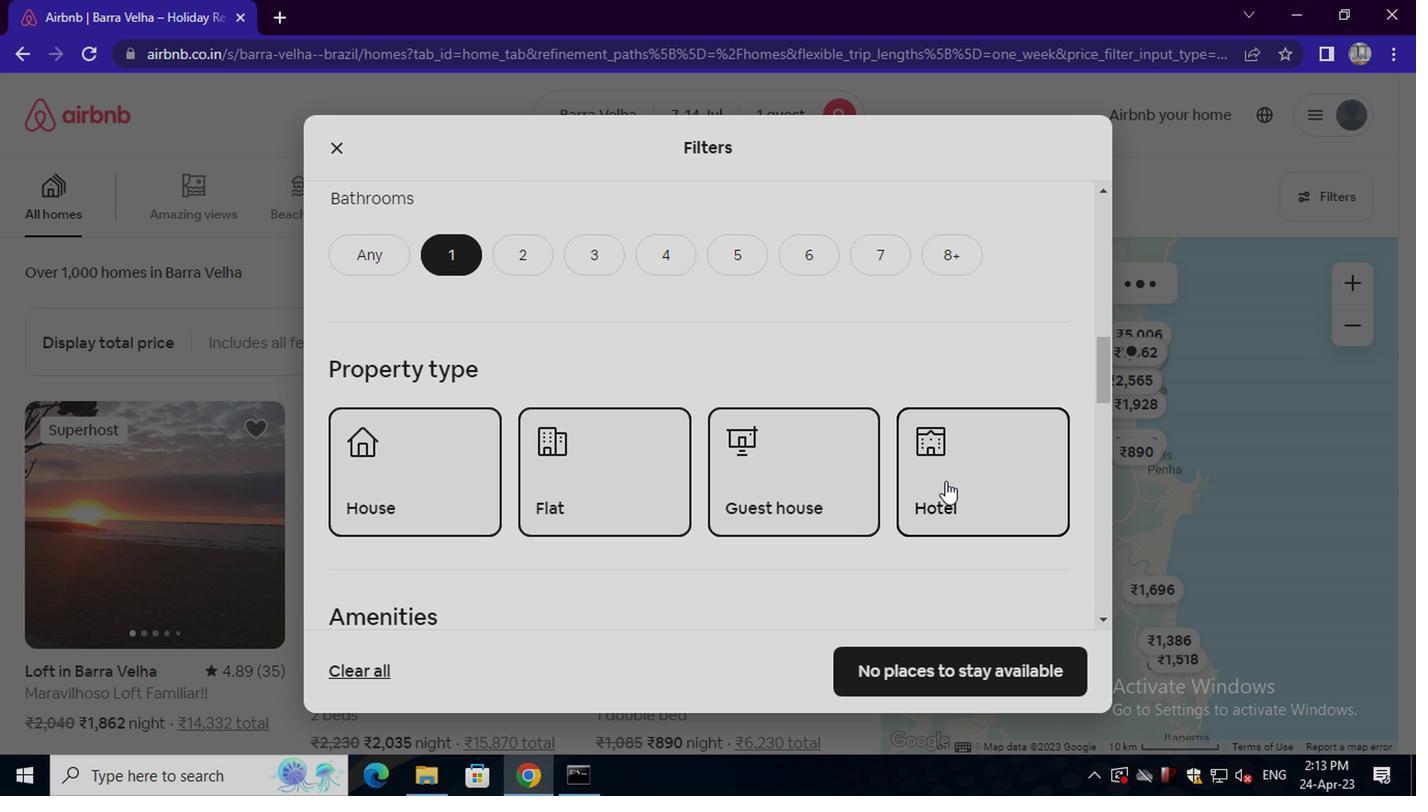 
Action: Mouse scrolled (946, 483) with delta (0, 0)
Screenshot: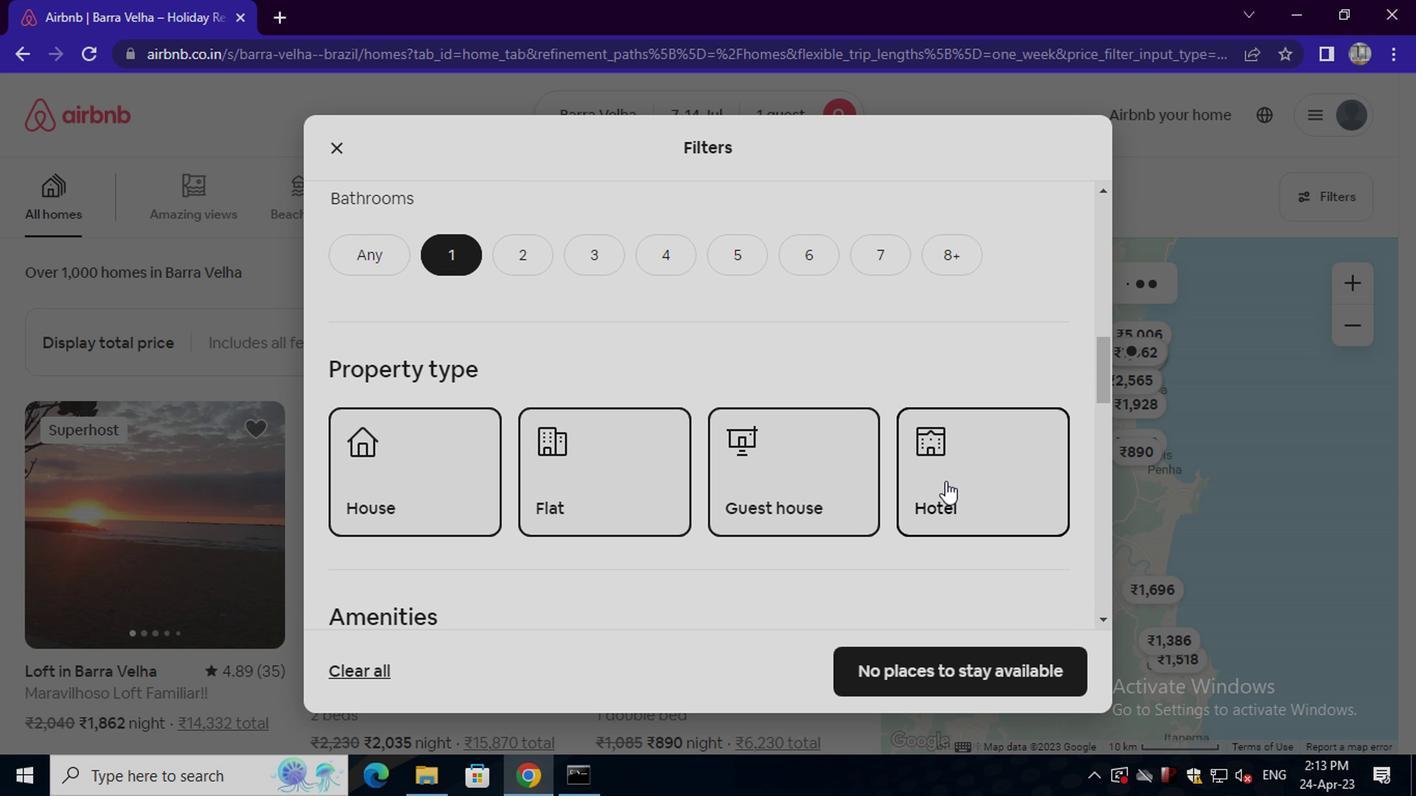 
Action: Mouse moved to (946, 484)
Screenshot: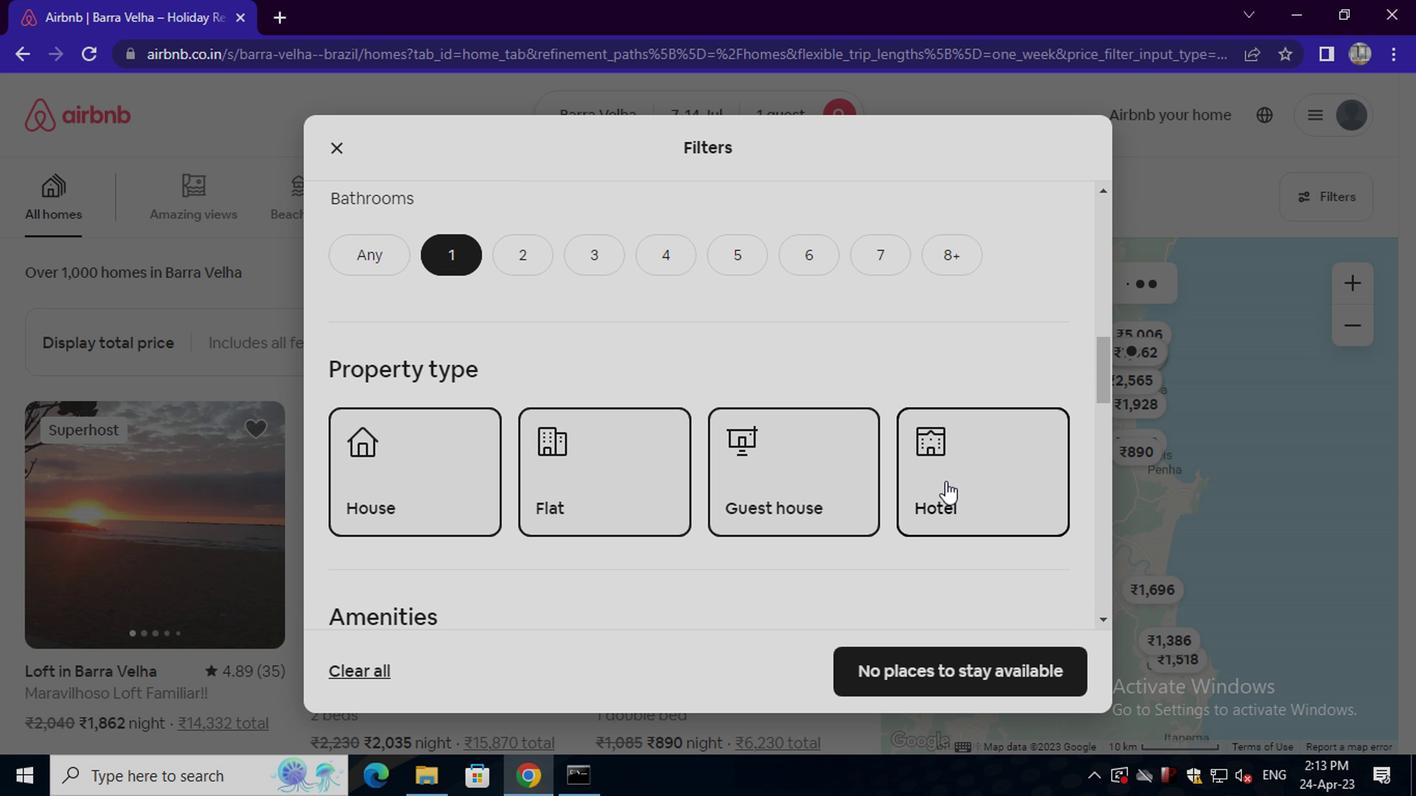 
Action: Mouse scrolled (946, 483) with delta (0, 0)
Screenshot: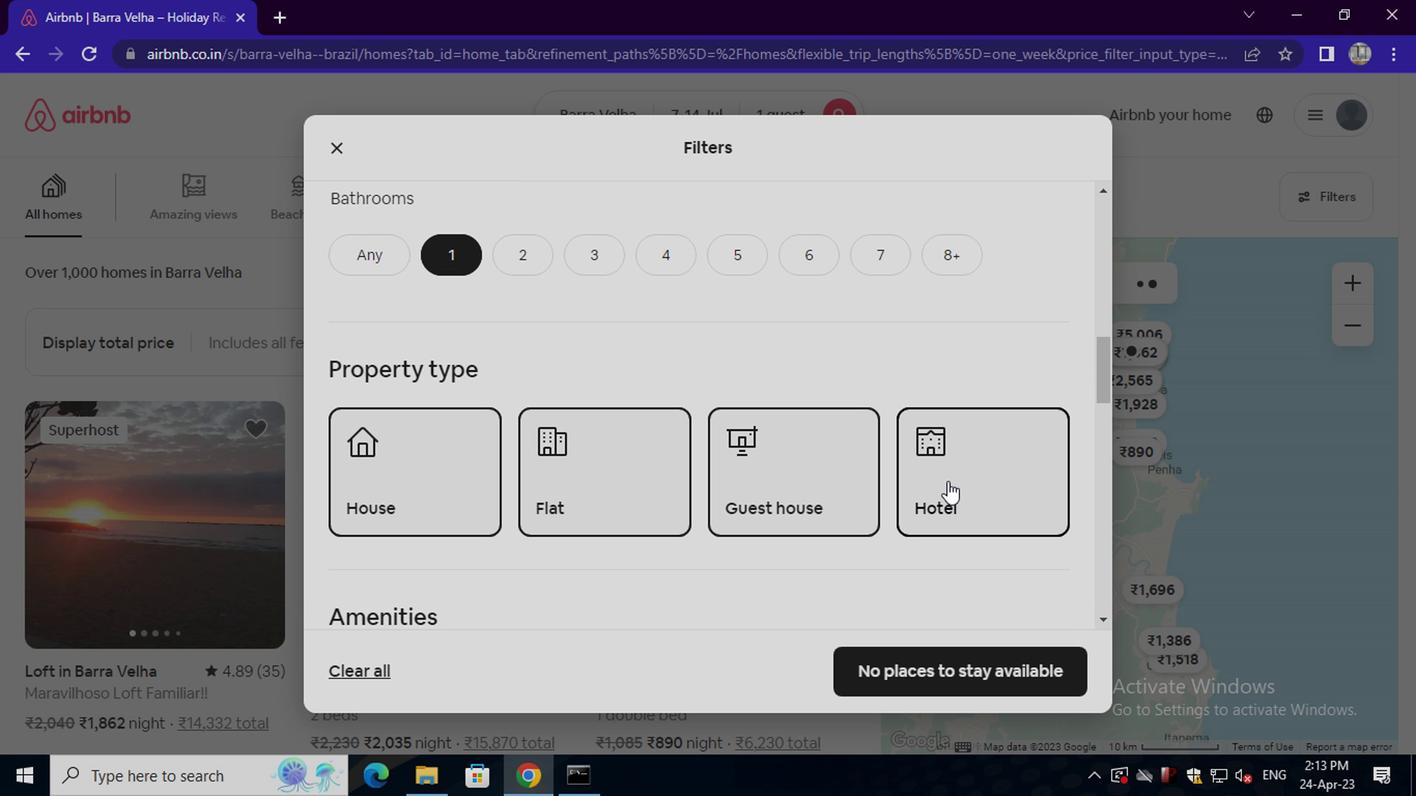
Action: Mouse moved to (392, 564)
Screenshot: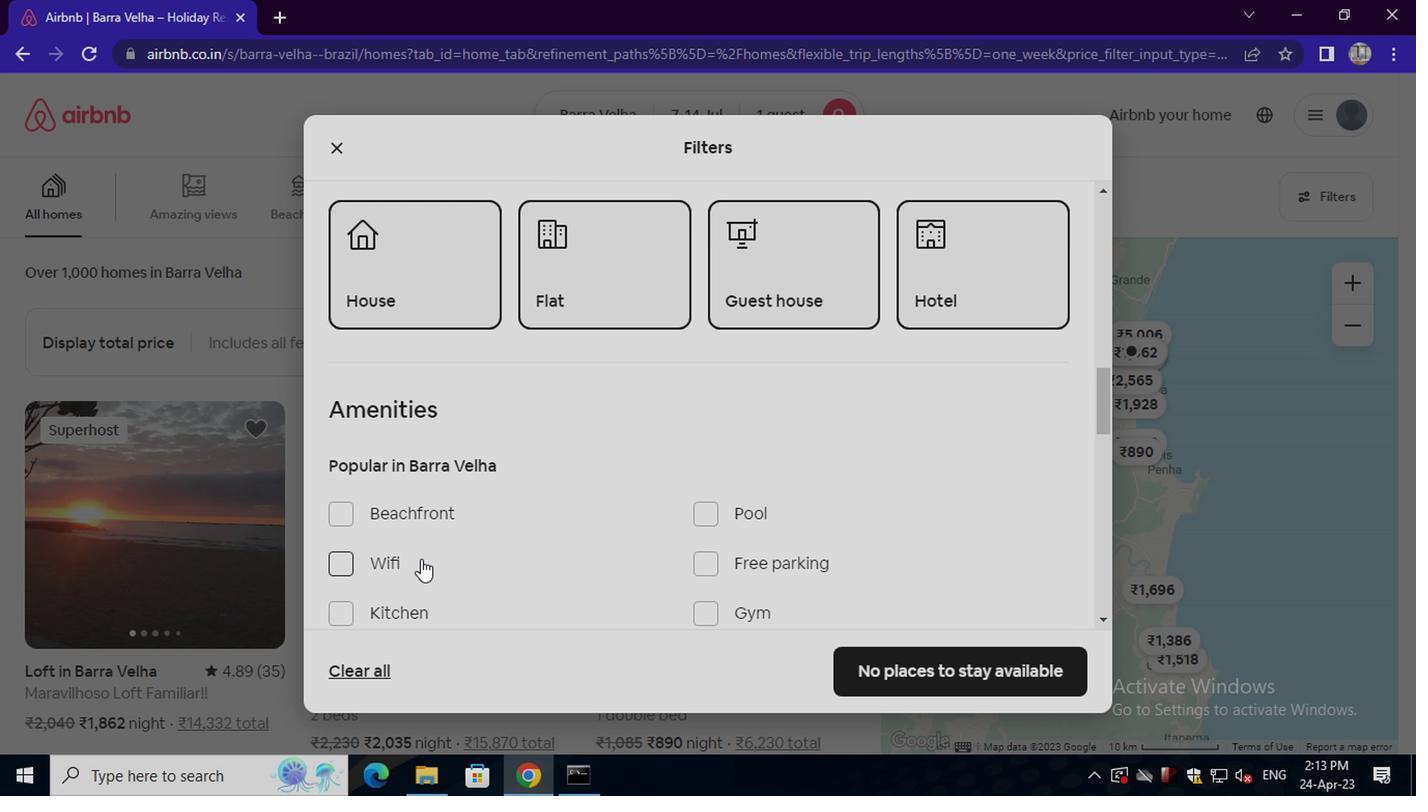 
Action: Mouse pressed left at (392, 564)
Screenshot: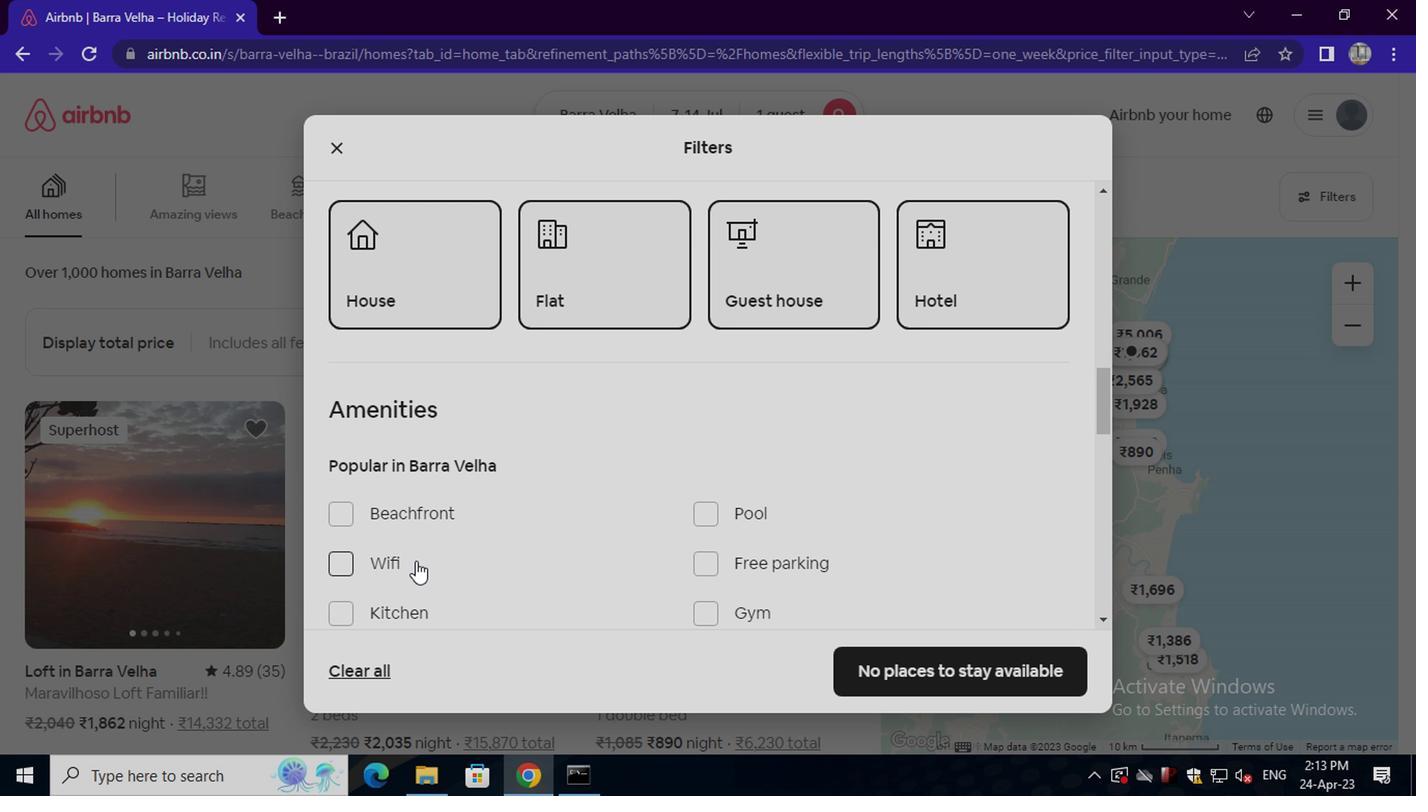 
Action: Mouse moved to (435, 577)
Screenshot: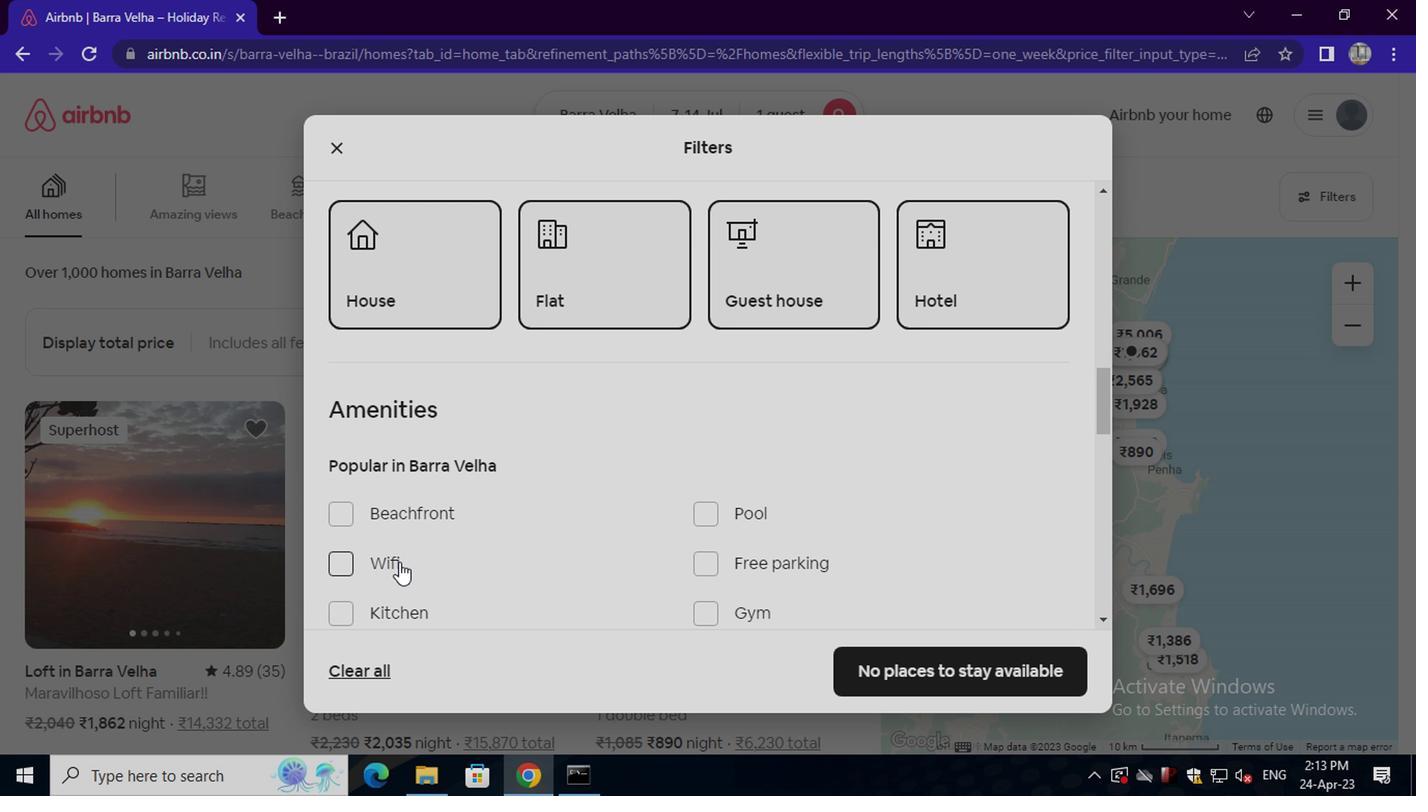 
Action: Mouse scrolled (435, 576) with delta (0, -1)
Screenshot: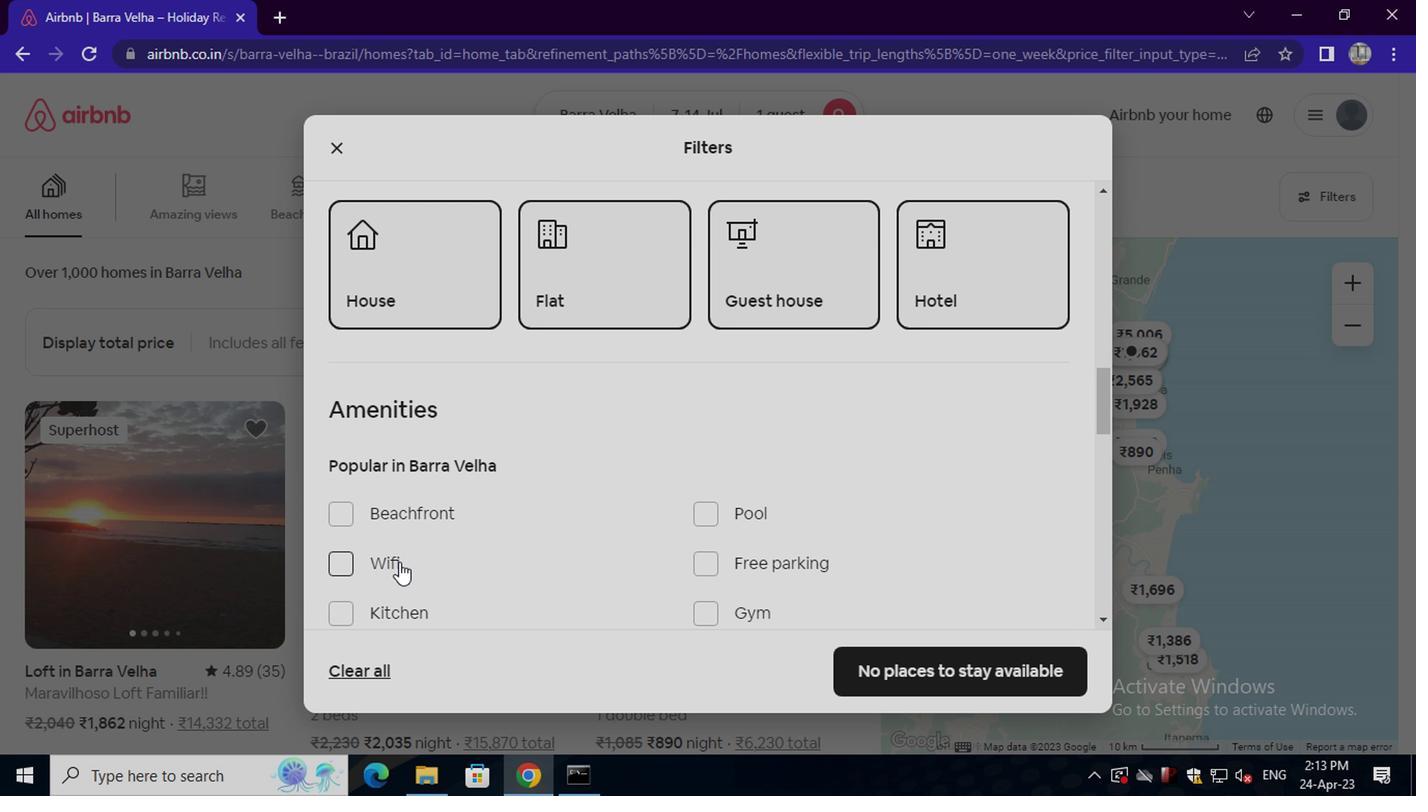 
Action: Mouse moved to (440, 579)
Screenshot: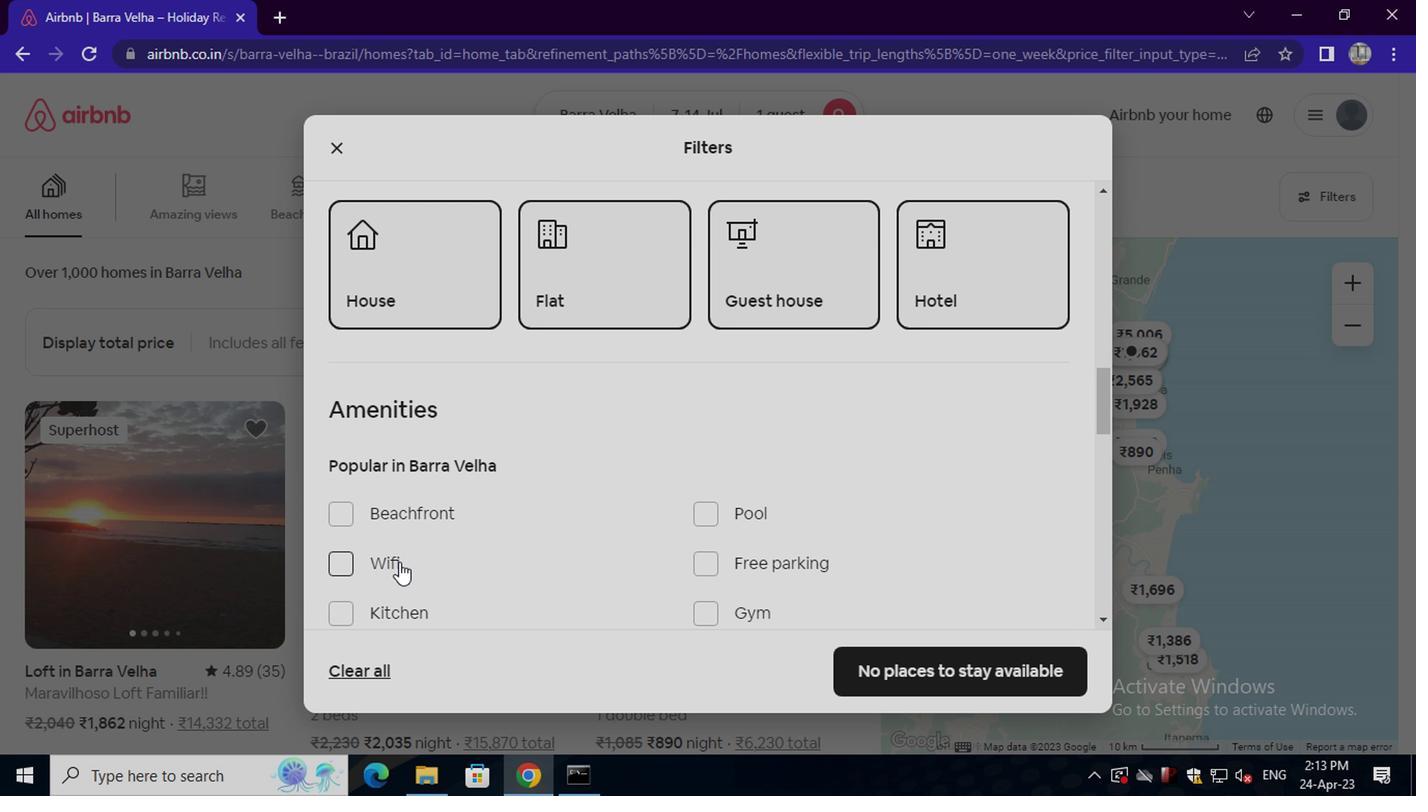 
Action: Mouse scrolled (440, 578) with delta (0, -1)
Screenshot: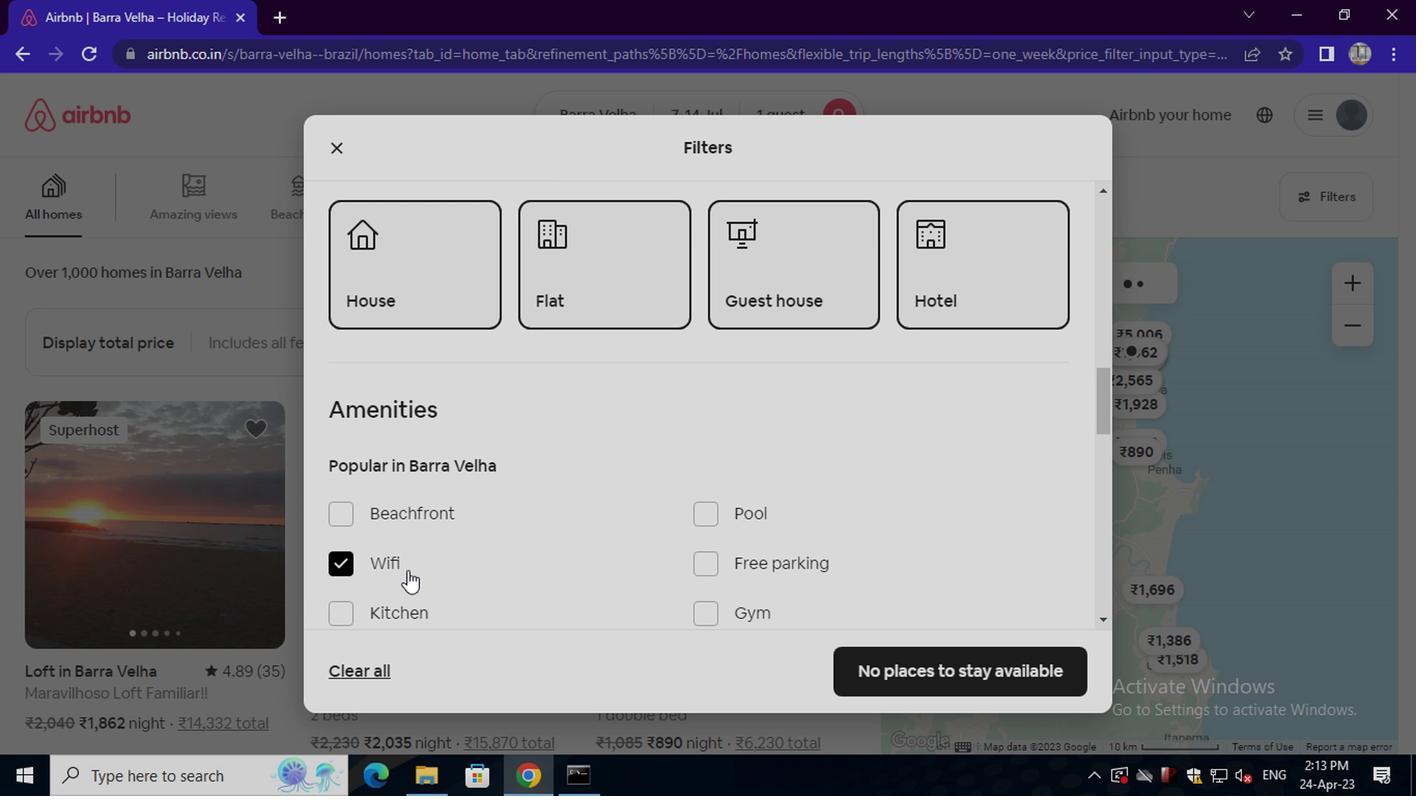 
Action: Mouse moved to (394, 460)
Screenshot: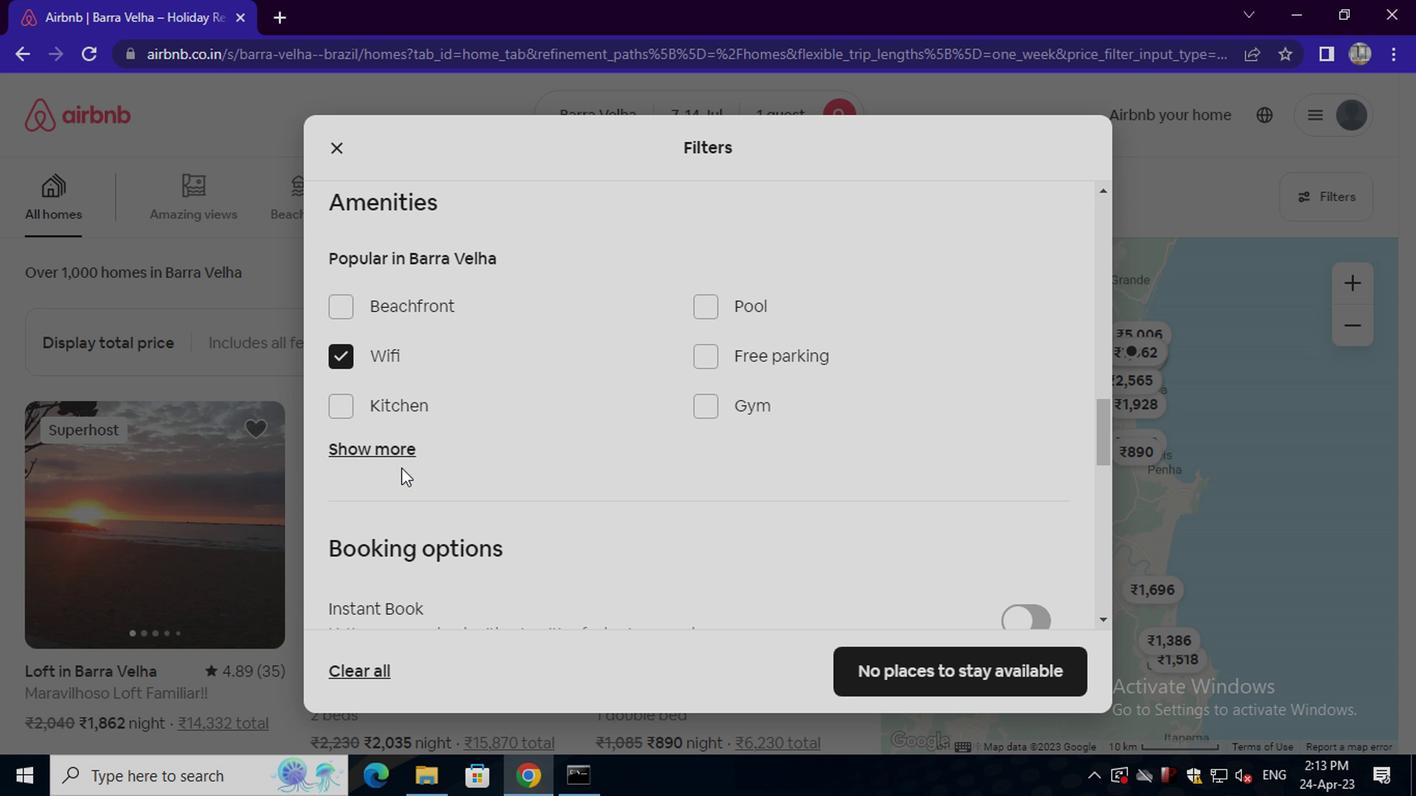
Action: Mouse pressed left at (394, 460)
Screenshot: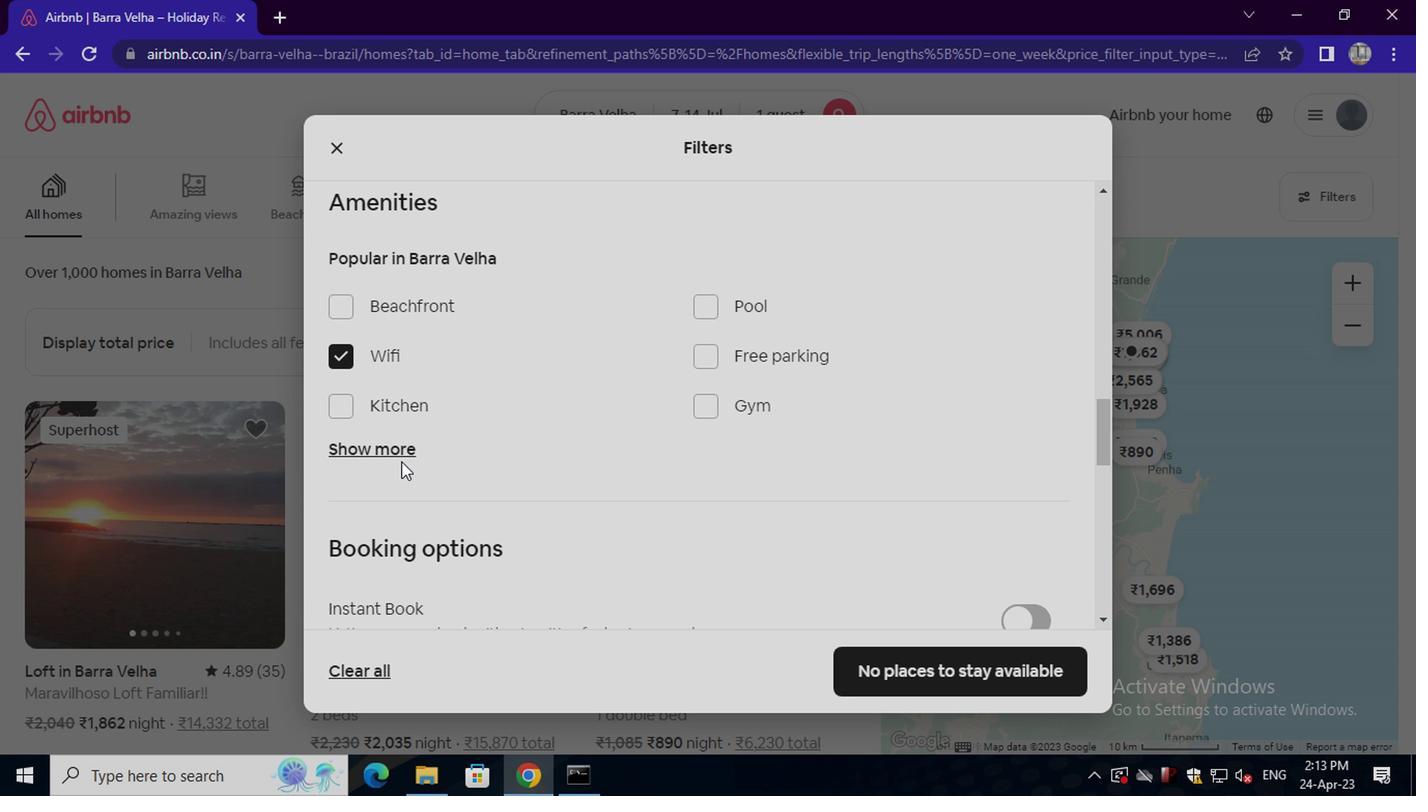 
Action: Mouse moved to (413, 518)
Screenshot: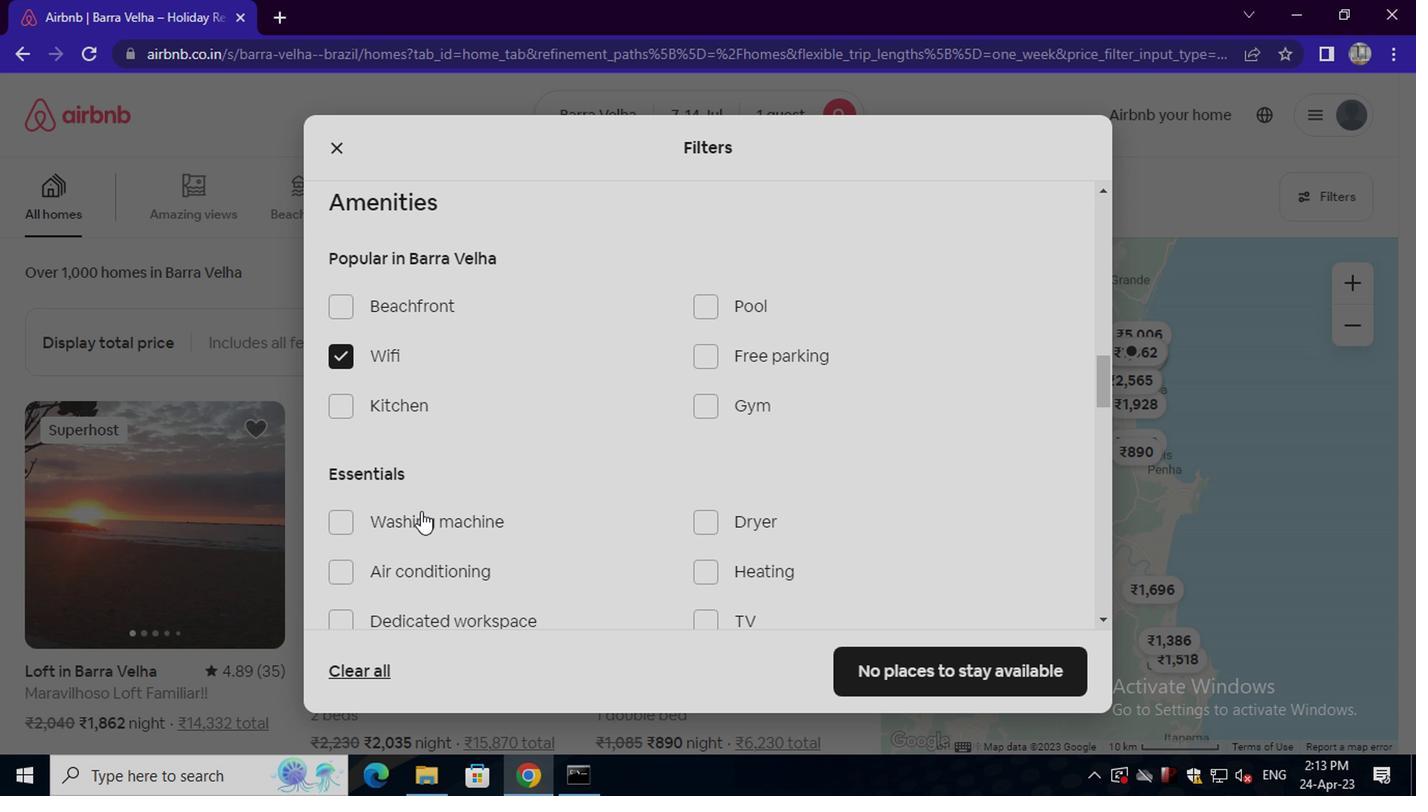 
Action: Mouse pressed left at (413, 518)
Screenshot: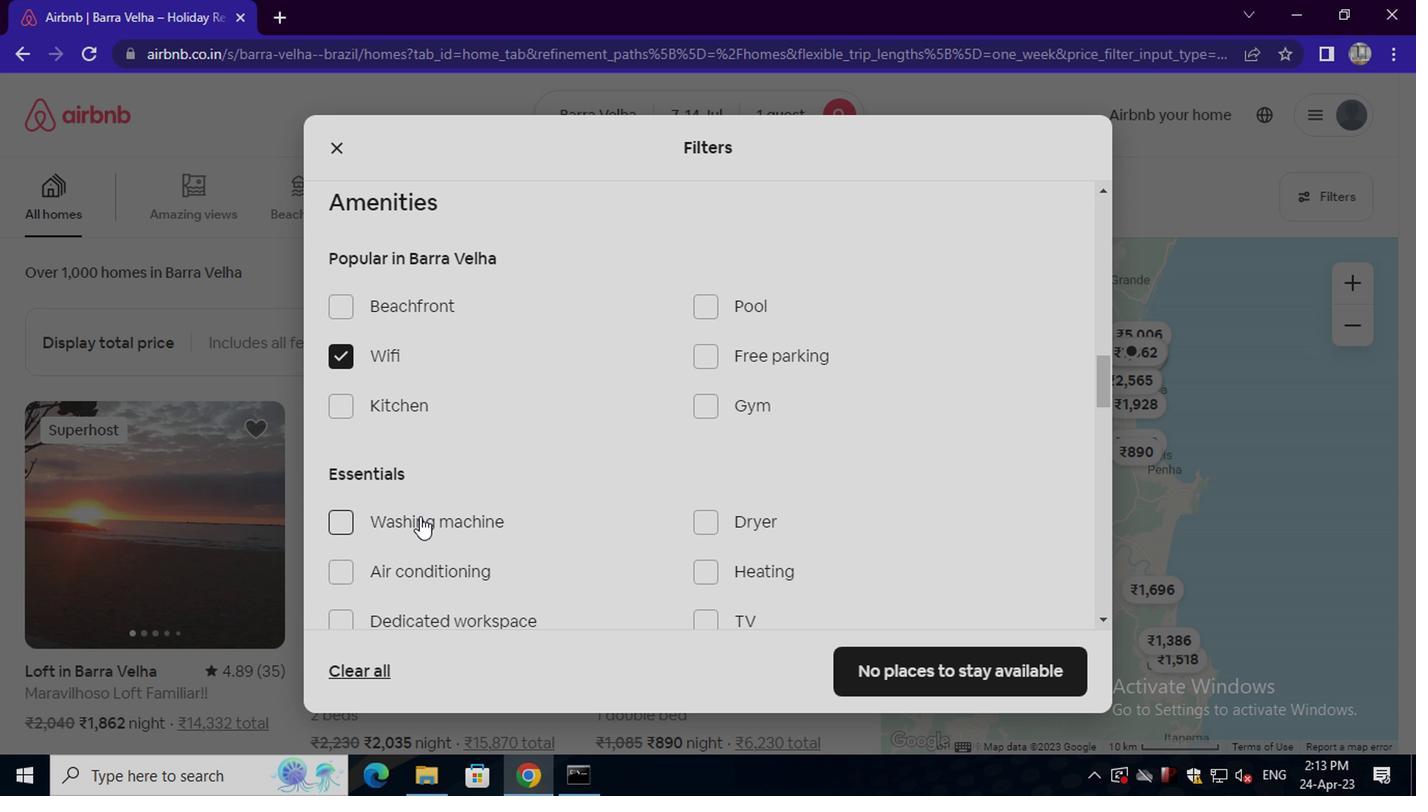 
Action: Mouse scrolled (413, 517) with delta (0, 0)
Screenshot: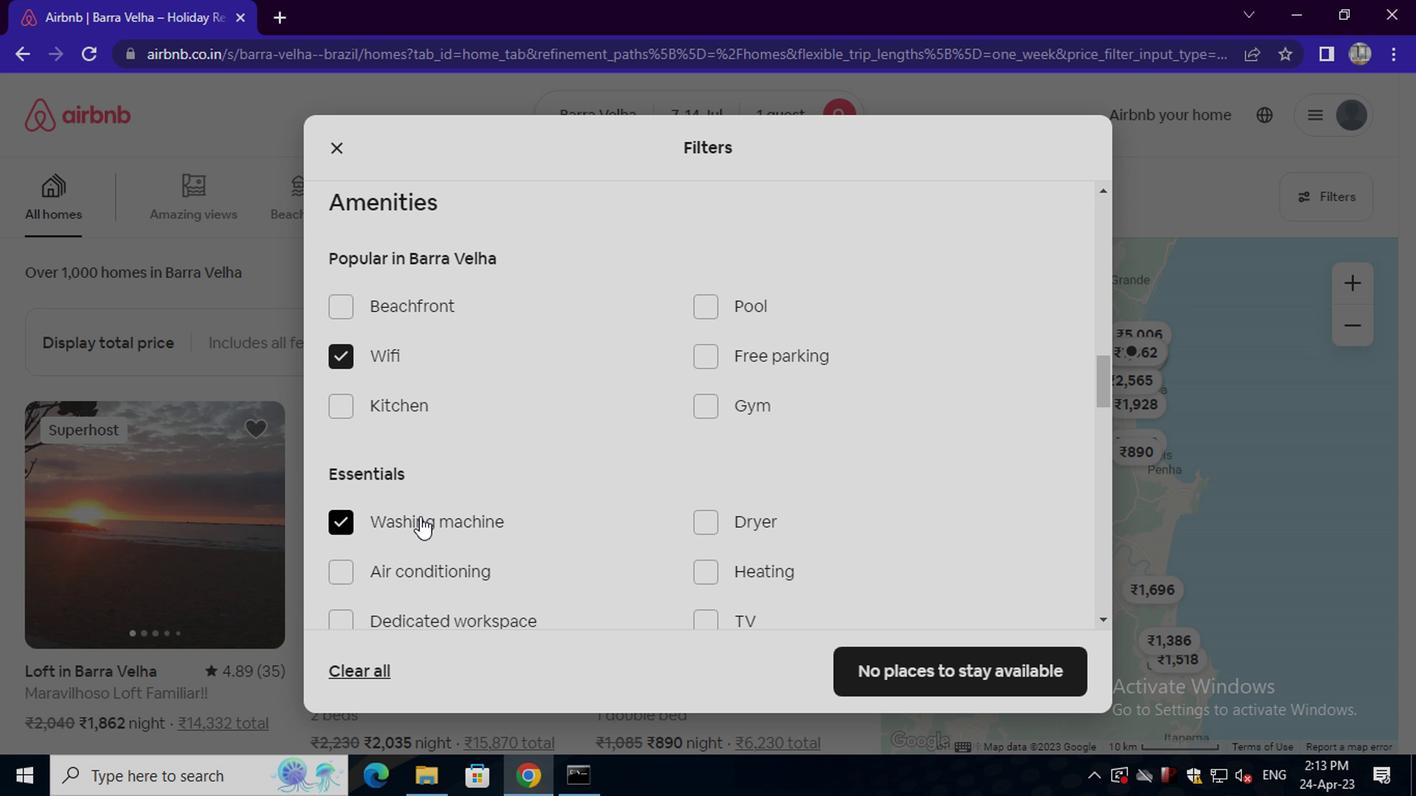 
Action: Mouse scrolled (413, 517) with delta (0, 0)
Screenshot: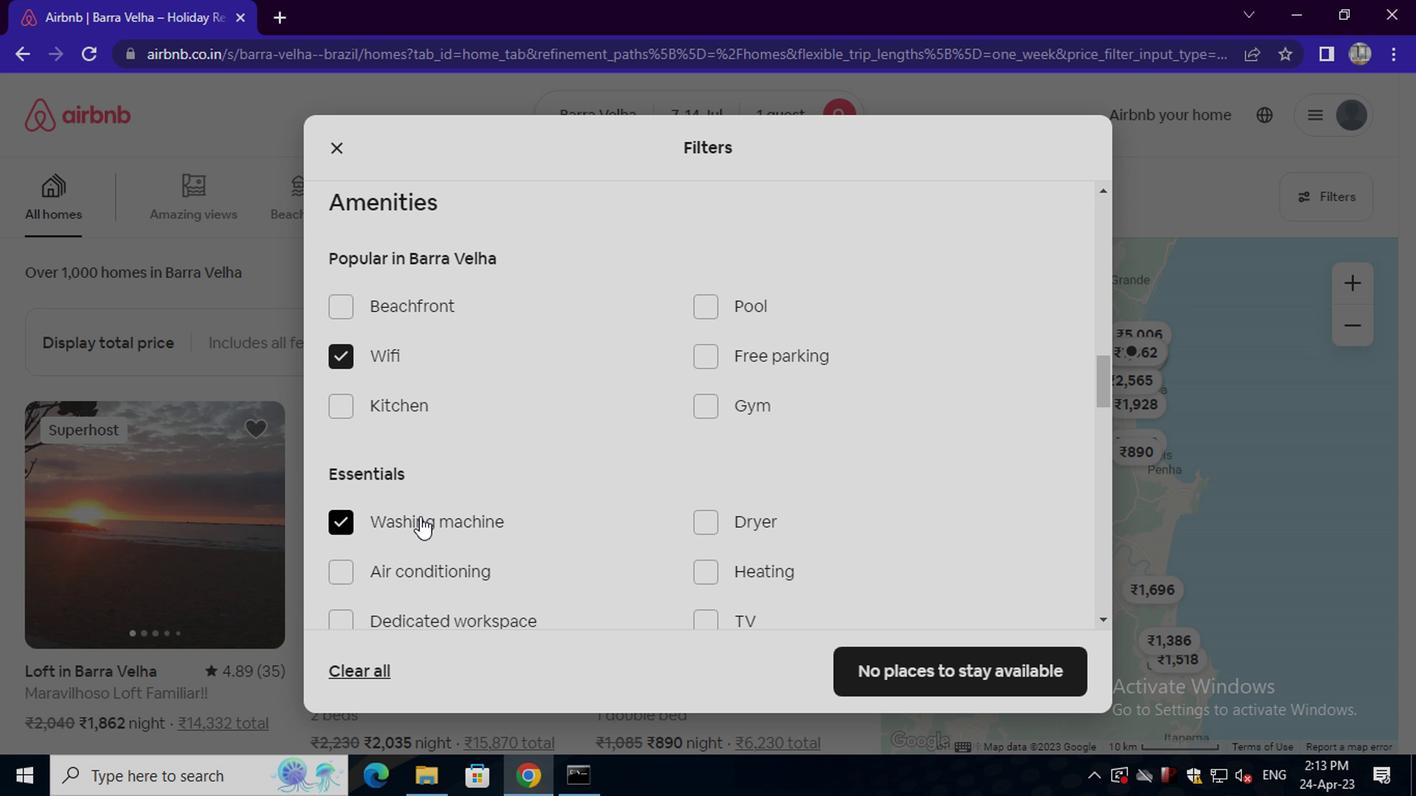 
Action: Mouse scrolled (413, 517) with delta (0, 0)
Screenshot: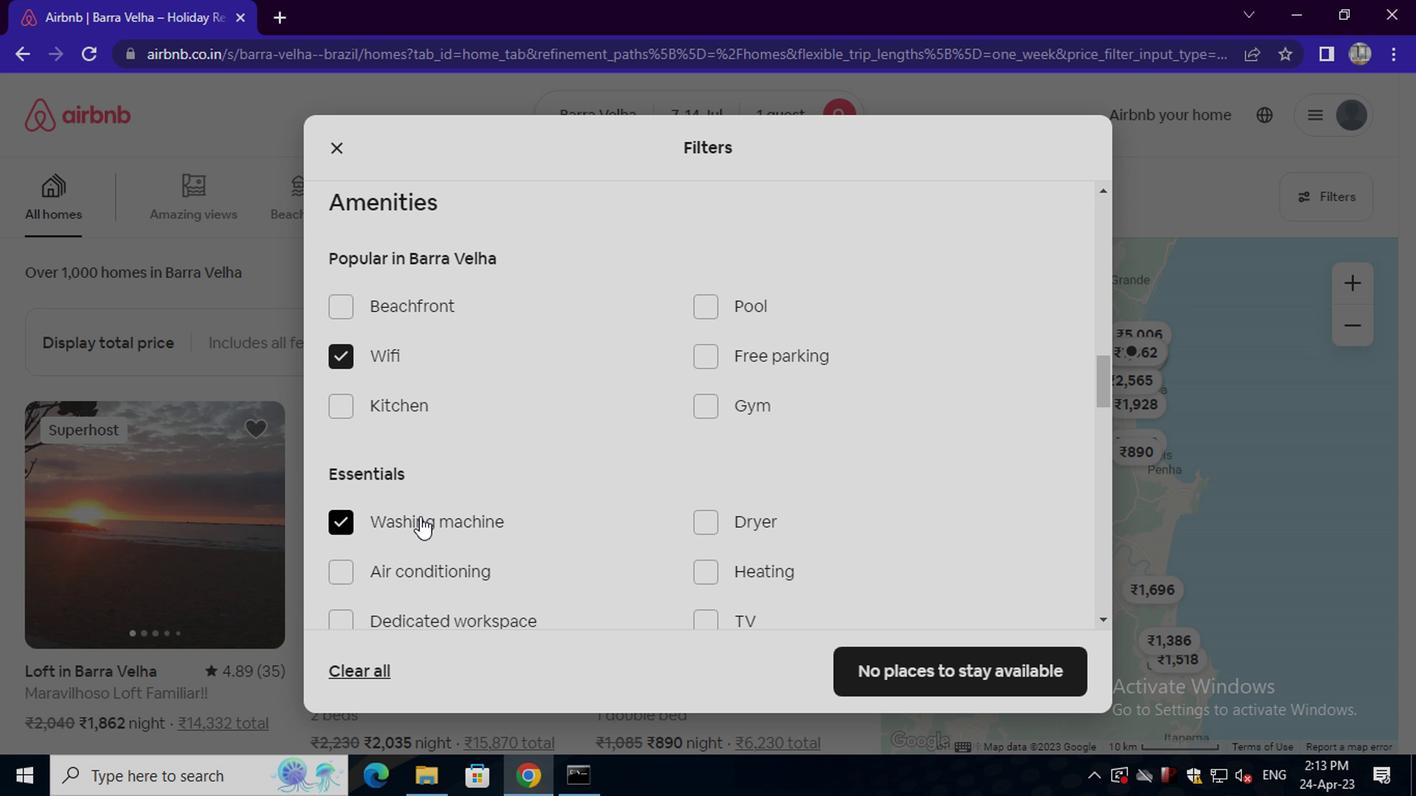 
Action: Mouse moved to (643, 559)
Screenshot: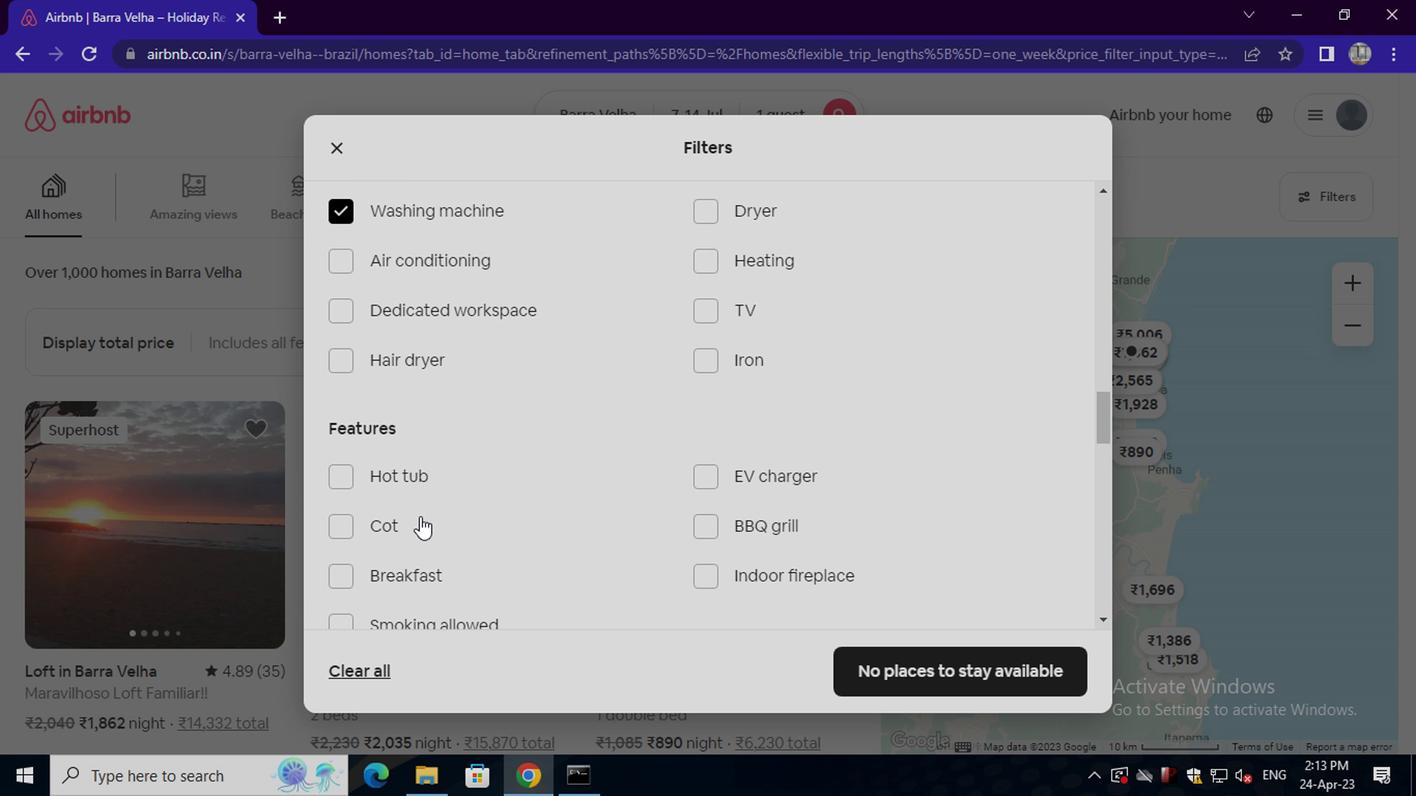 
Action: Mouse scrolled (643, 557) with delta (0, -1)
Screenshot: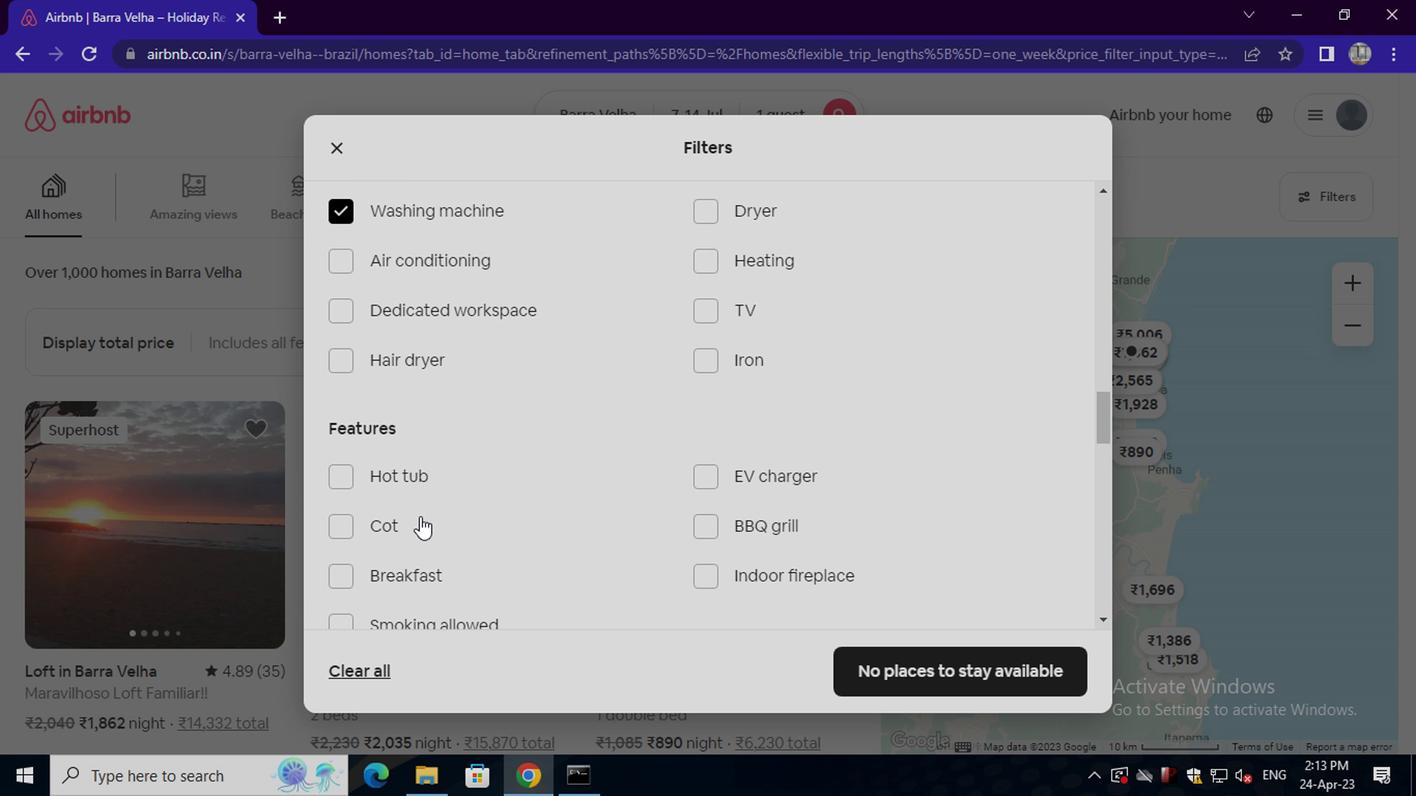 
Action: Mouse moved to (709, 567)
Screenshot: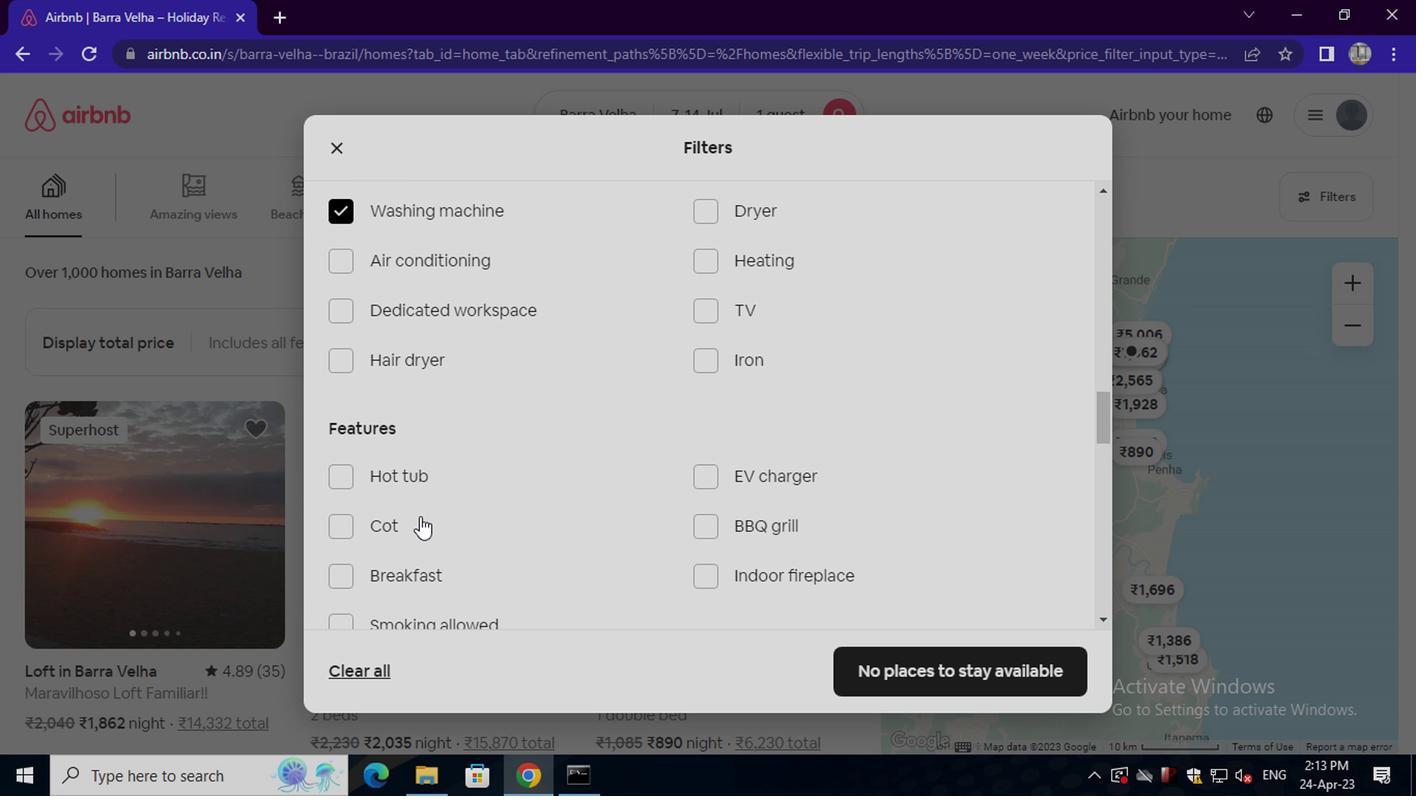 
Action: Mouse scrolled (709, 565) with delta (0, -1)
Screenshot: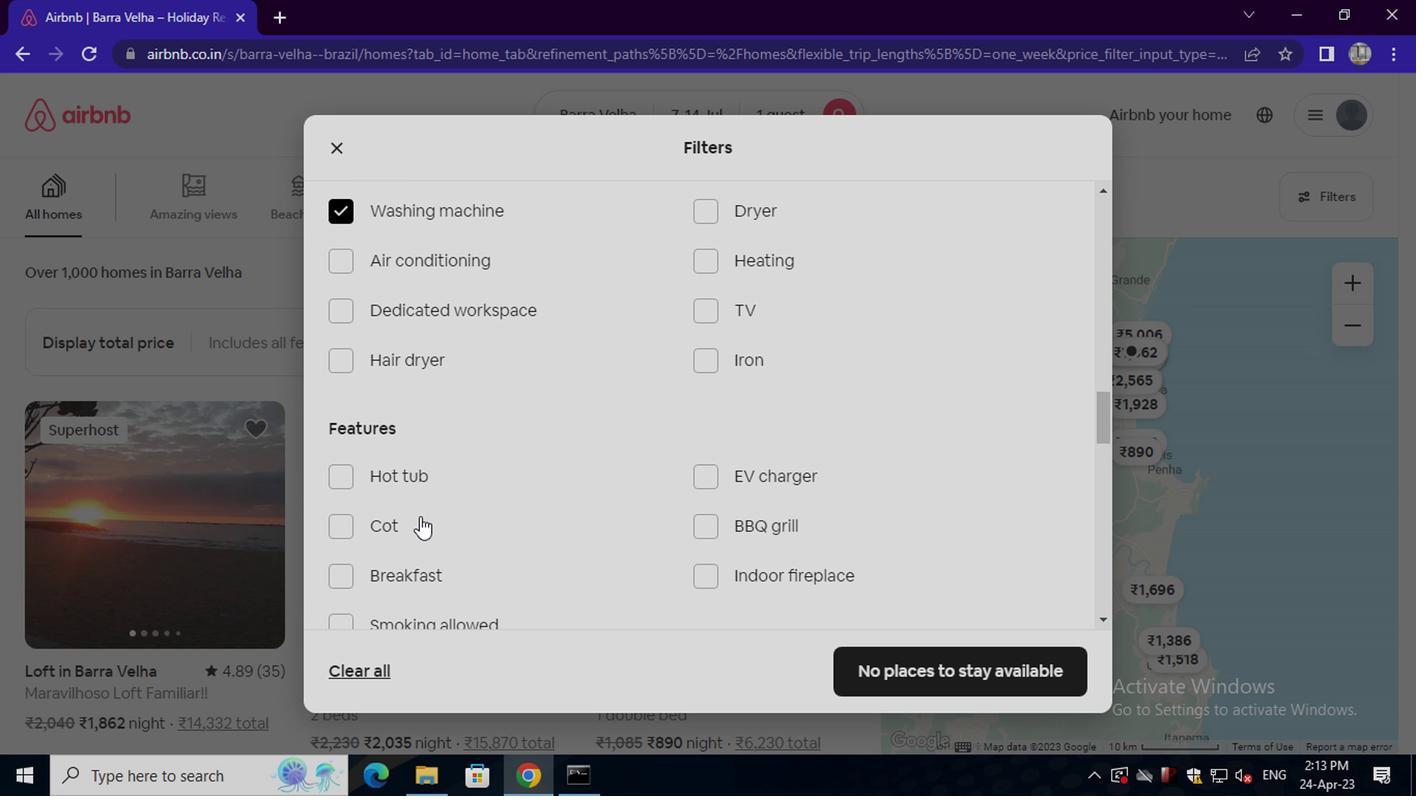 
Action: Mouse moved to (1012, 553)
Screenshot: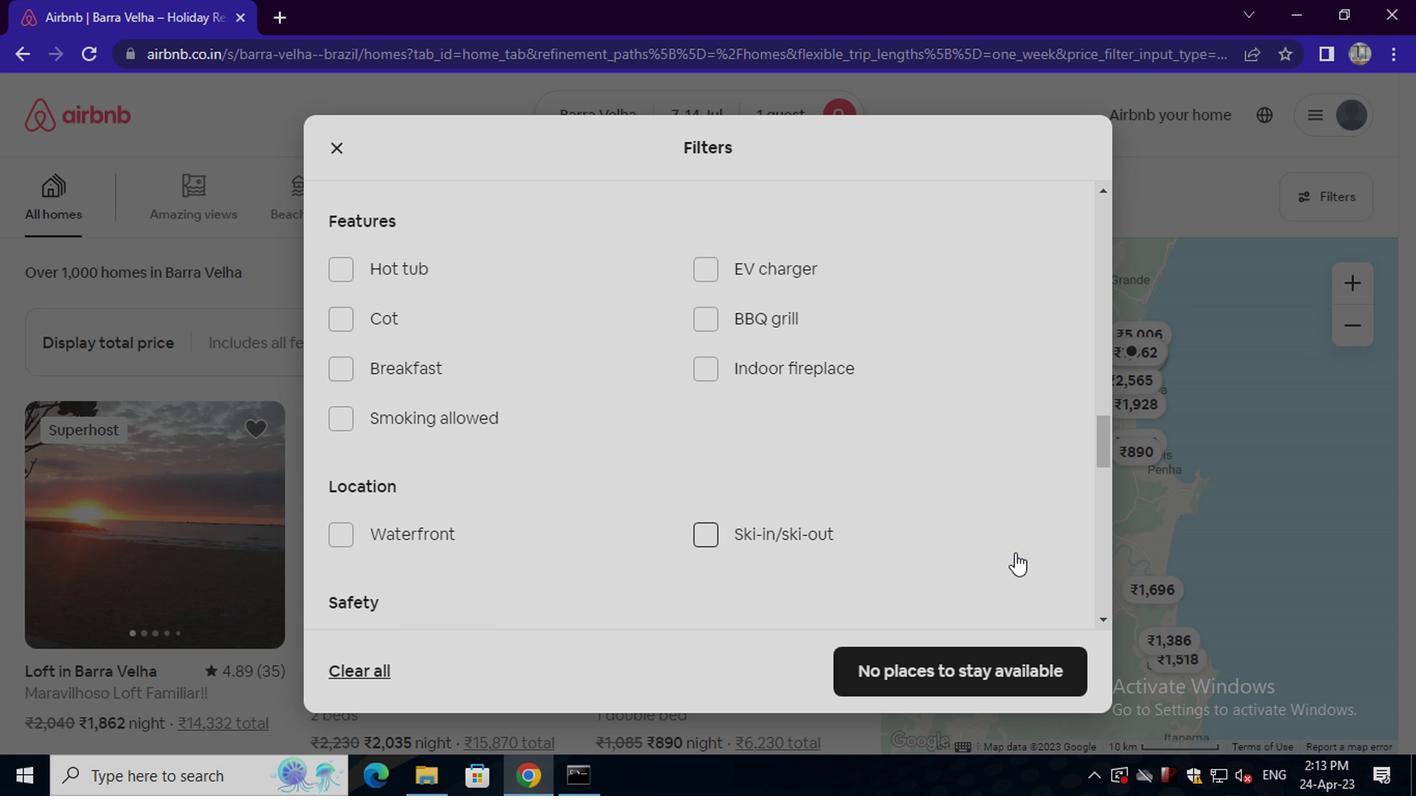 
Action: Mouse scrolled (1012, 552) with delta (0, -1)
Screenshot: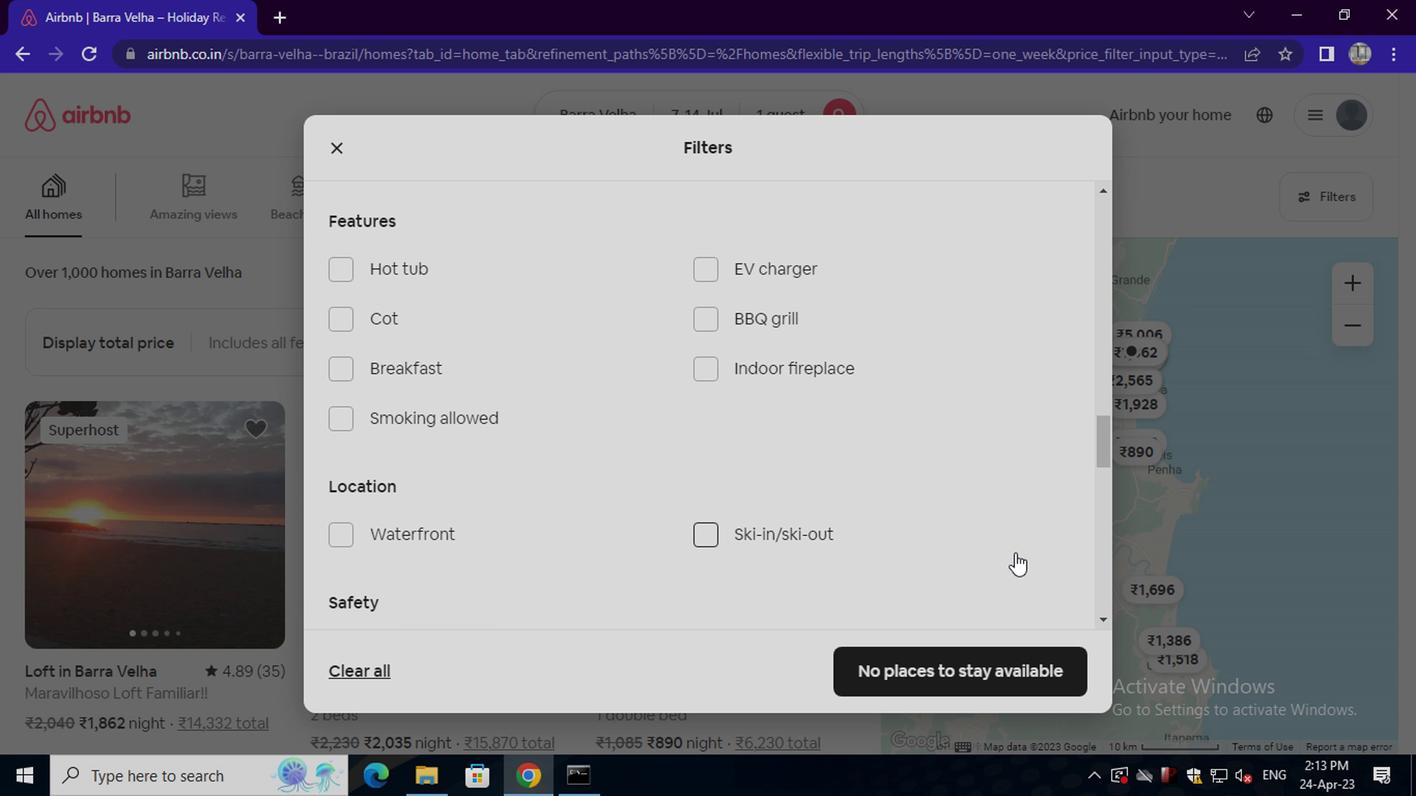 
Action: Mouse moved to (1012, 553)
Screenshot: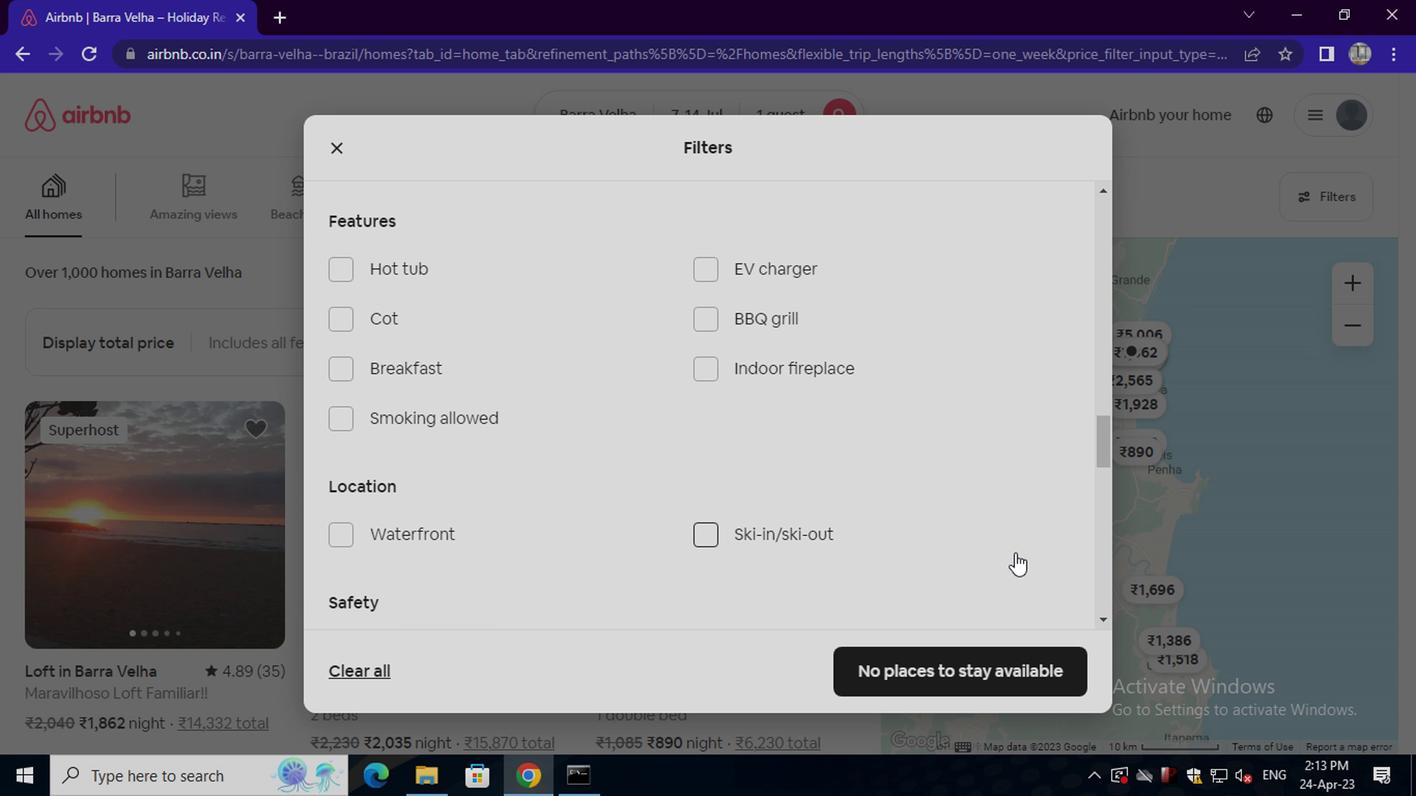 
Action: Mouse scrolled (1012, 552) with delta (0, -1)
Screenshot: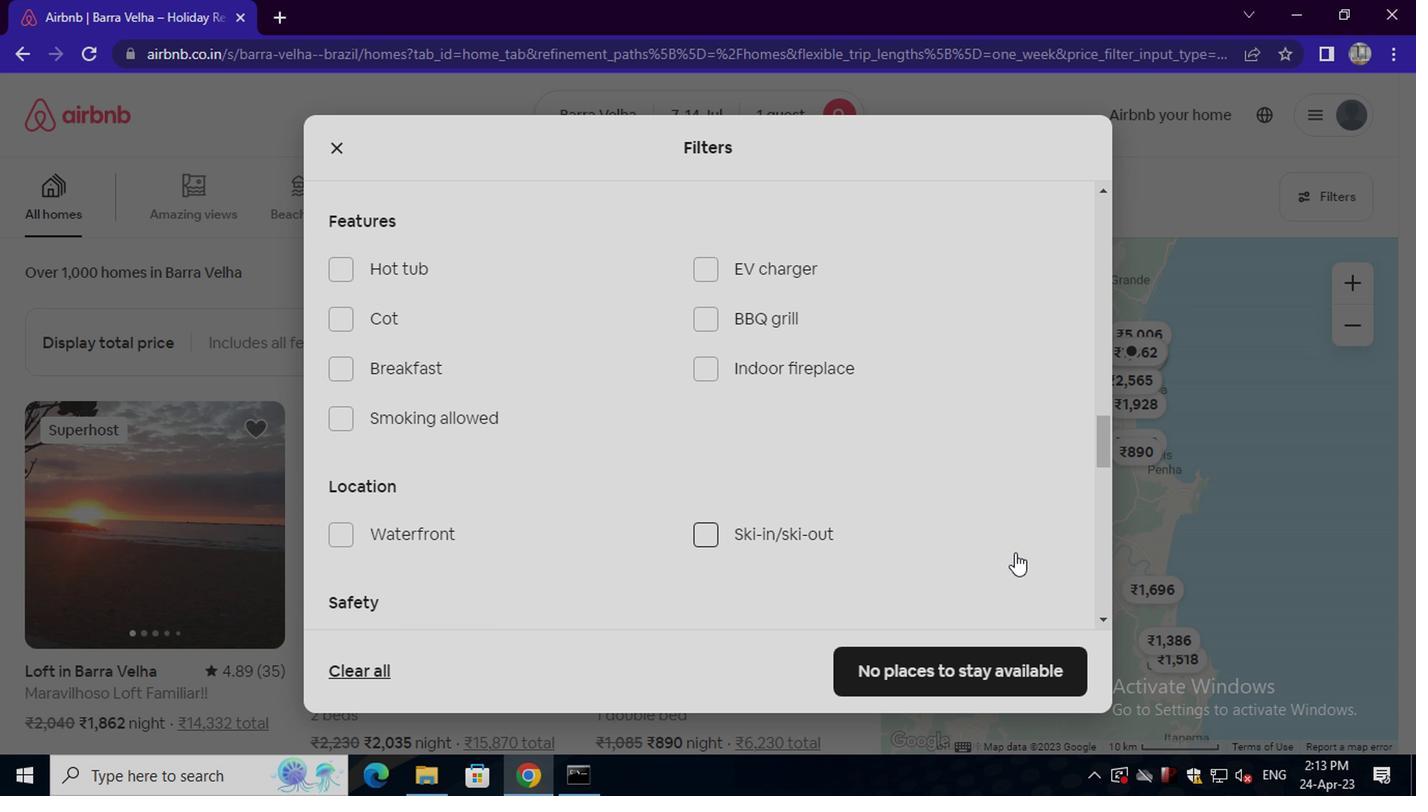 
Action: Mouse scrolled (1012, 552) with delta (0, -1)
Screenshot: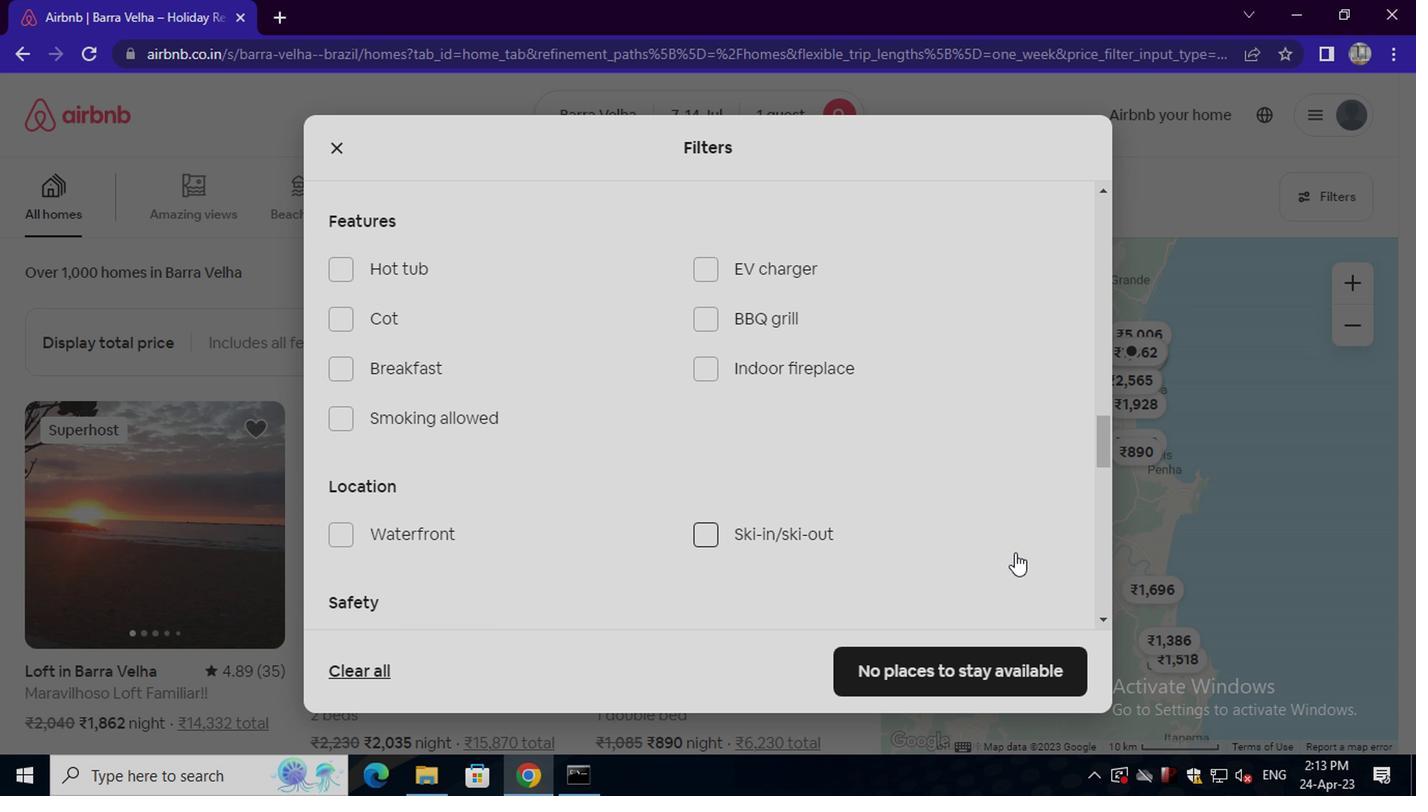 
Action: Mouse moved to (1034, 616)
Screenshot: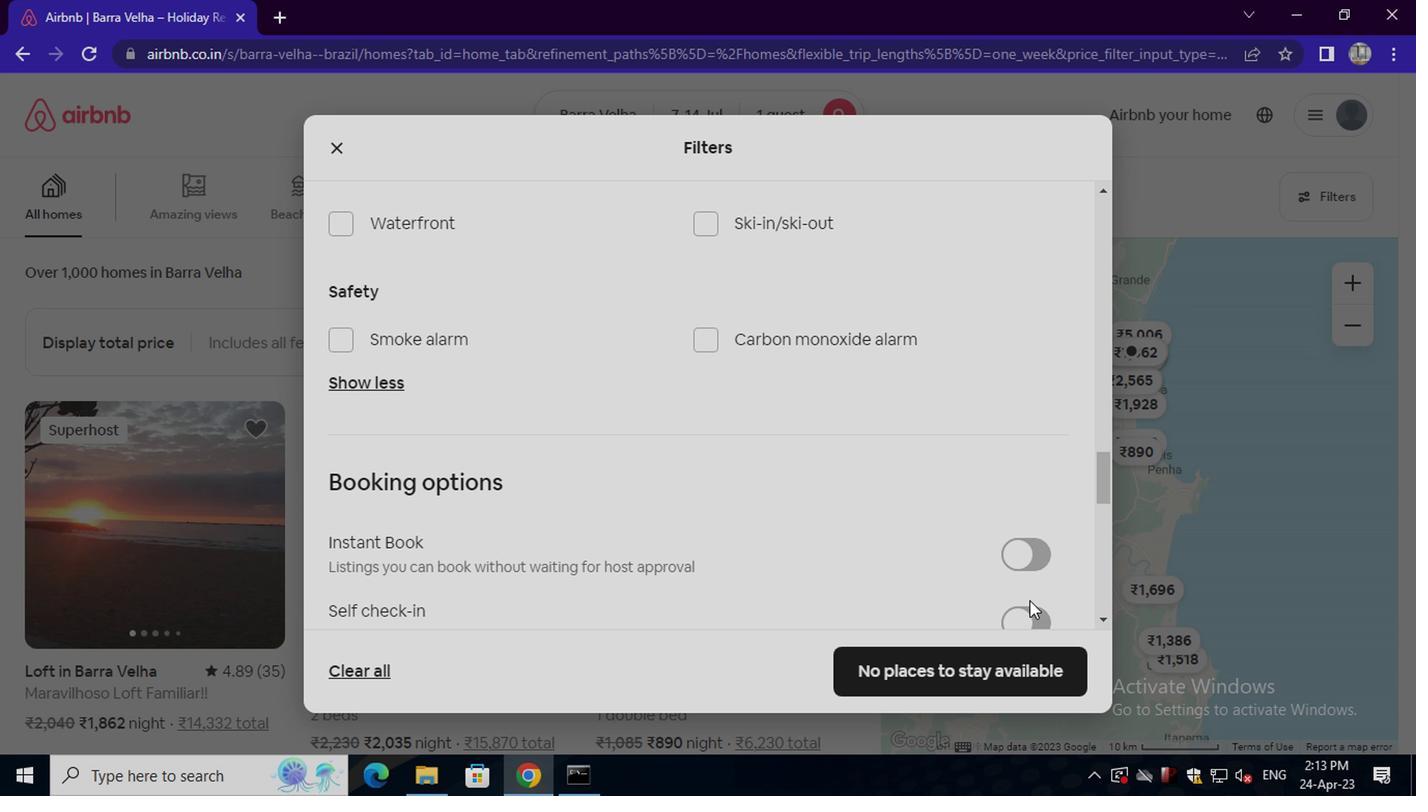 
Action: Mouse pressed left at (1034, 616)
Screenshot: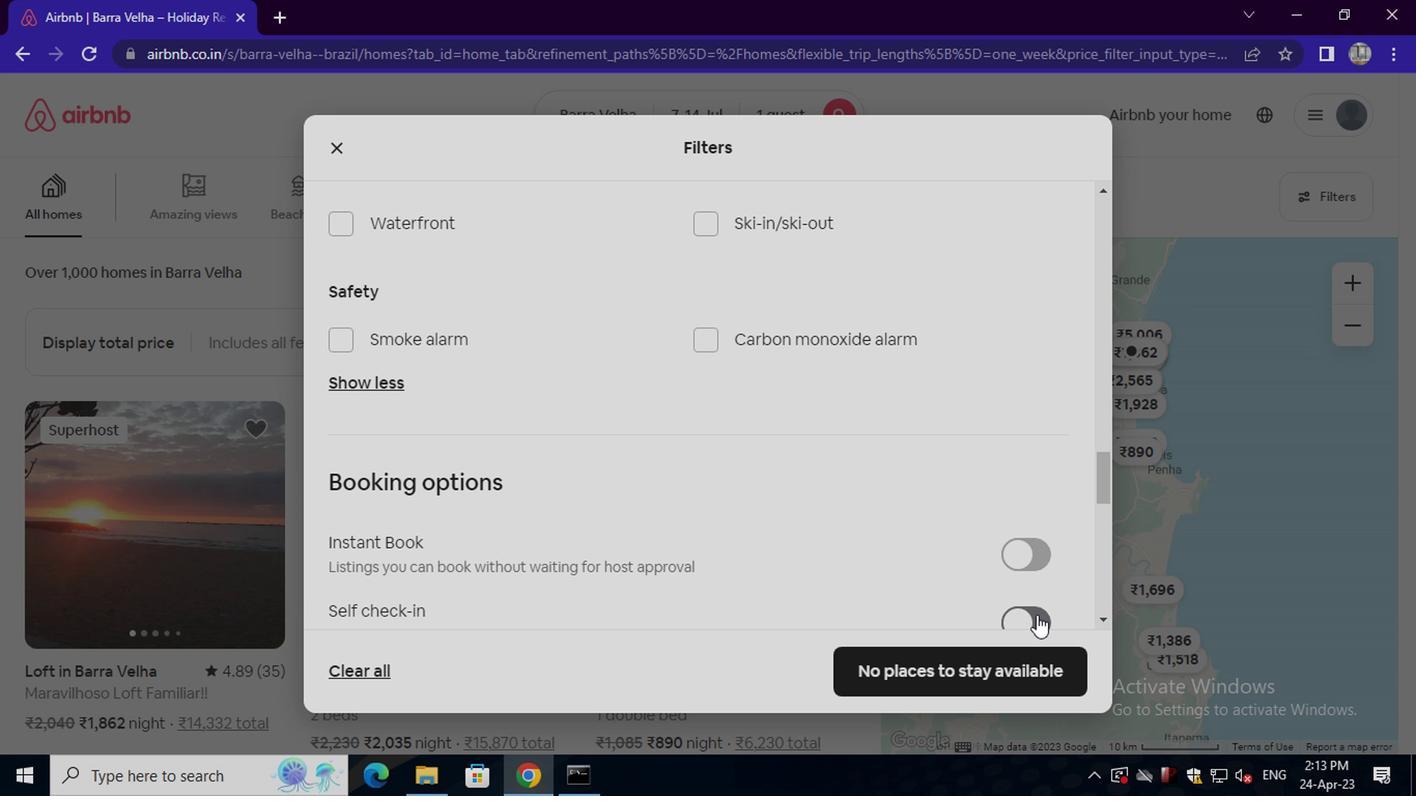 
Action: Mouse moved to (849, 557)
Screenshot: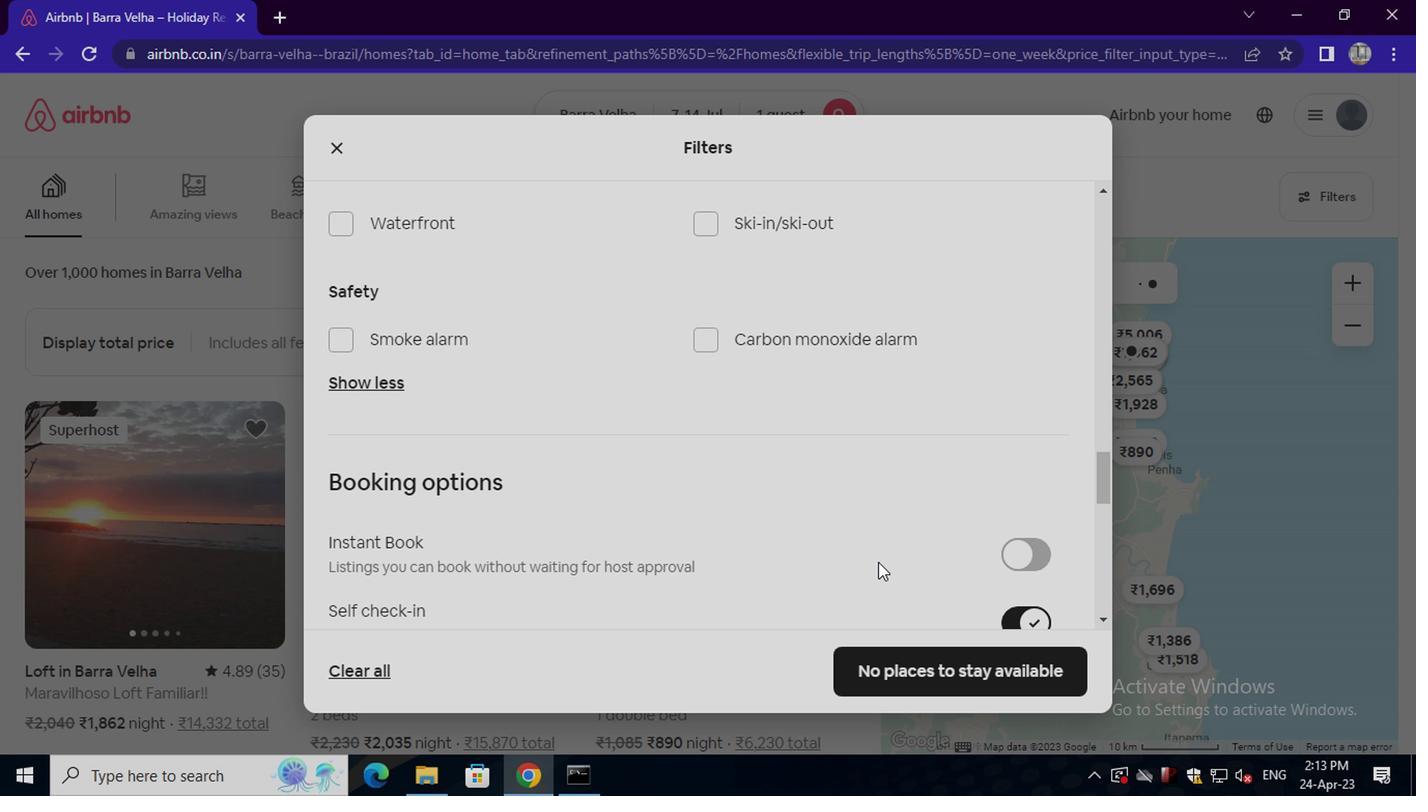 
Action: Mouse scrolled (849, 556) with delta (0, 0)
Screenshot: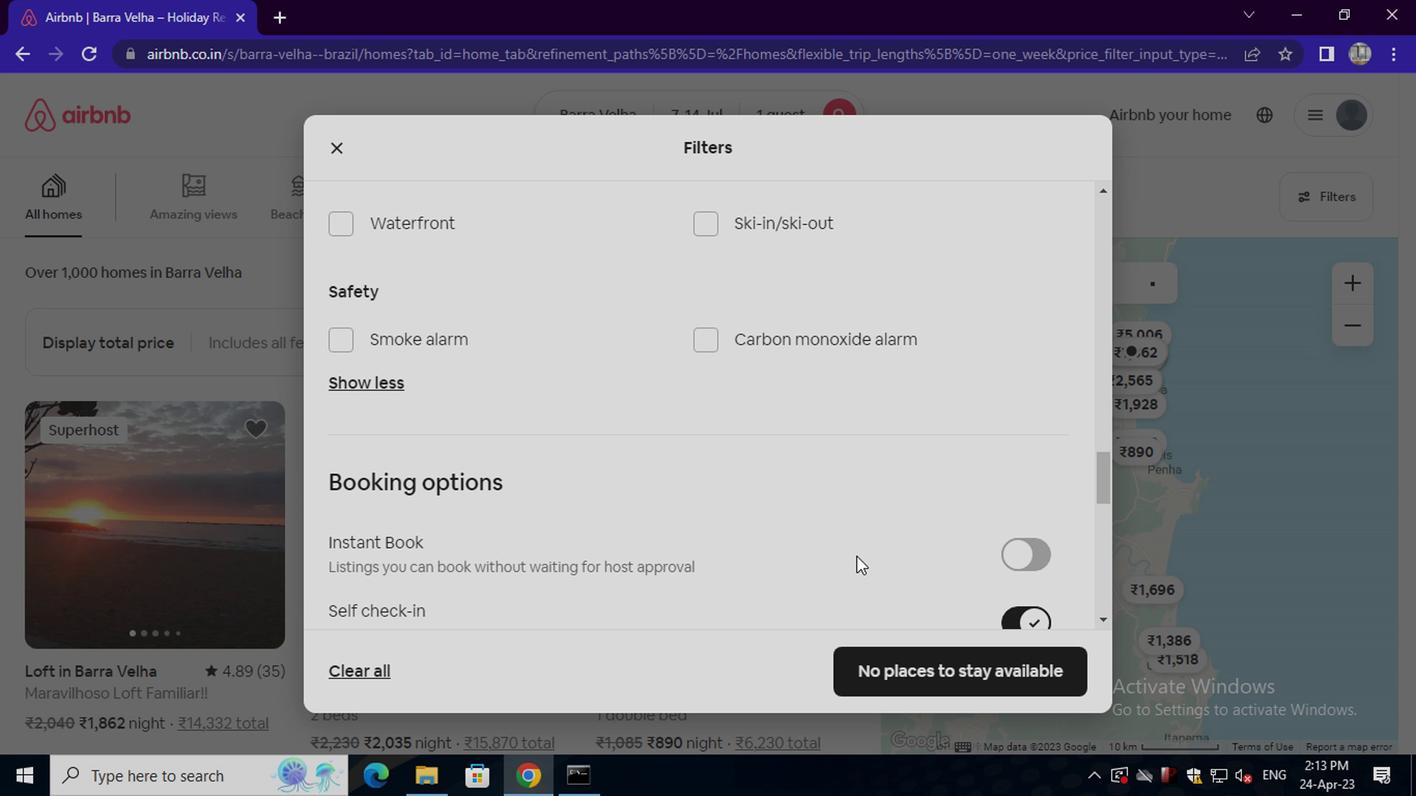 
Action: Mouse scrolled (849, 556) with delta (0, 0)
Screenshot: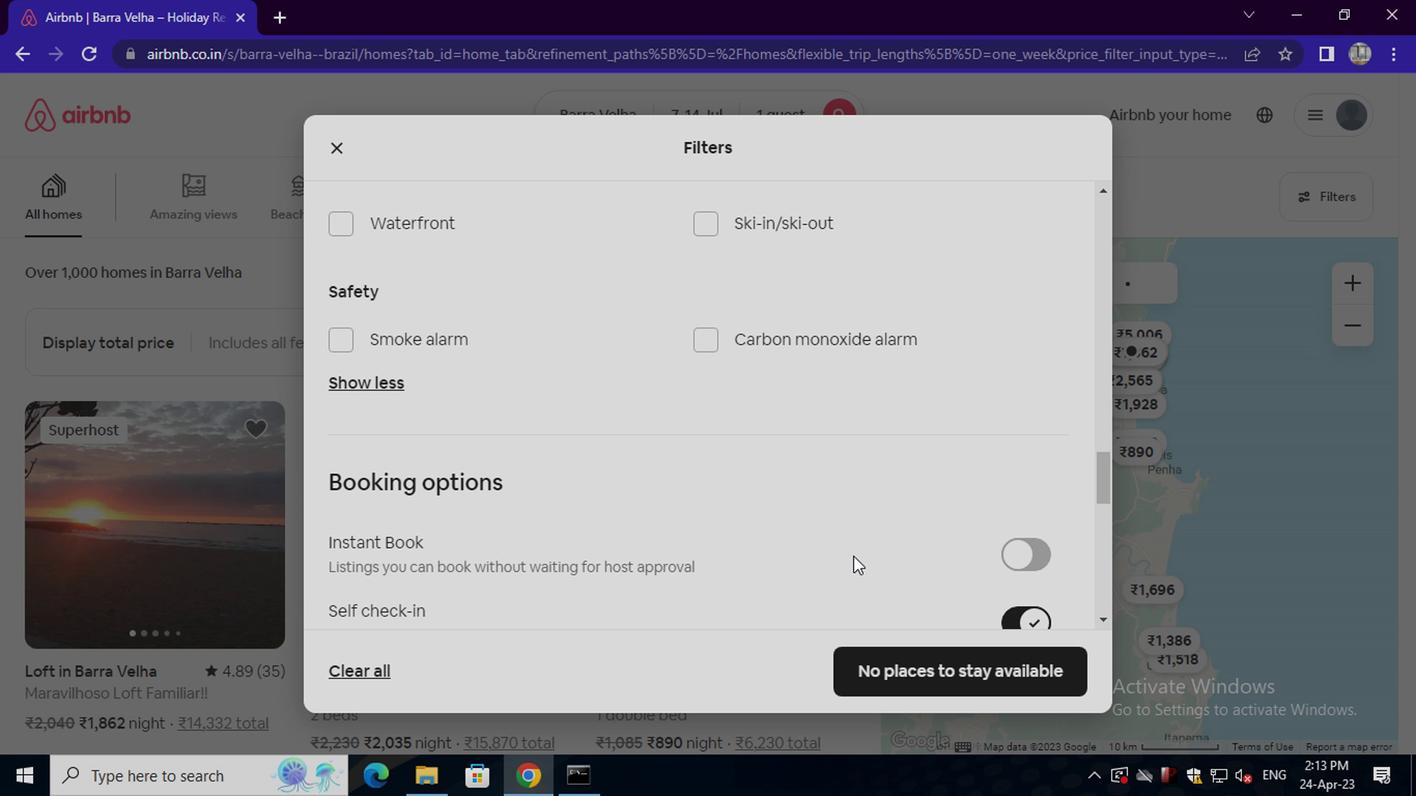 
Action: Mouse moved to (846, 557)
Screenshot: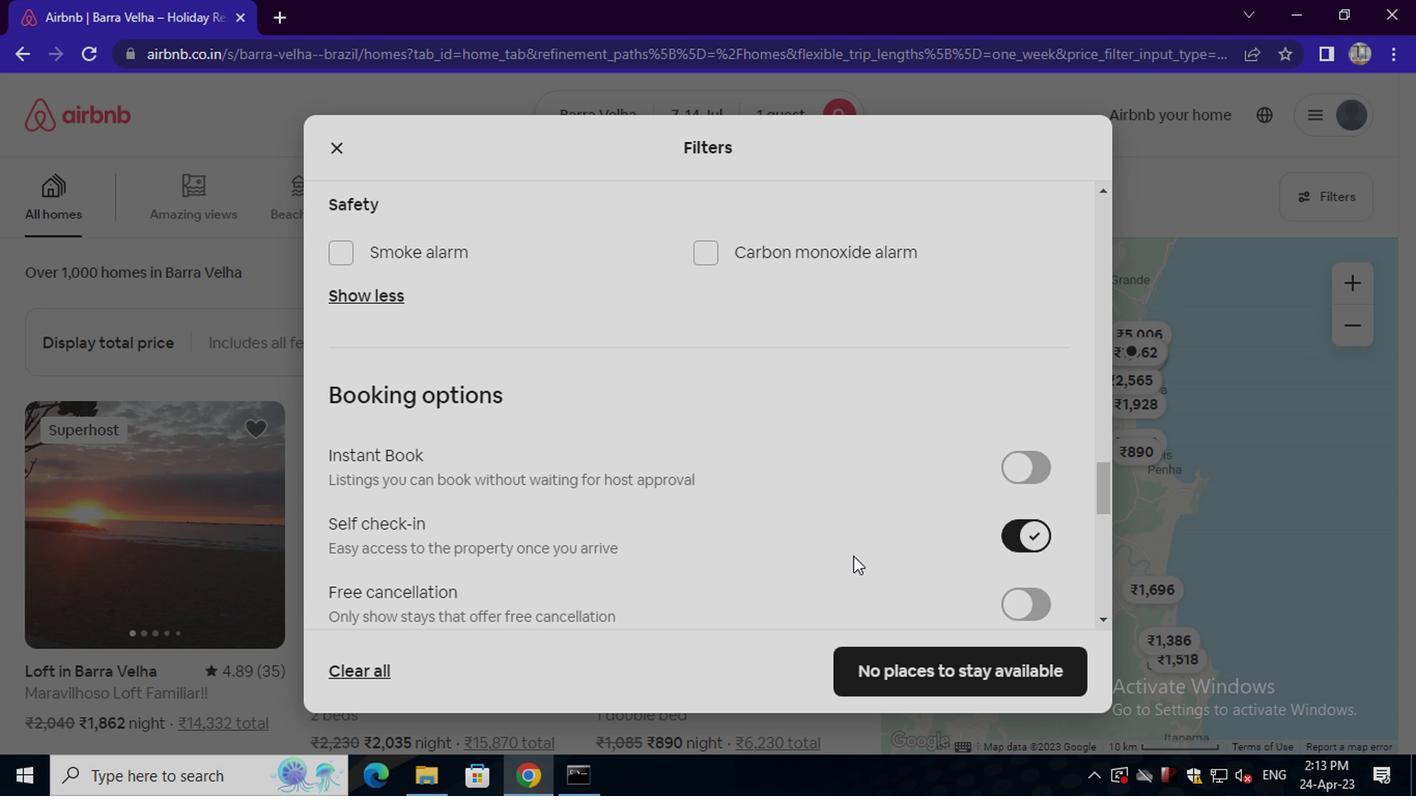 
Action: Mouse scrolled (846, 556) with delta (0, 0)
Screenshot: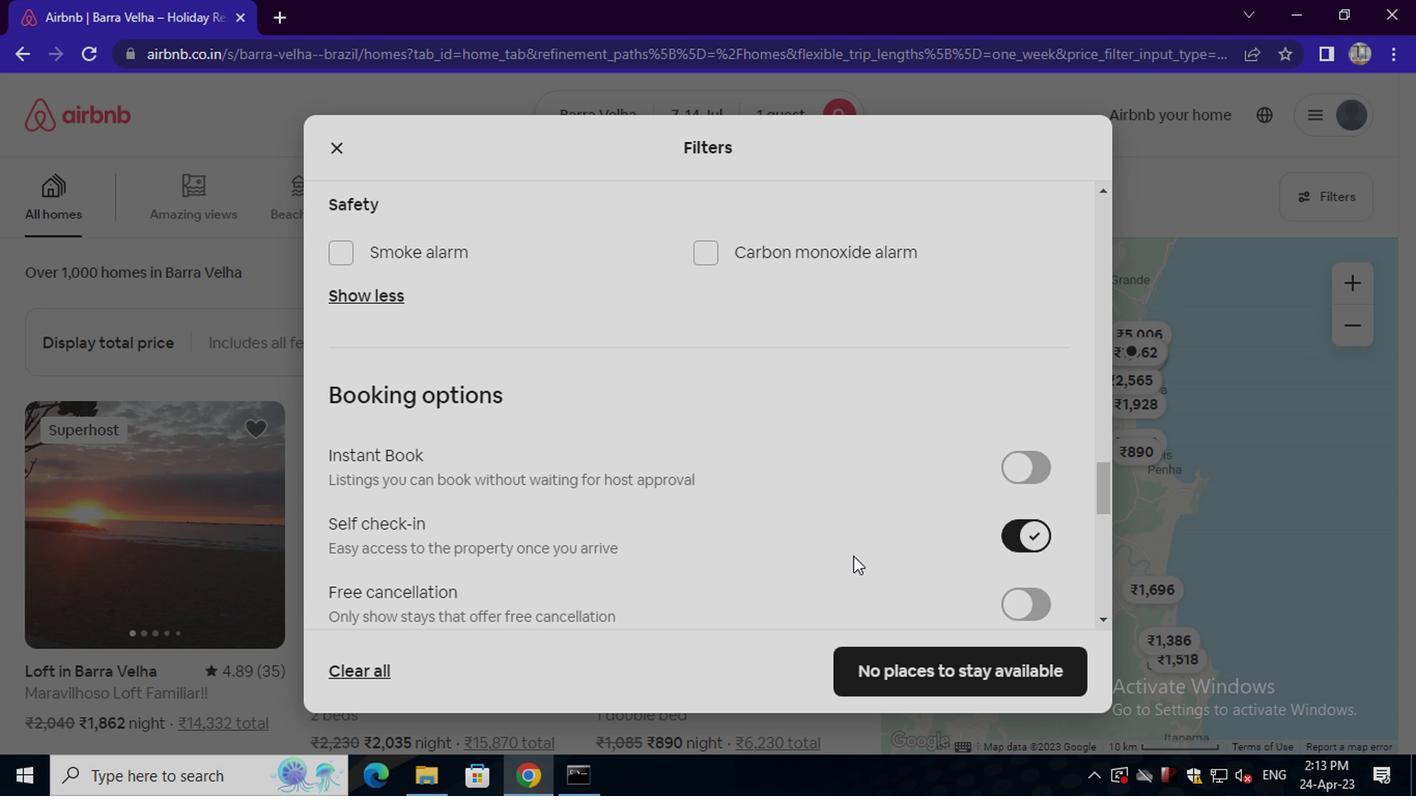 
Action: Mouse moved to (834, 564)
Screenshot: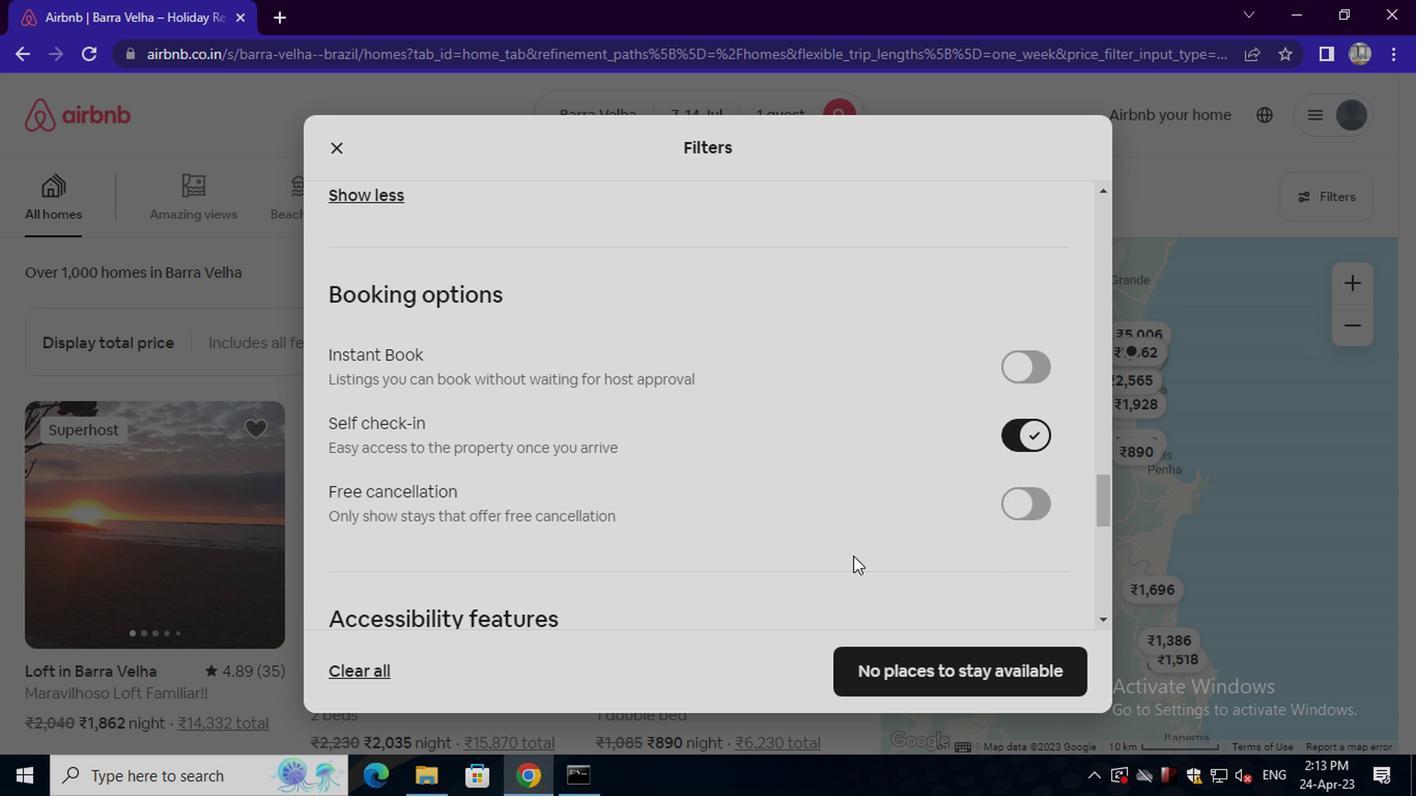 
Action: Mouse scrolled (834, 562) with delta (0, -1)
Screenshot: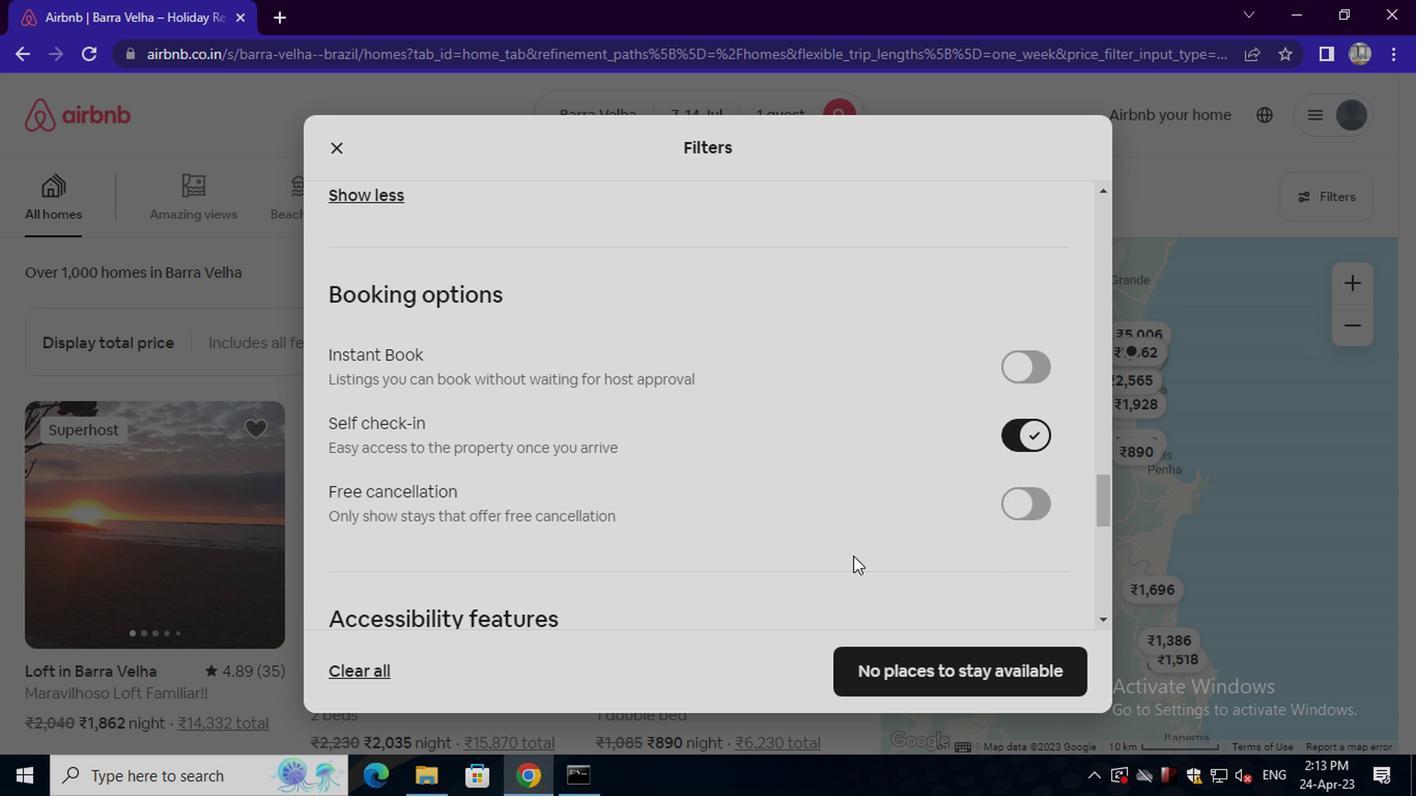 
Action: Mouse moved to (798, 559)
Screenshot: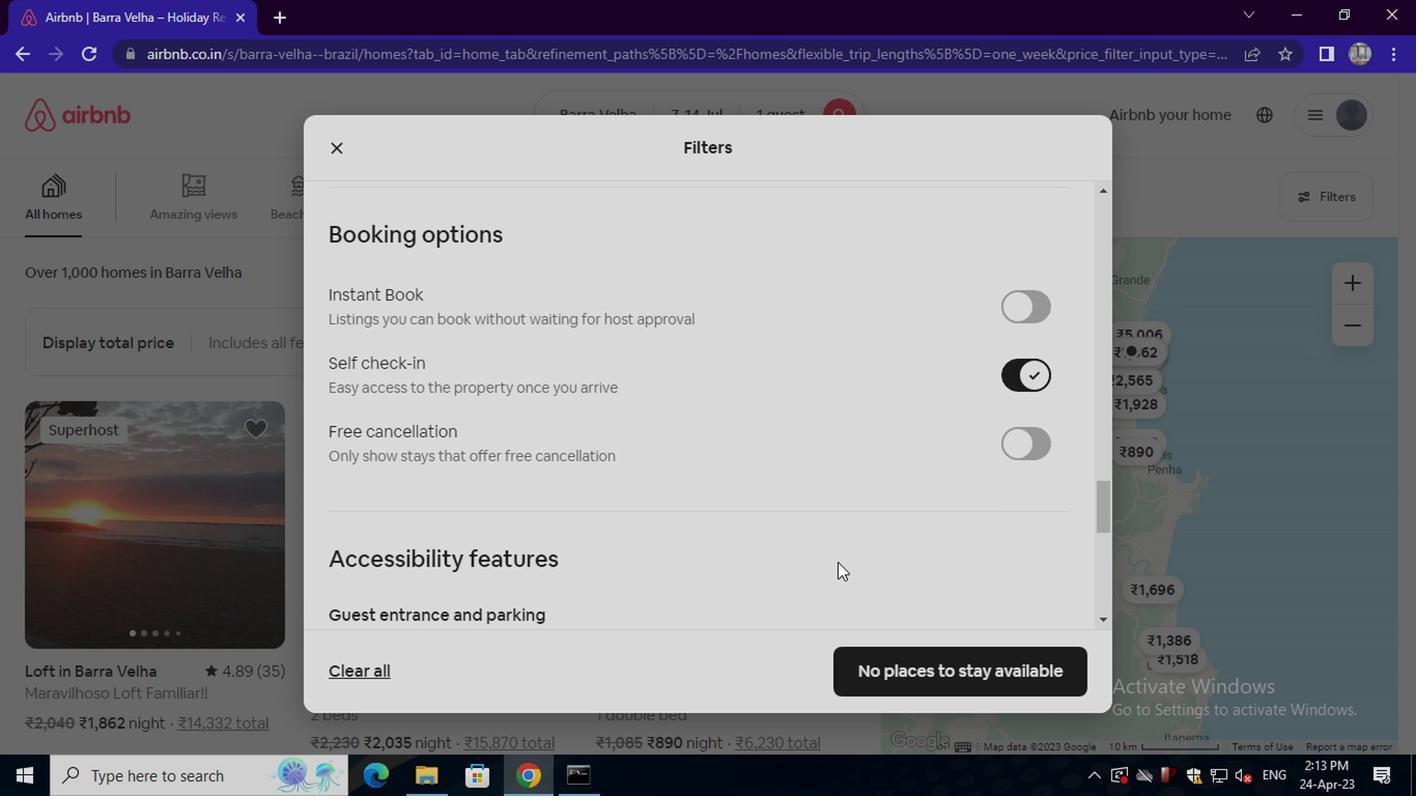 
Action: Mouse scrolled (798, 559) with delta (0, 0)
Screenshot: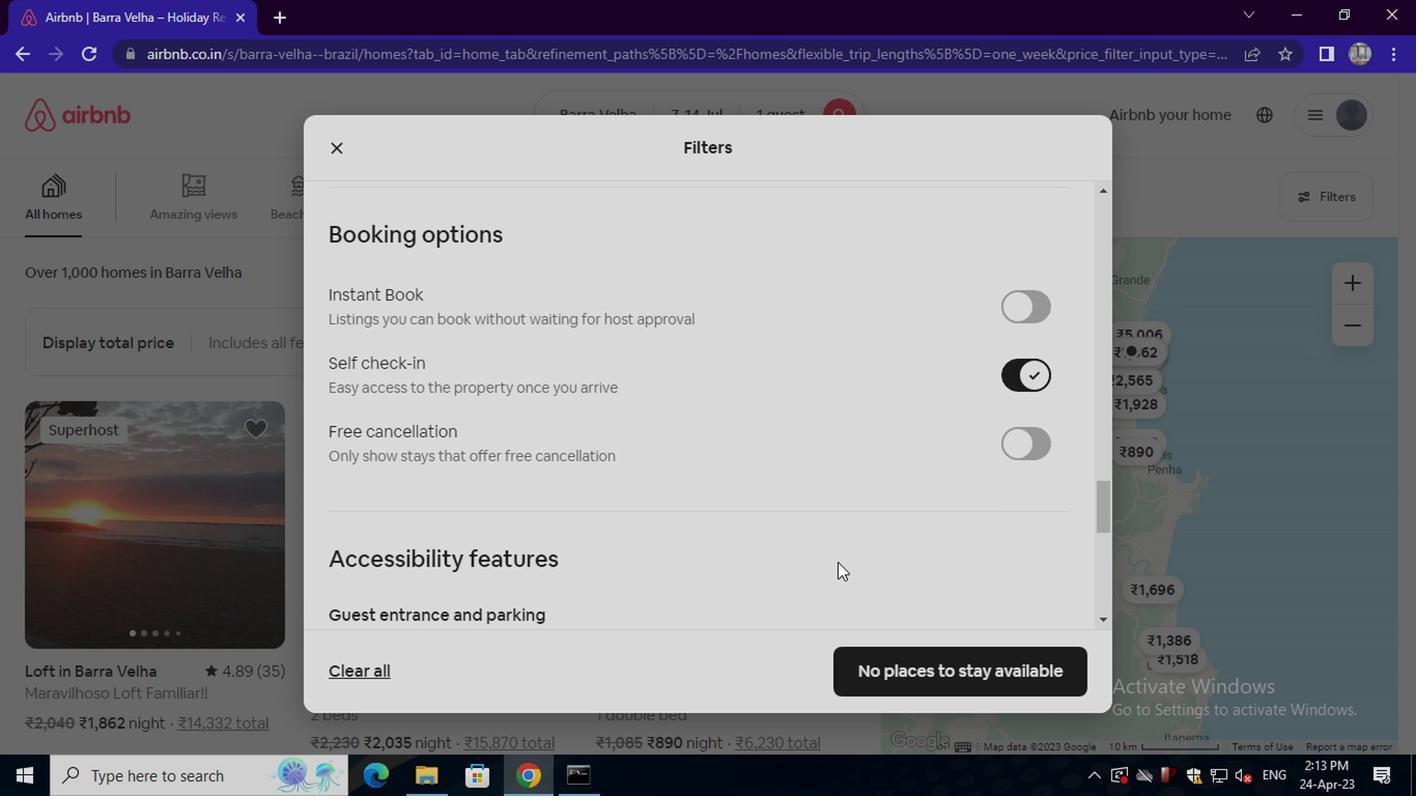 
Action: Mouse moved to (693, 523)
Screenshot: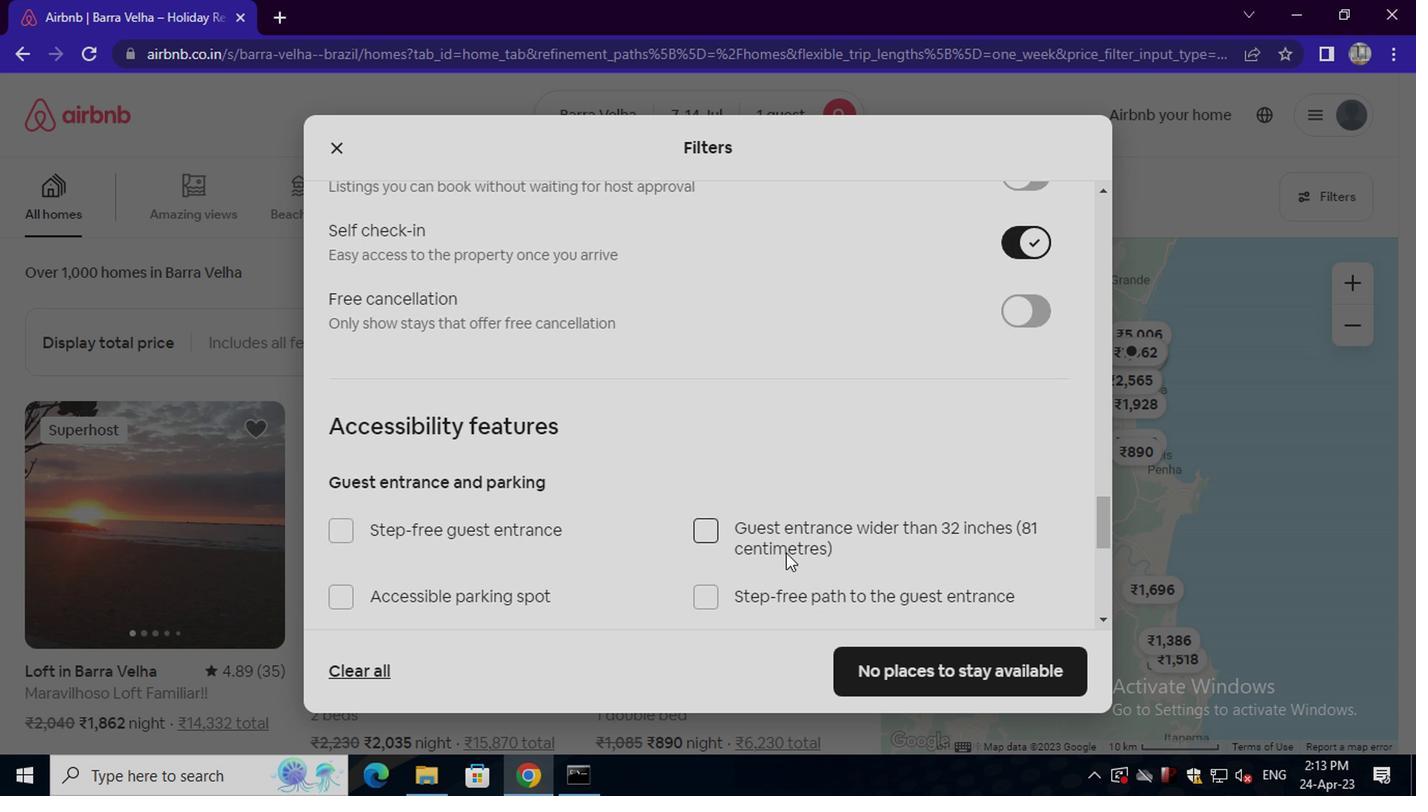
Action: Mouse scrolled (693, 522) with delta (0, 0)
Screenshot: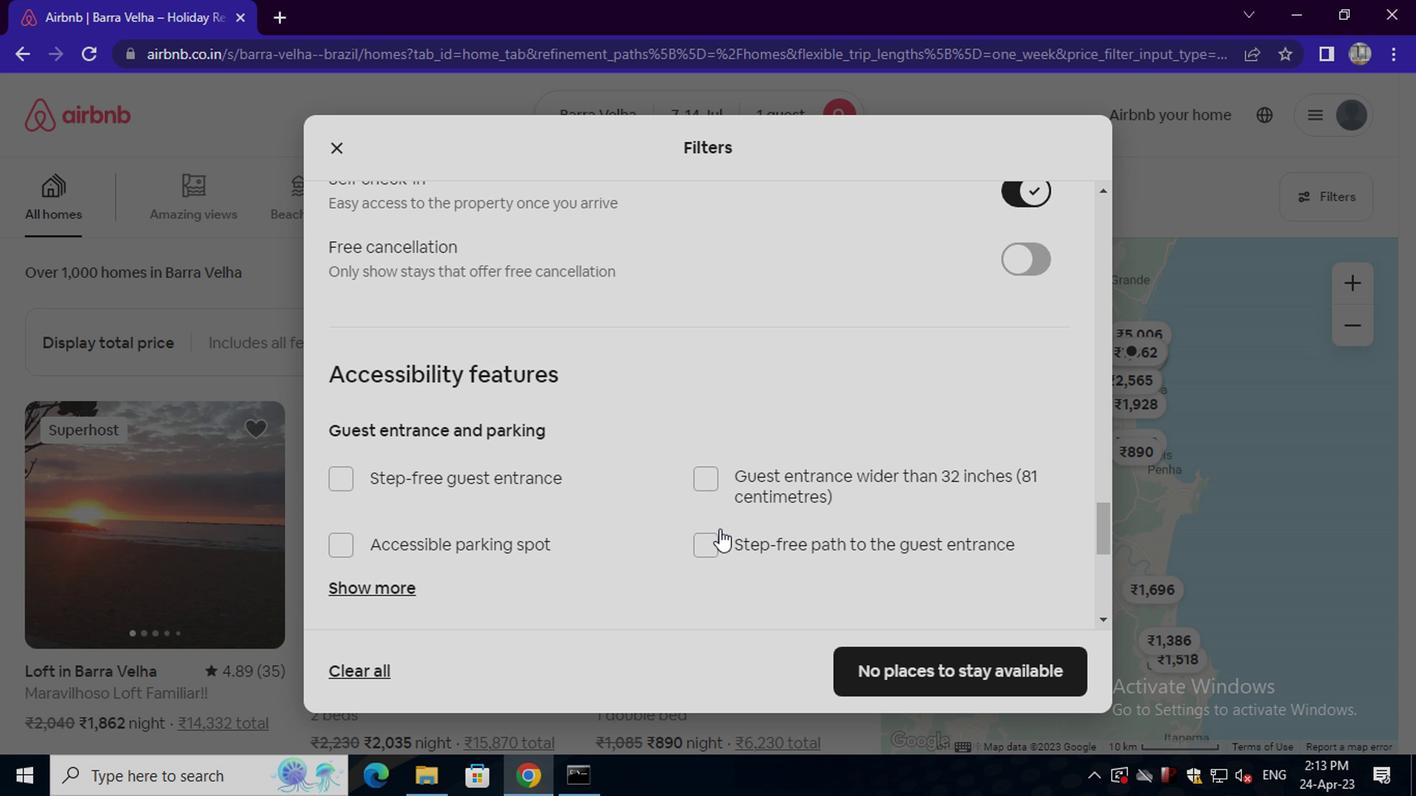 
Action: Mouse scrolled (693, 522) with delta (0, 0)
Screenshot: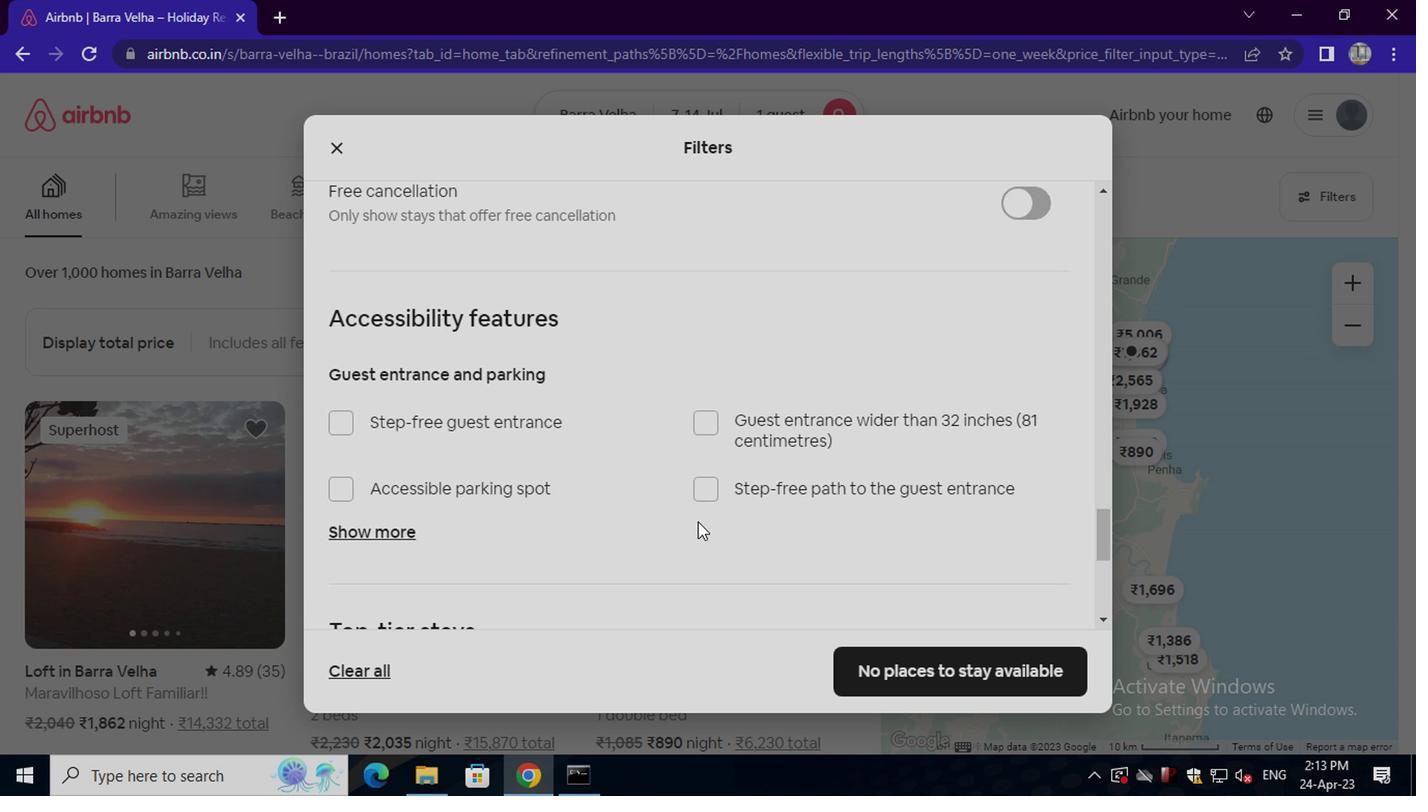 
Action: Mouse scrolled (693, 522) with delta (0, 0)
Screenshot: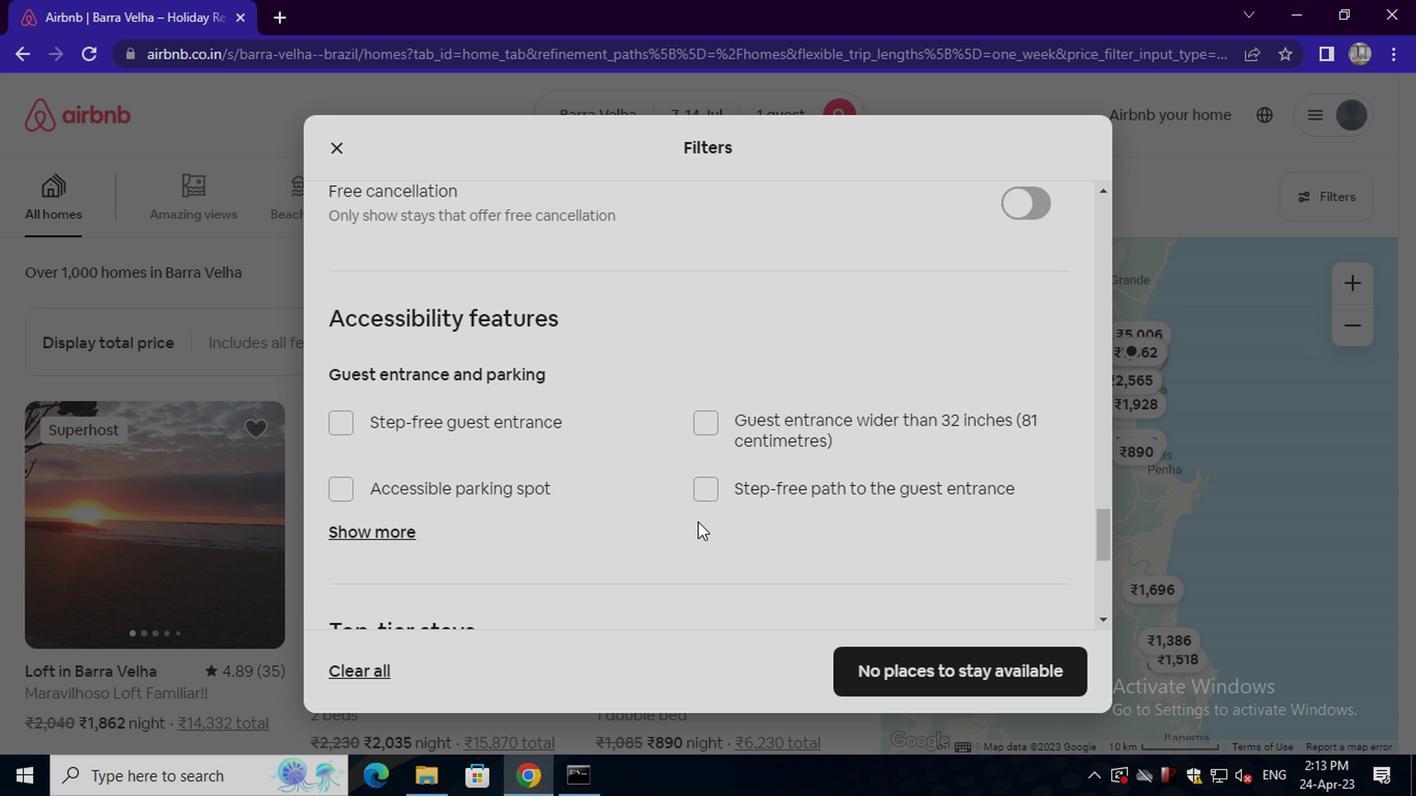 
Action: Mouse scrolled (693, 522) with delta (0, 0)
Screenshot: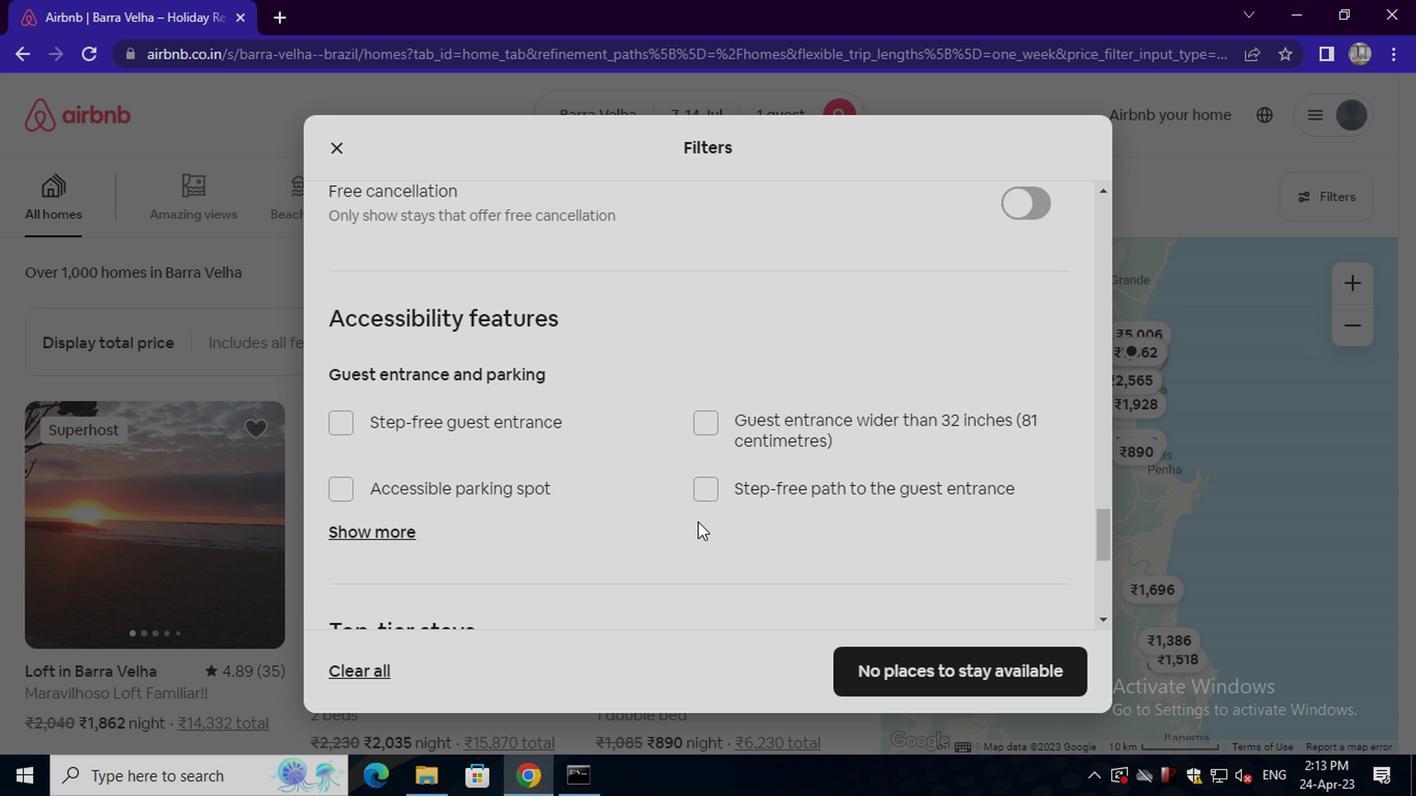 
Action: Mouse moved to (690, 522)
Screenshot: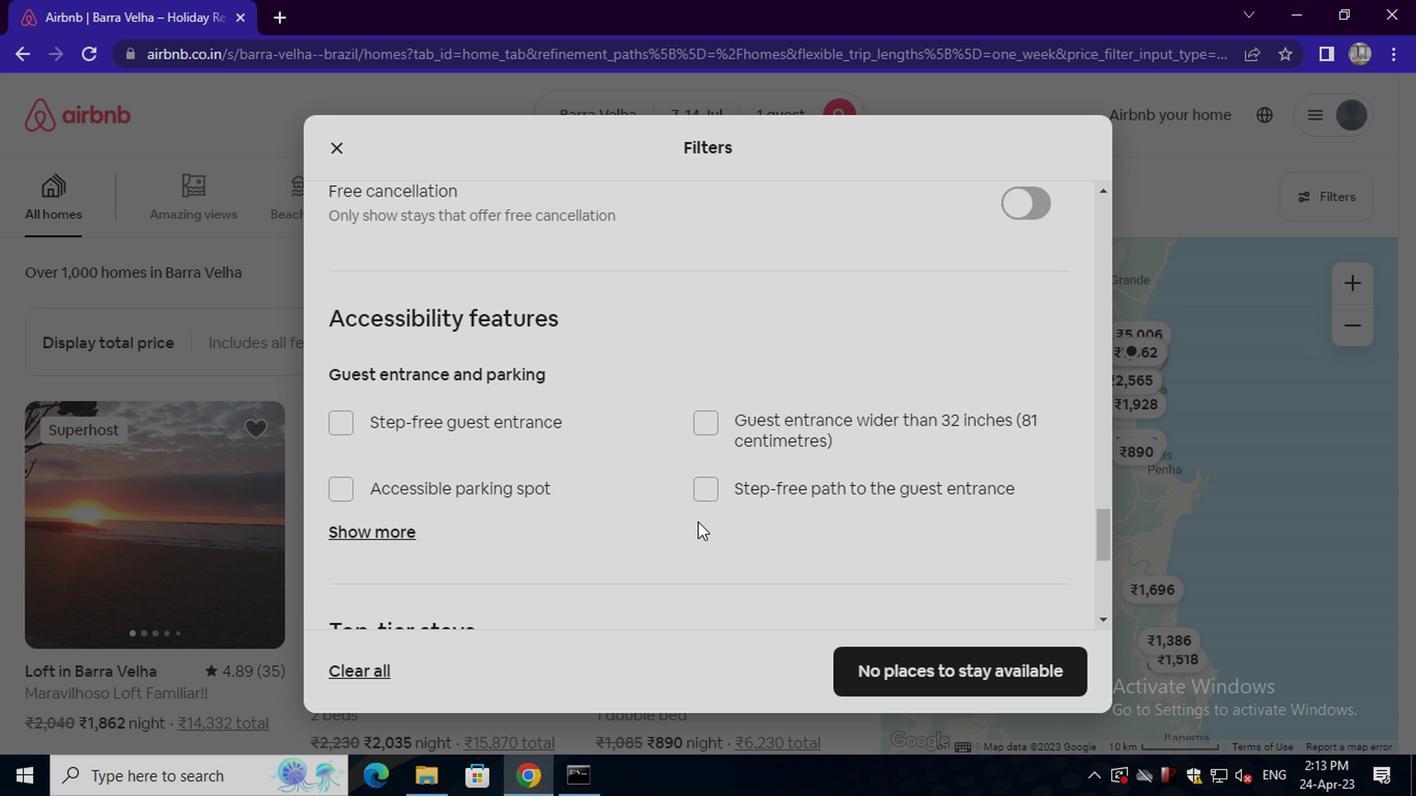 
Action: Mouse scrolled (690, 522) with delta (0, 0)
Screenshot: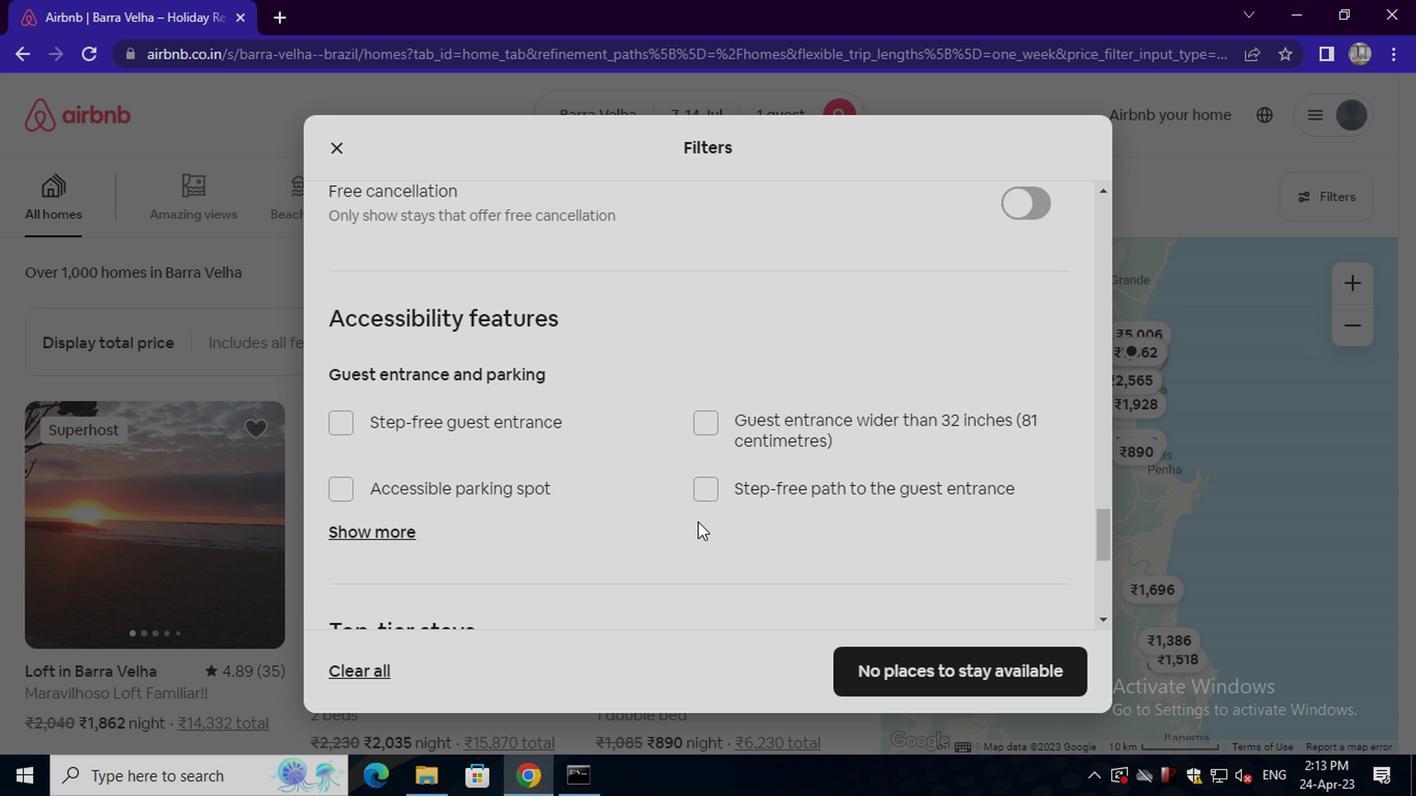 
Action: Mouse moved to (684, 515)
Screenshot: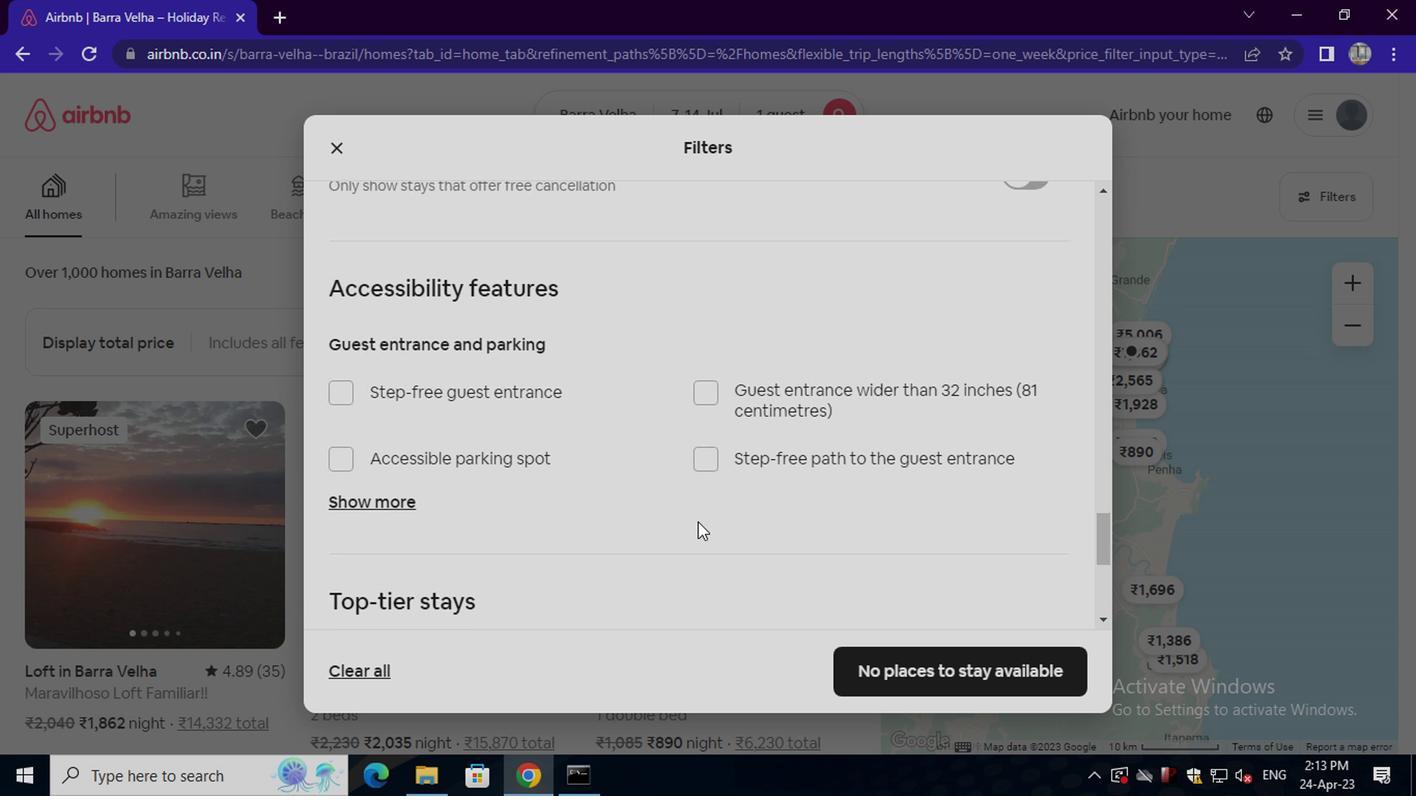 
Action: Mouse scrolled (684, 514) with delta (0, 0)
Screenshot: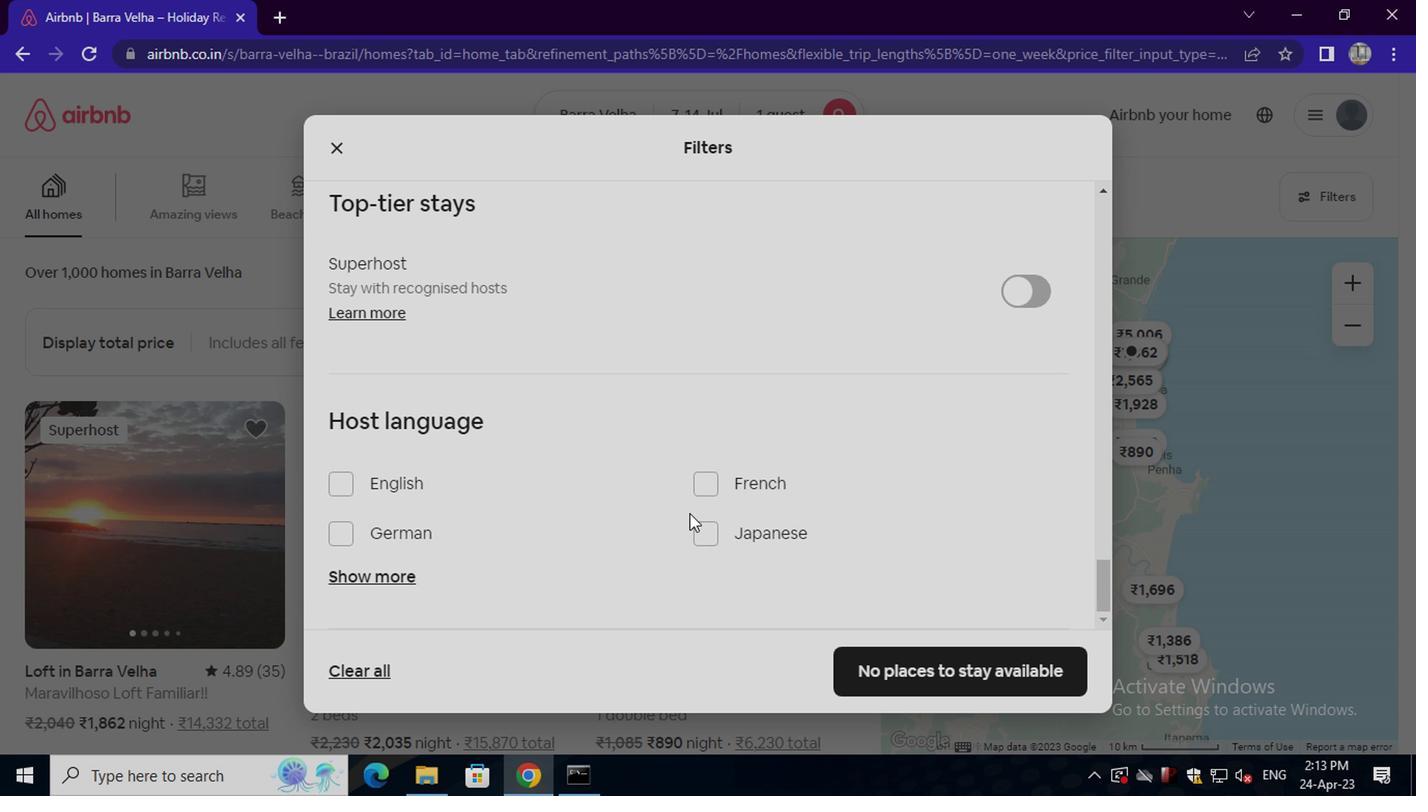 
Action: Mouse scrolled (684, 514) with delta (0, 0)
Screenshot: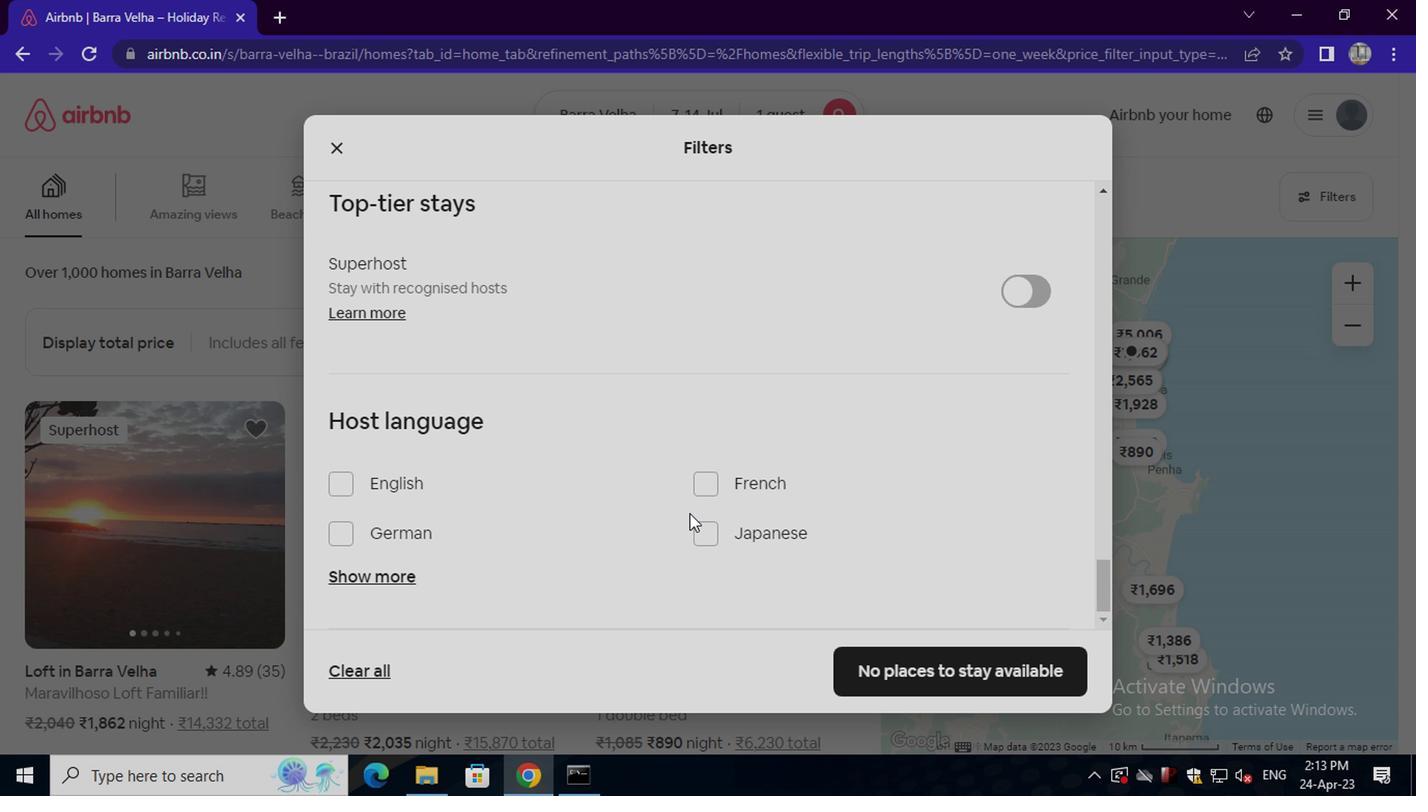 
Action: Mouse moved to (684, 514)
Screenshot: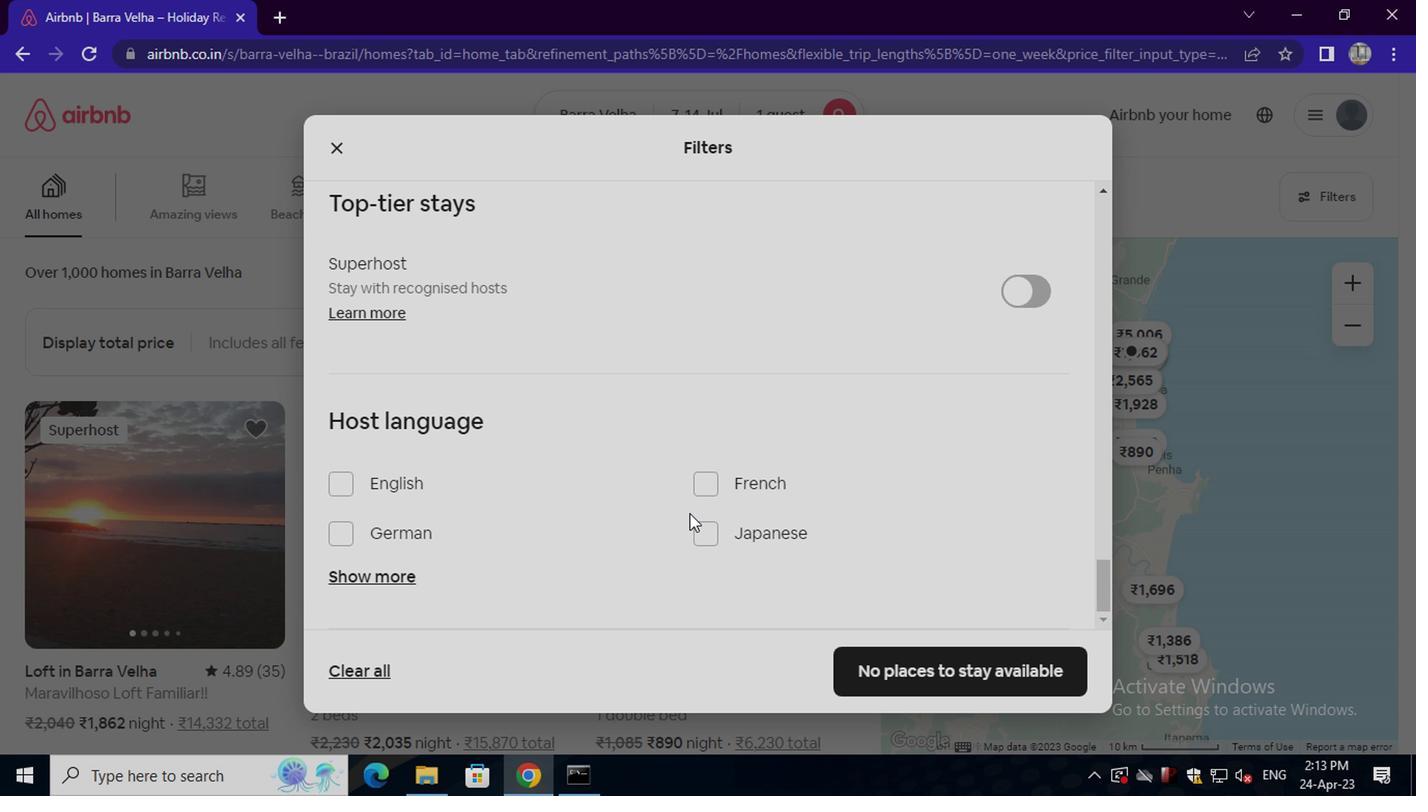 
Action: Mouse scrolled (684, 513) with delta (0, -1)
Screenshot: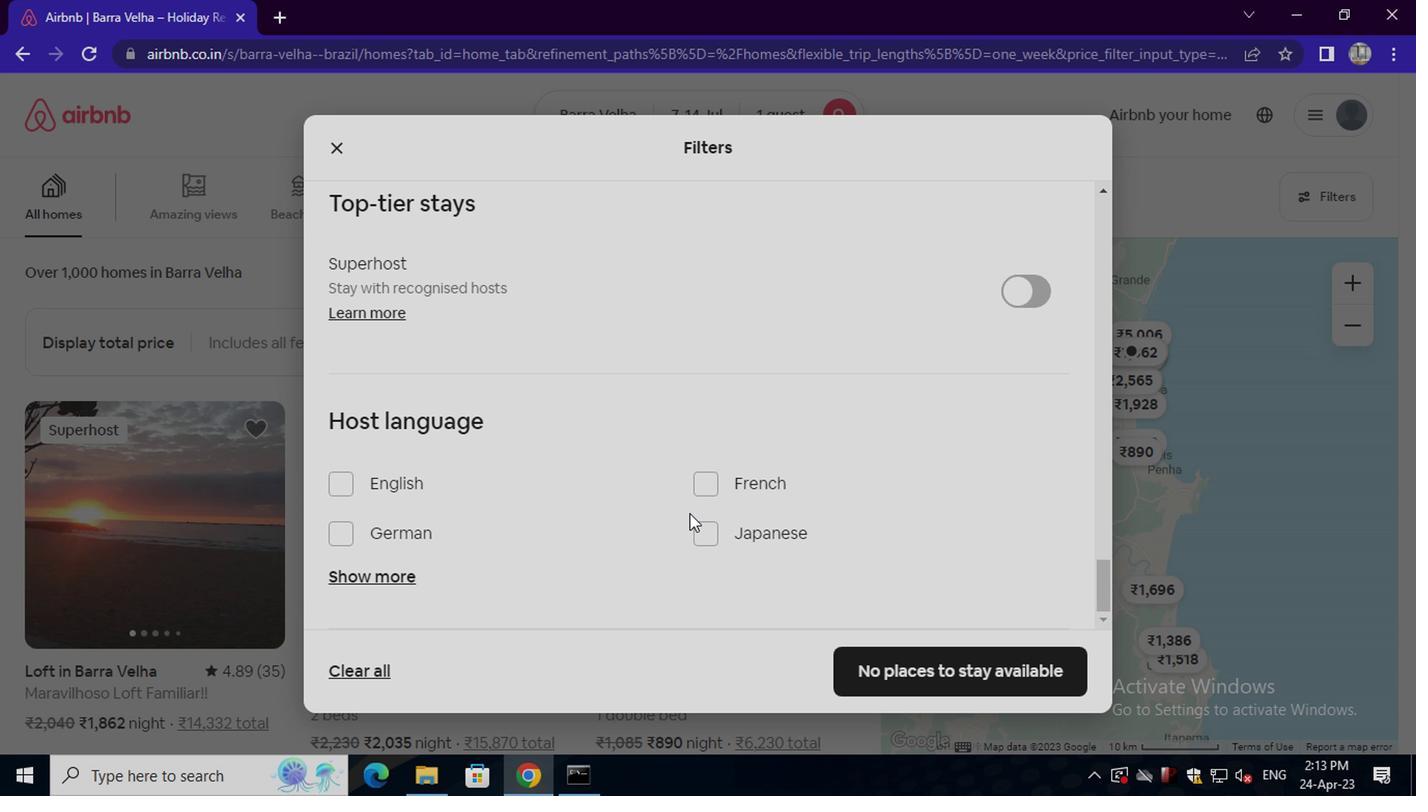 
Action: Mouse moved to (682, 511)
Screenshot: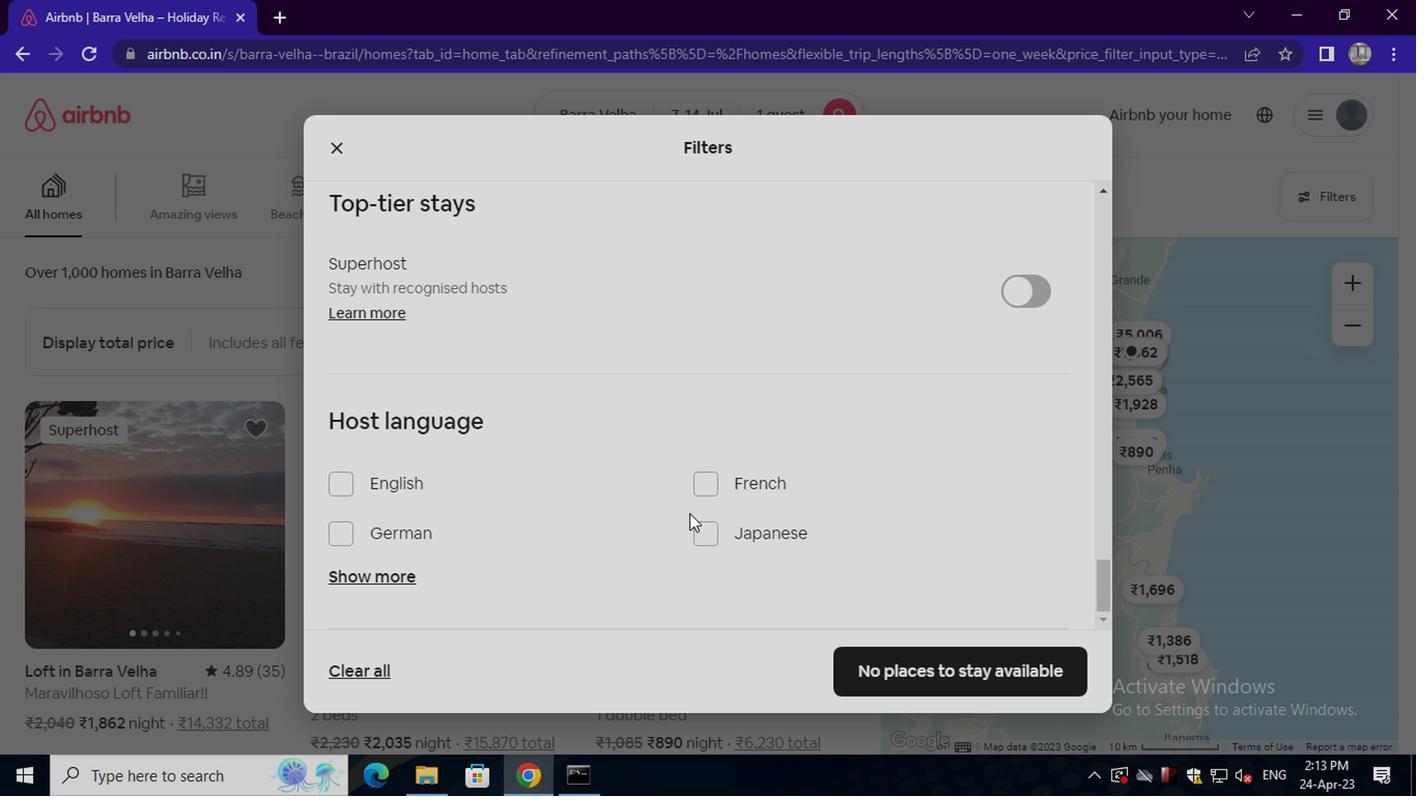 
Action: Mouse scrolled (682, 510) with delta (0, -1)
Screenshot: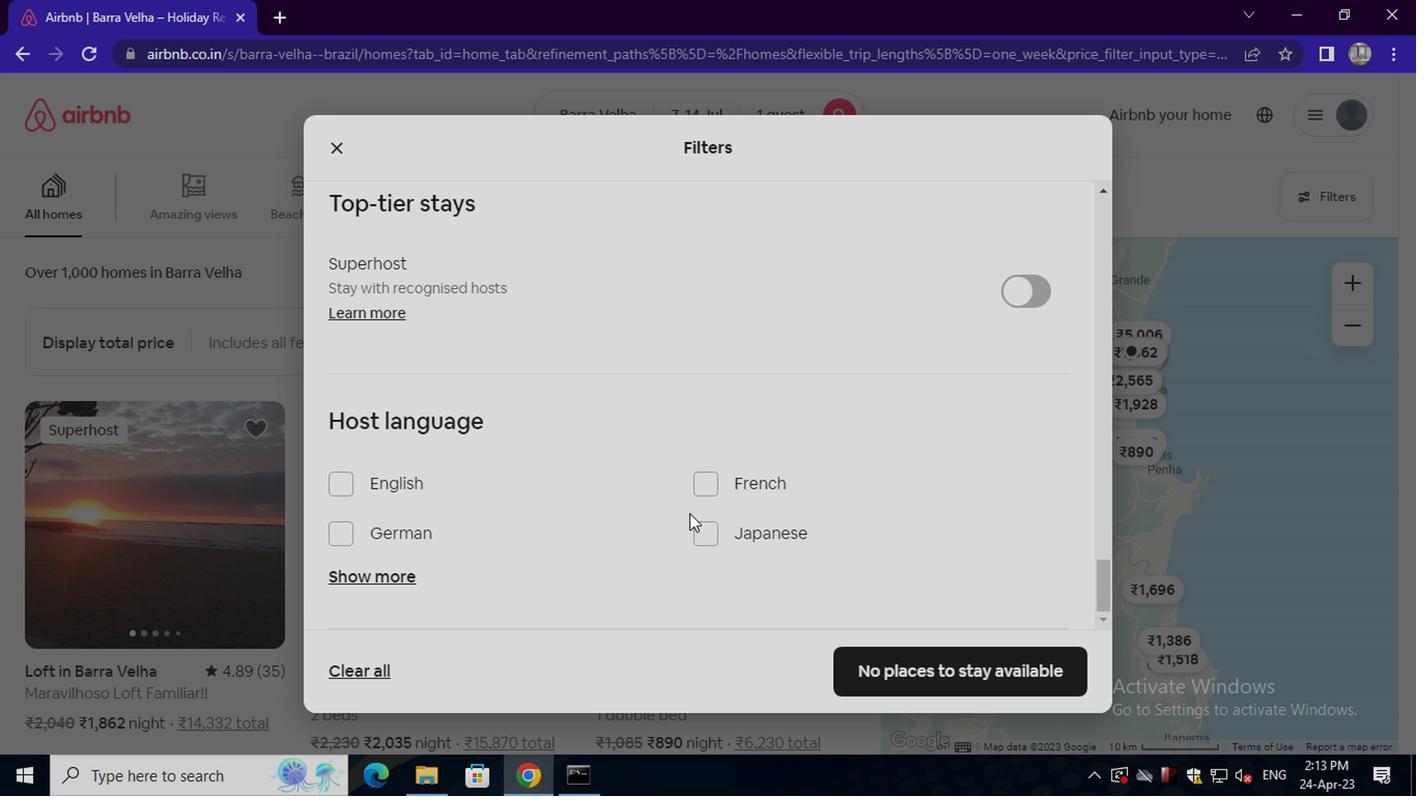 
Action: Mouse moved to (679, 507)
Screenshot: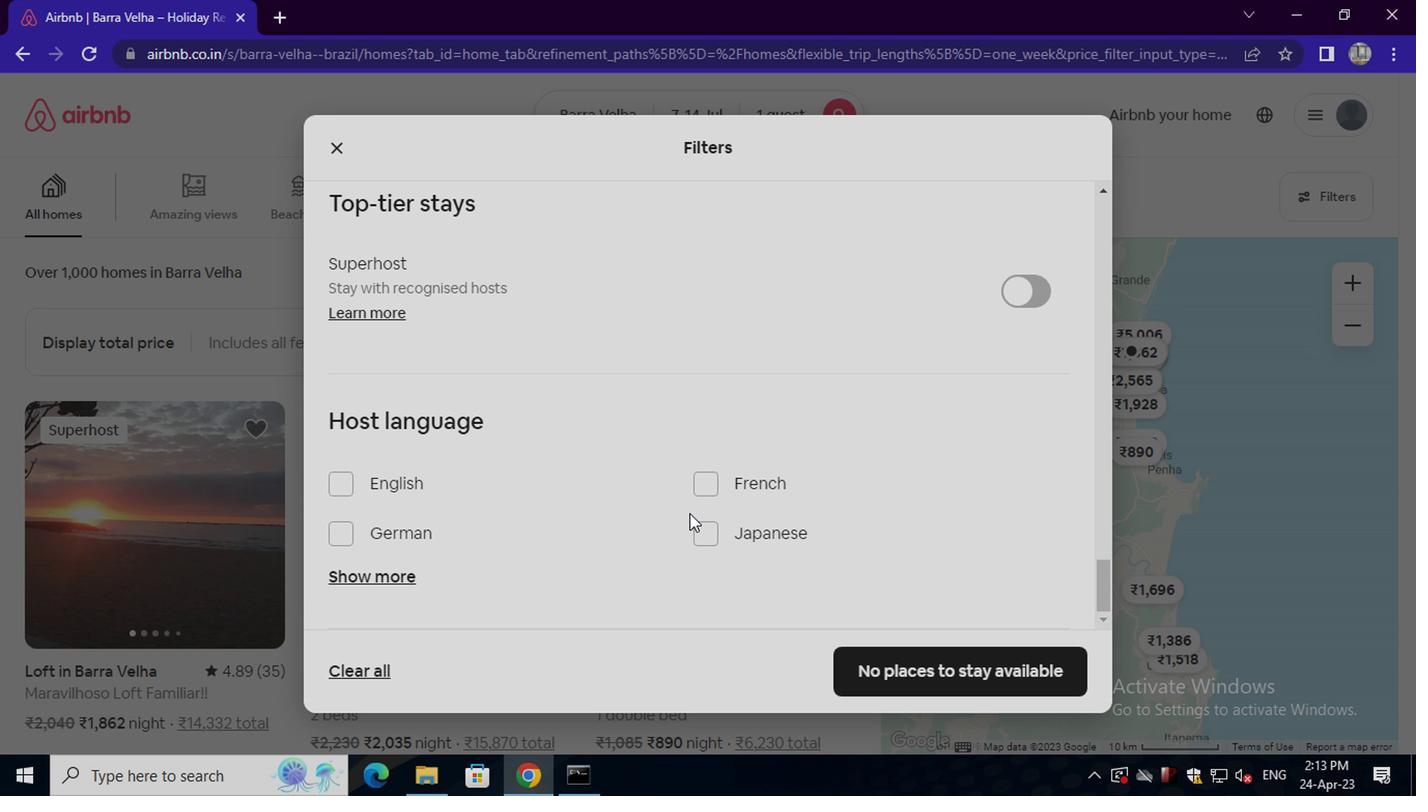 
Action: Mouse scrolled (679, 506) with delta (0, 0)
Screenshot: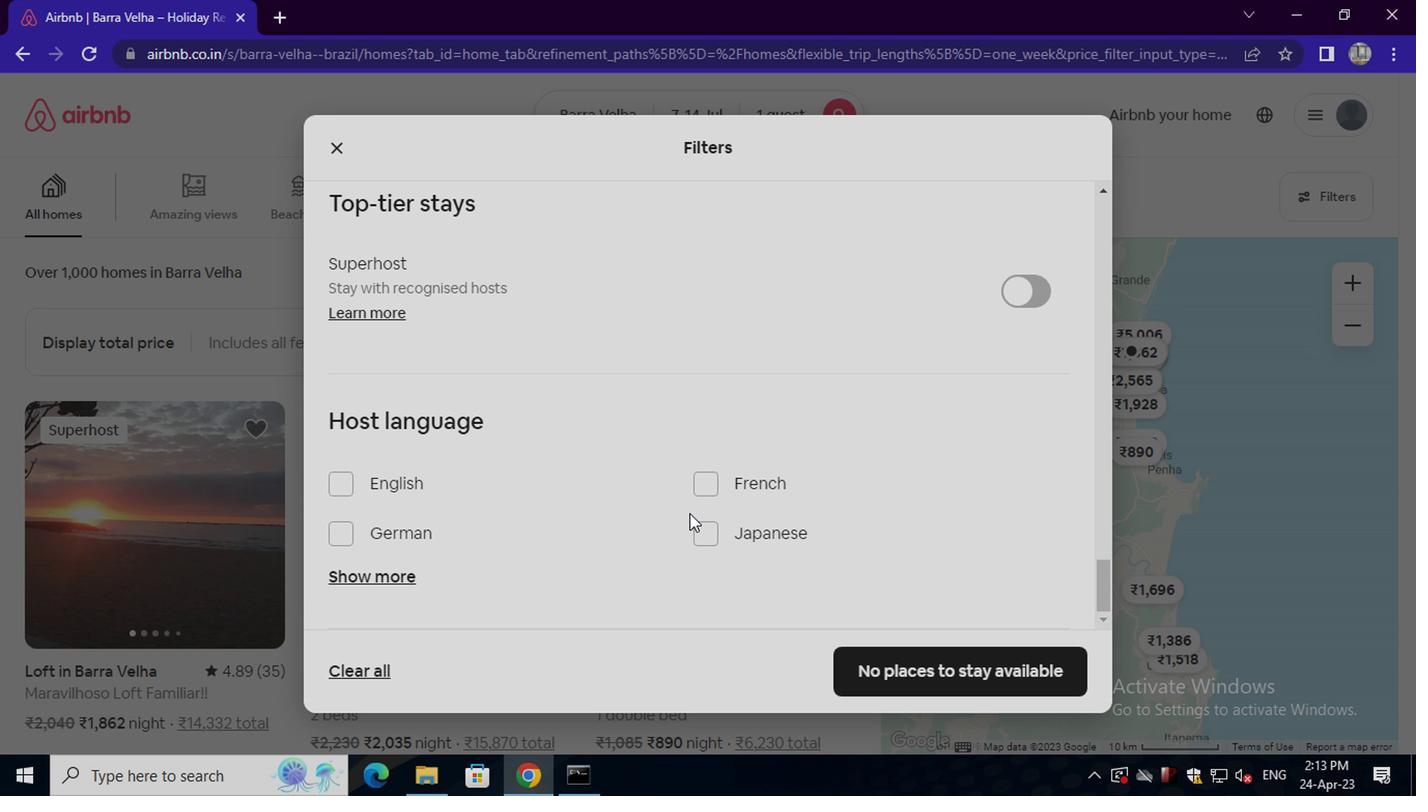 
Action: Mouse moved to (382, 578)
Screenshot: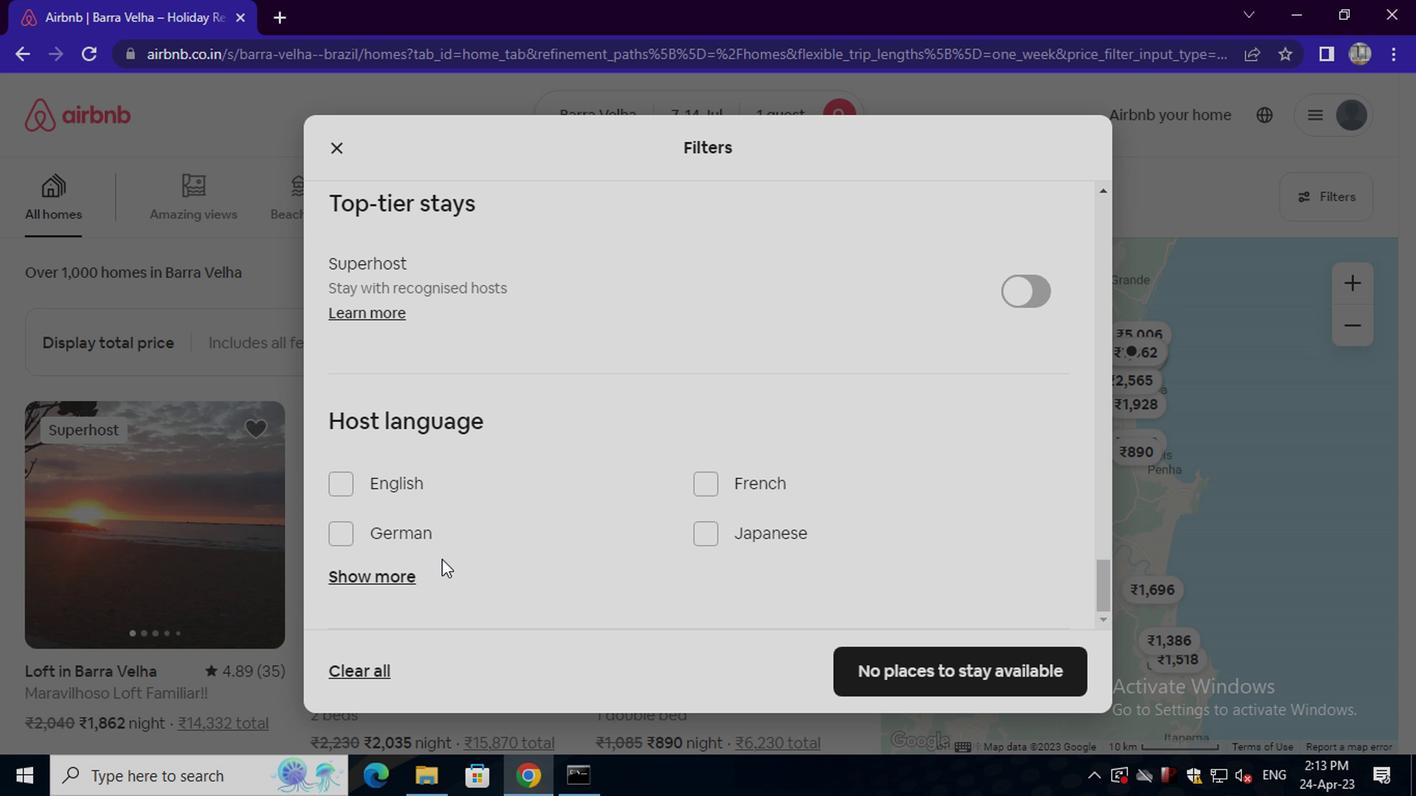 
Action: Mouse pressed left at (382, 578)
Screenshot: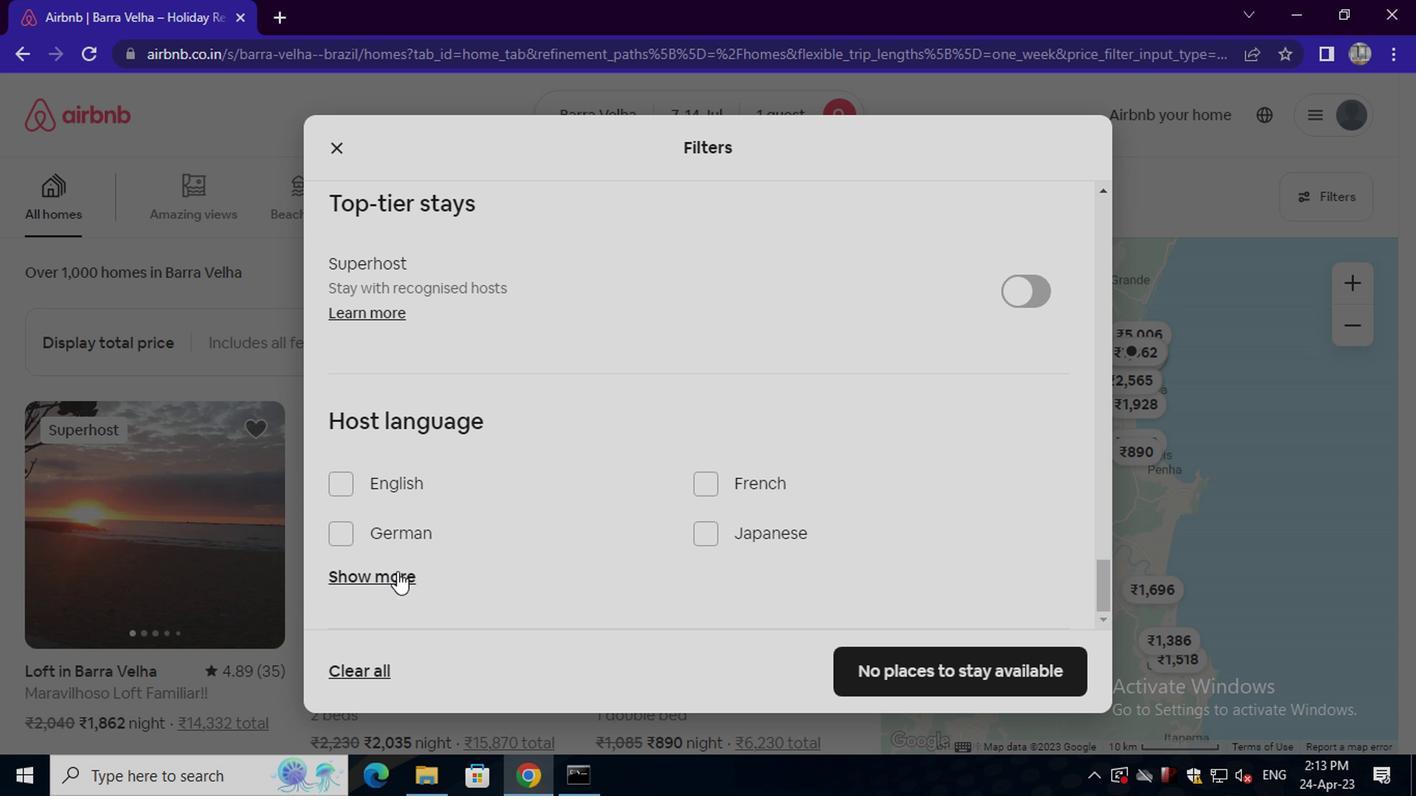 
Action: Mouse moved to (486, 528)
Screenshot: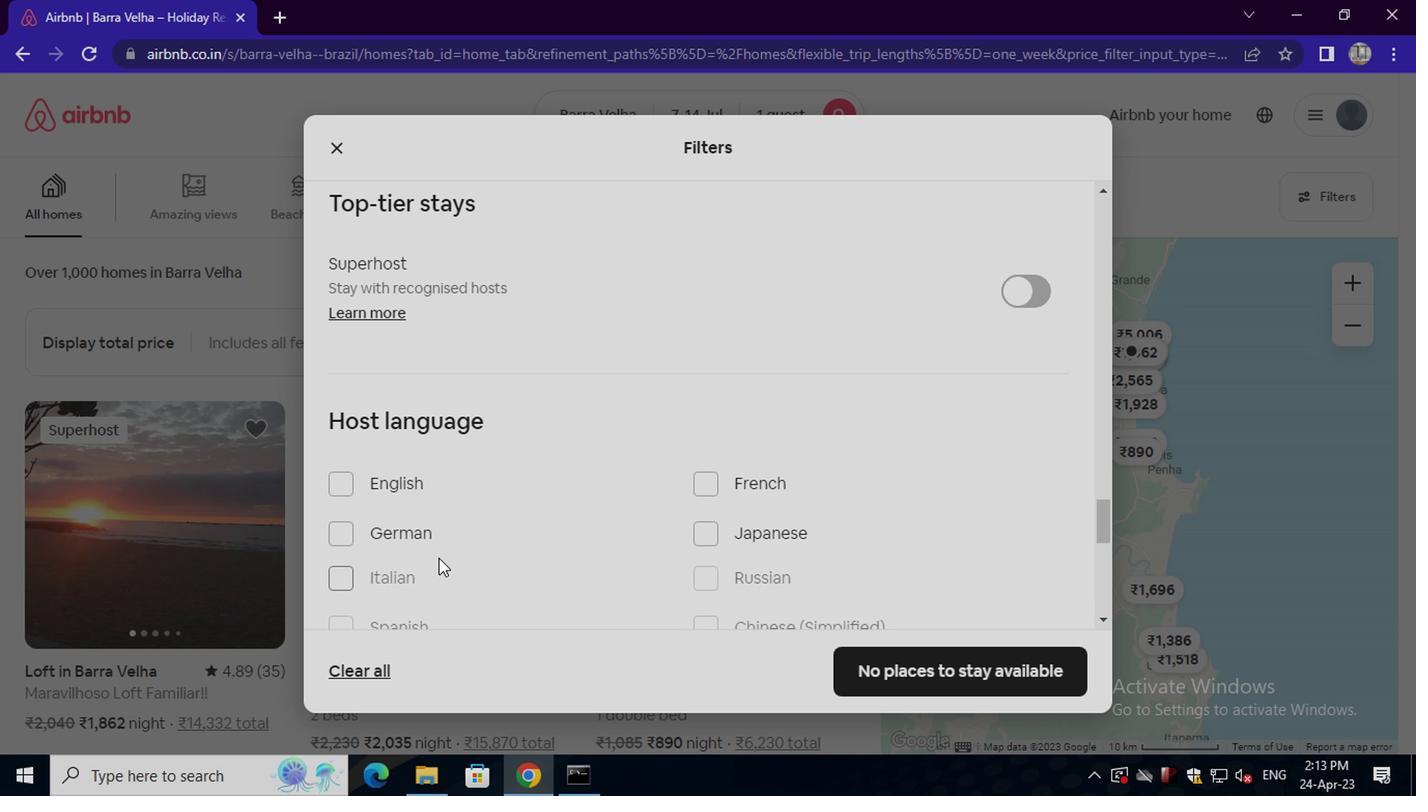 
Action: Mouse scrolled (486, 528) with delta (0, 0)
Screenshot: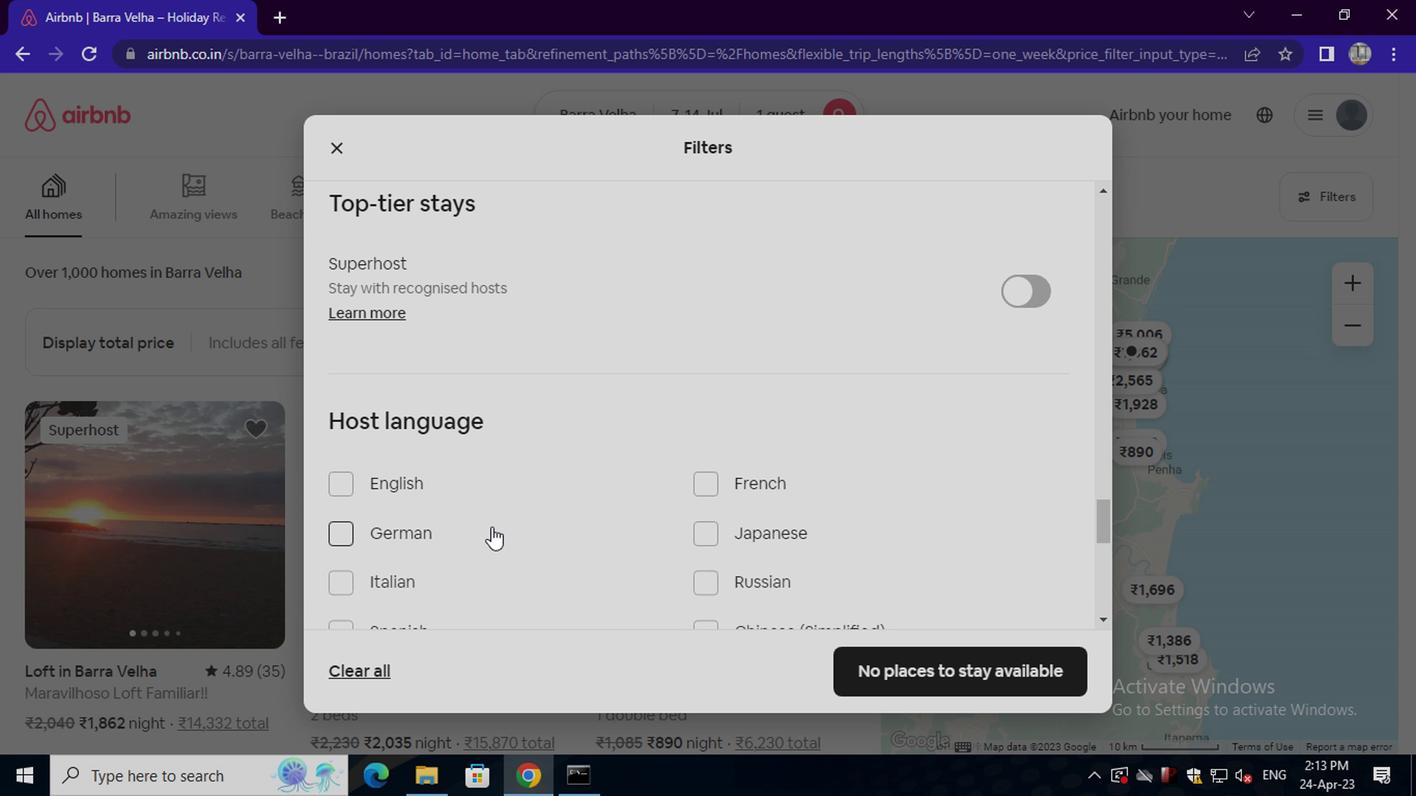
Action: Mouse moved to (414, 522)
Screenshot: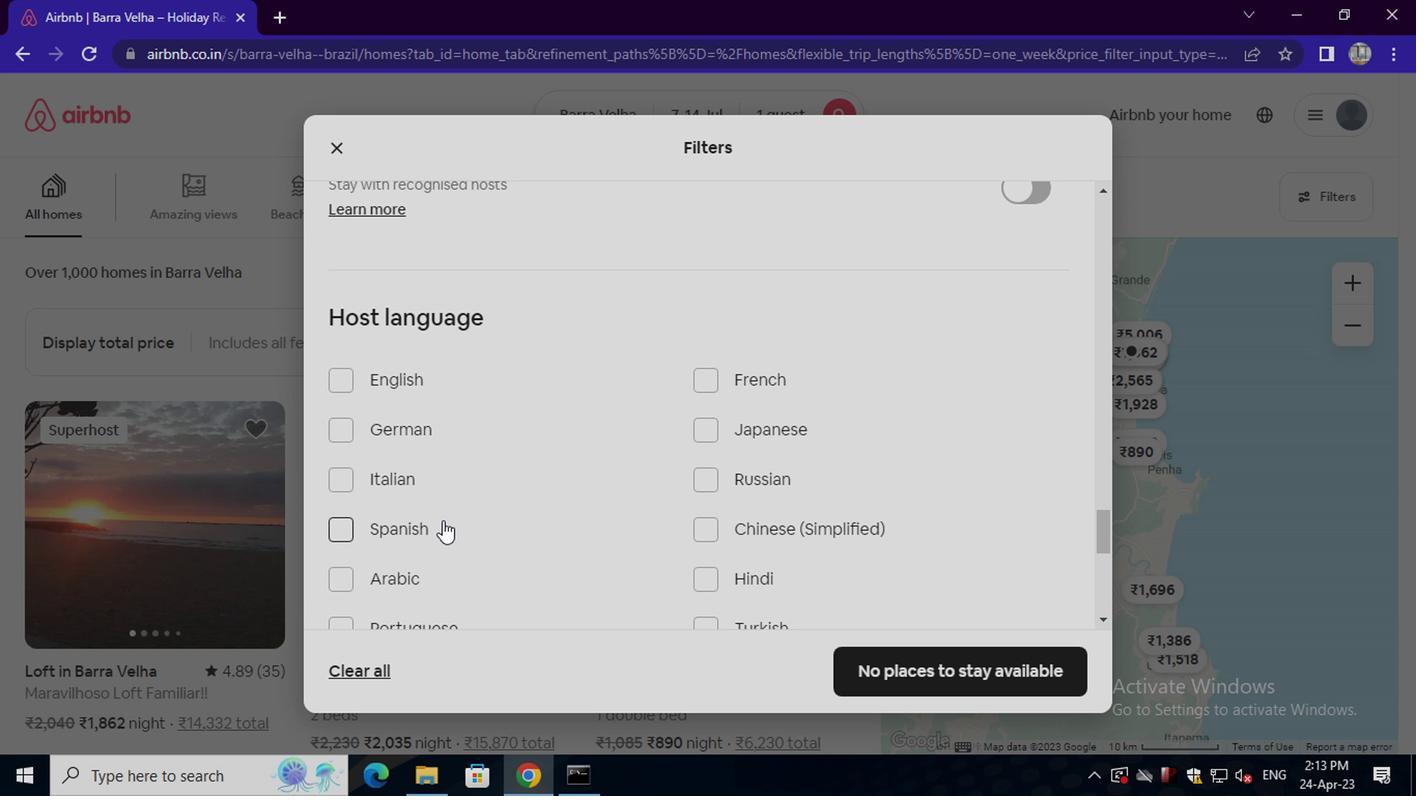 
Action: Mouse pressed left at (414, 522)
Screenshot: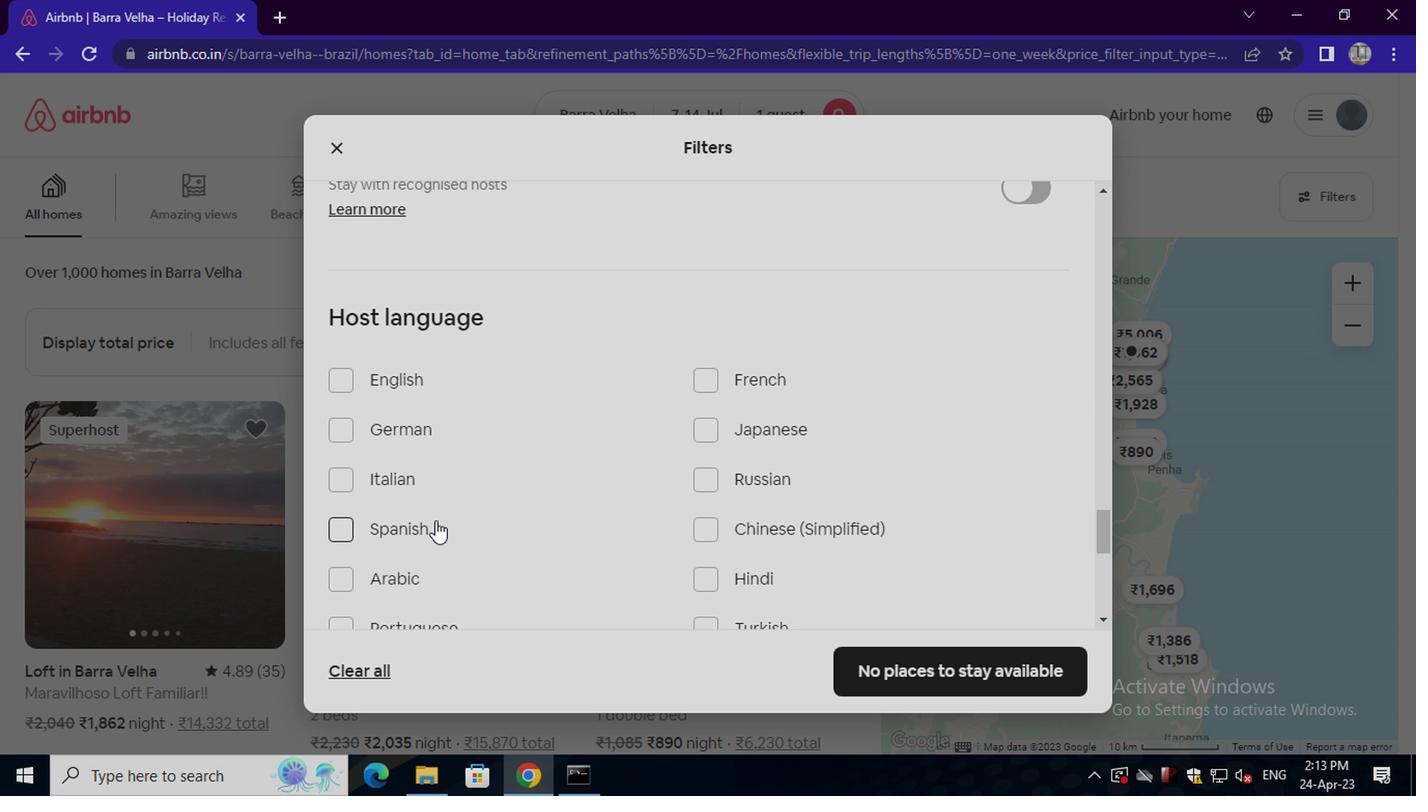 
Action: Mouse moved to (902, 679)
Screenshot: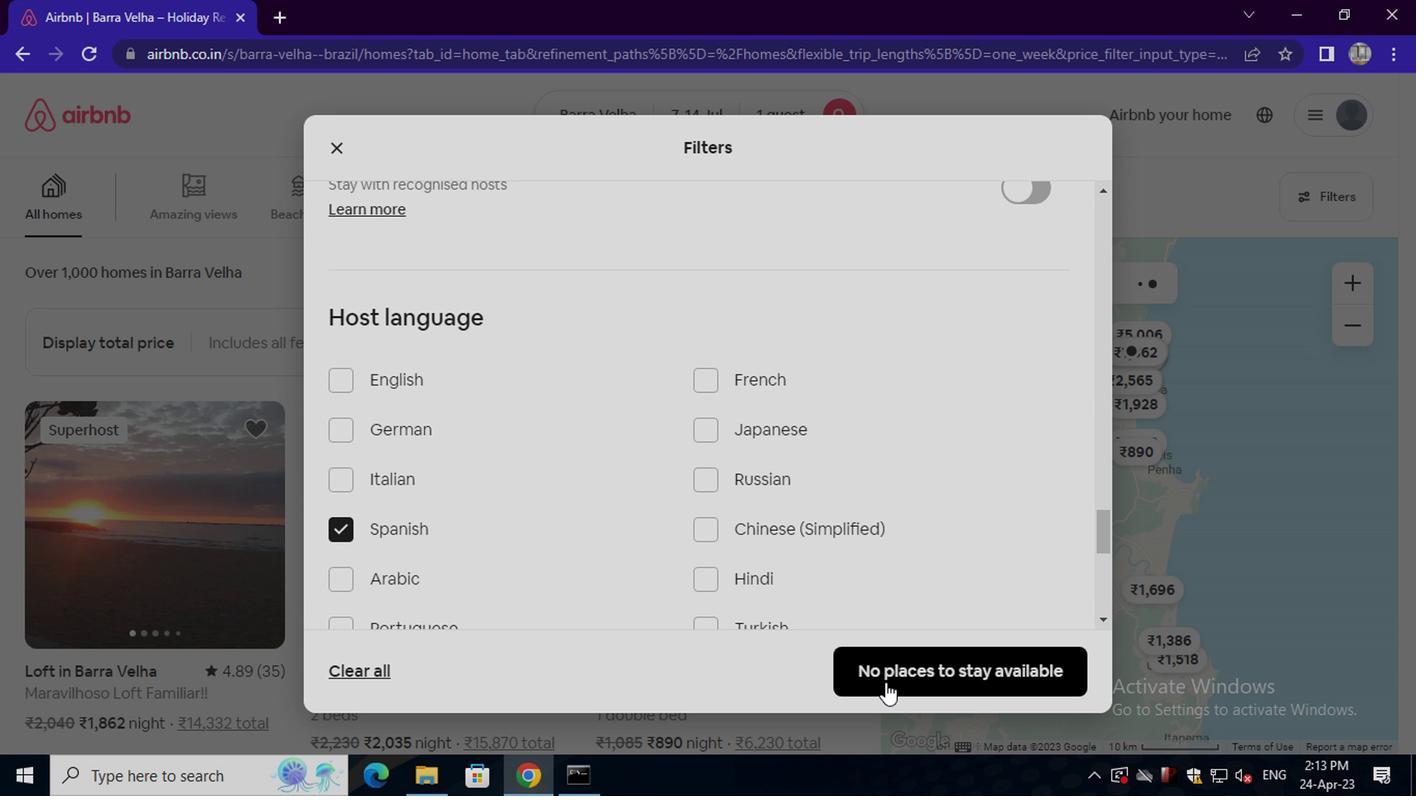 
Action: Mouse pressed left at (902, 679)
Screenshot: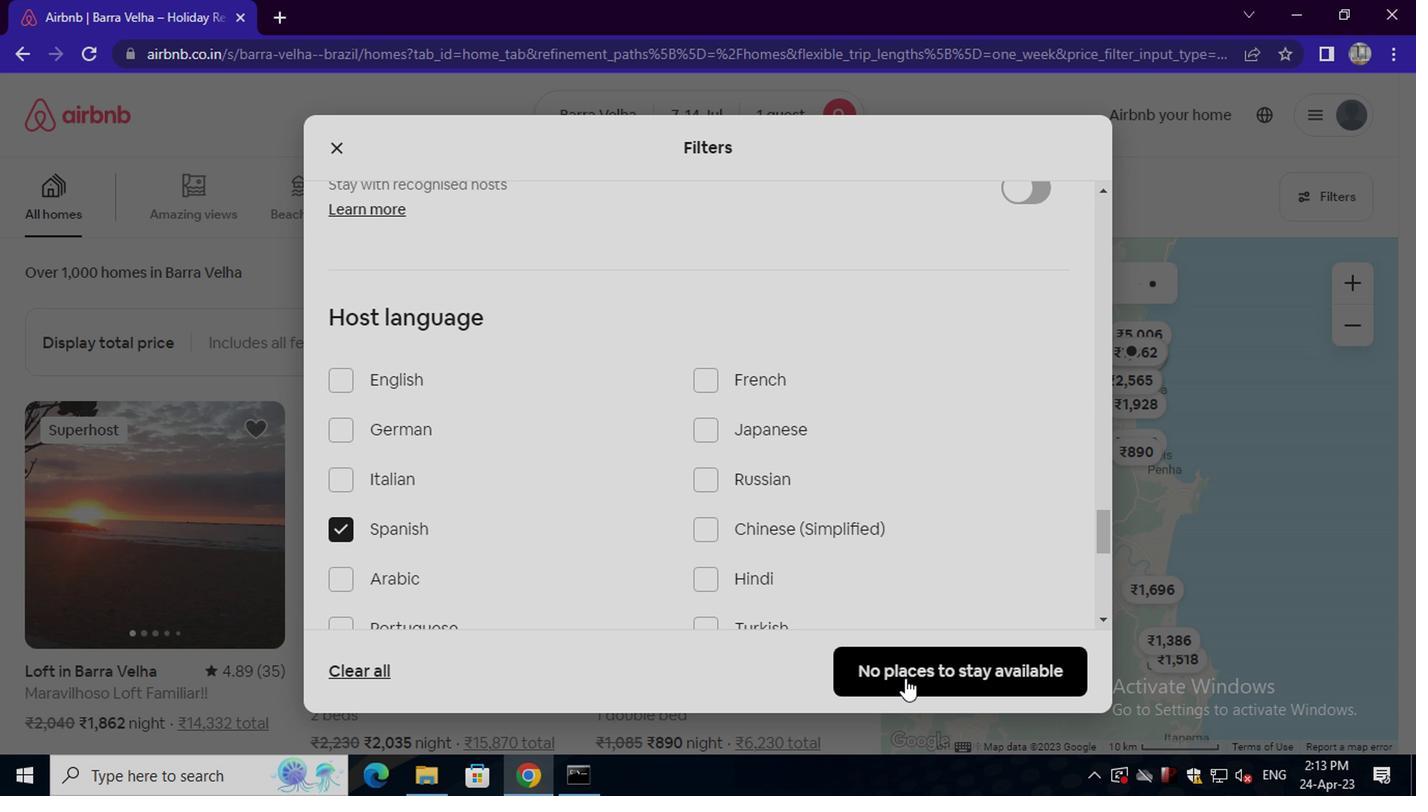 
